 Task: Find connections with filter location Bingen am Rhein with filter topic #productivitywith filter profile language Spanish with filter current company Freecharge with filter school Deendayal Upadhyay Gorakhpur University with filter industry Repair and Maintenance with filter service category Corporate Law with filter keywords title Camera Operator
Action: Mouse moved to (671, 90)
Screenshot: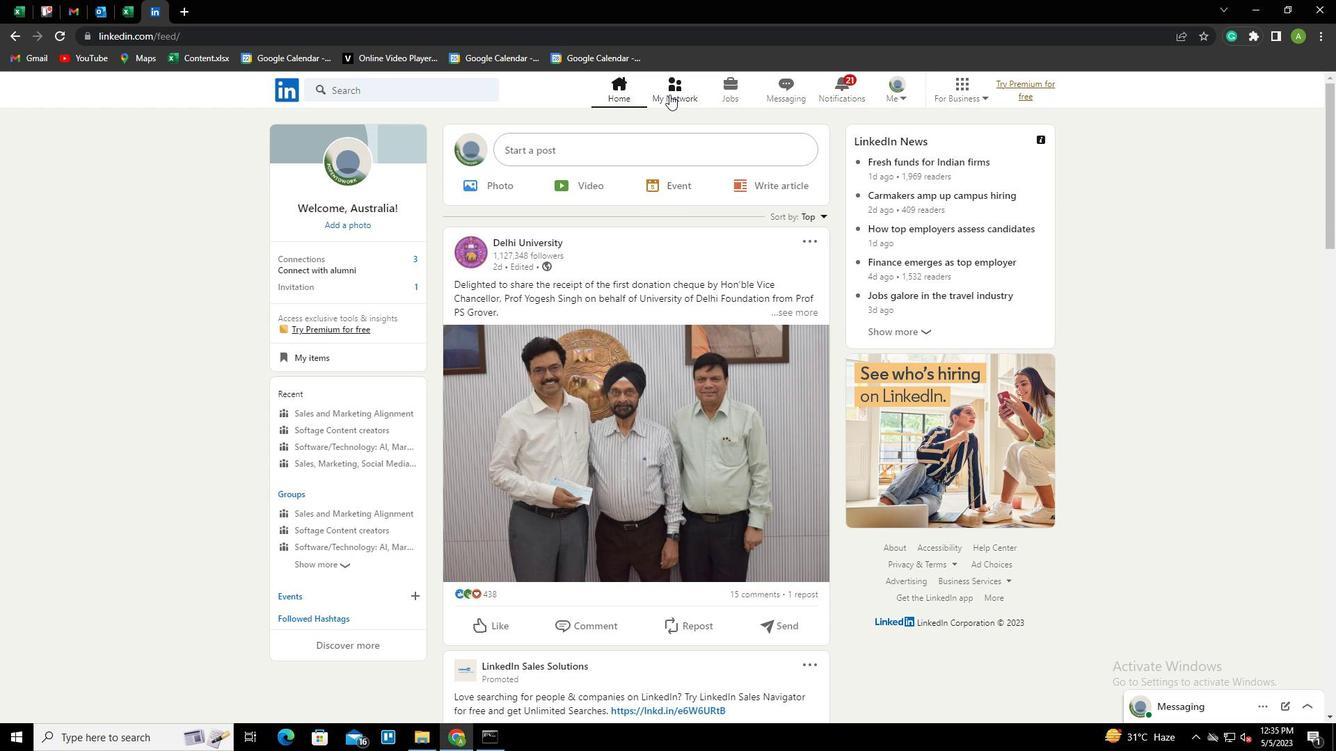 
Action: Mouse pressed left at (671, 90)
Screenshot: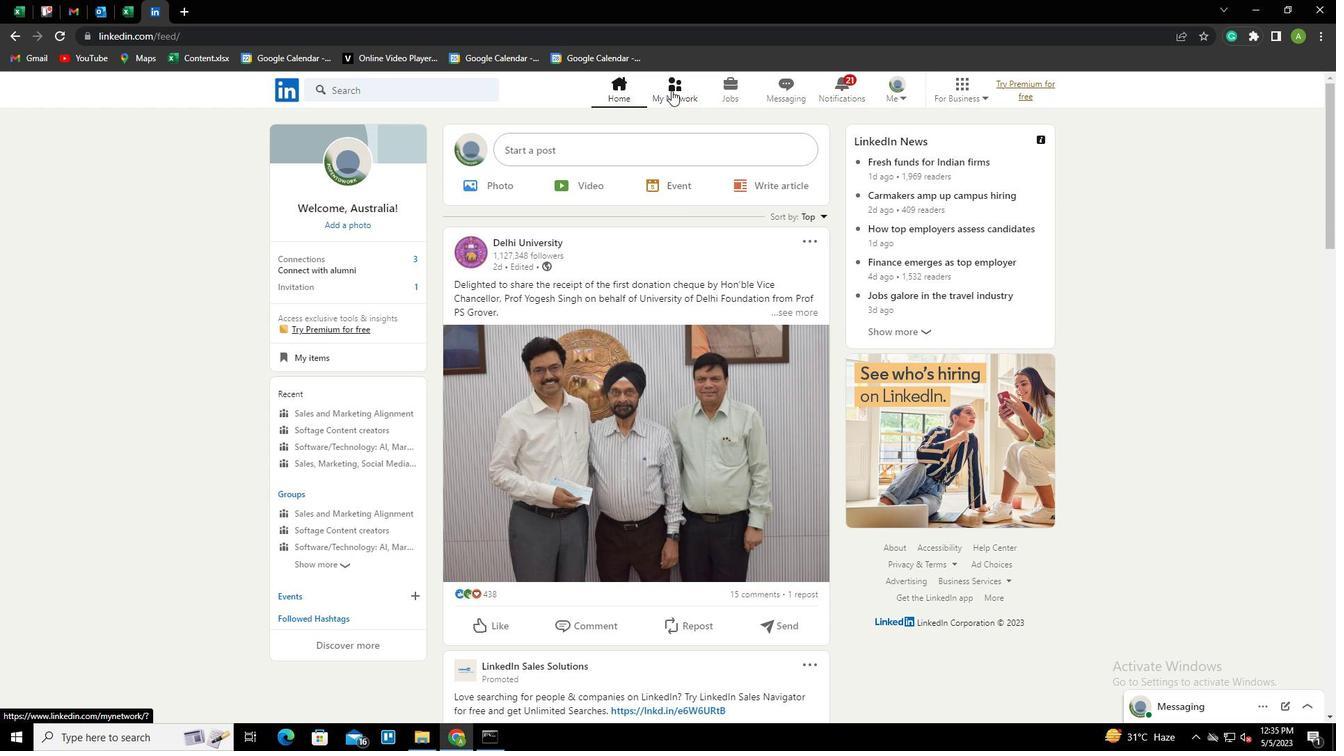 
Action: Mouse moved to (377, 160)
Screenshot: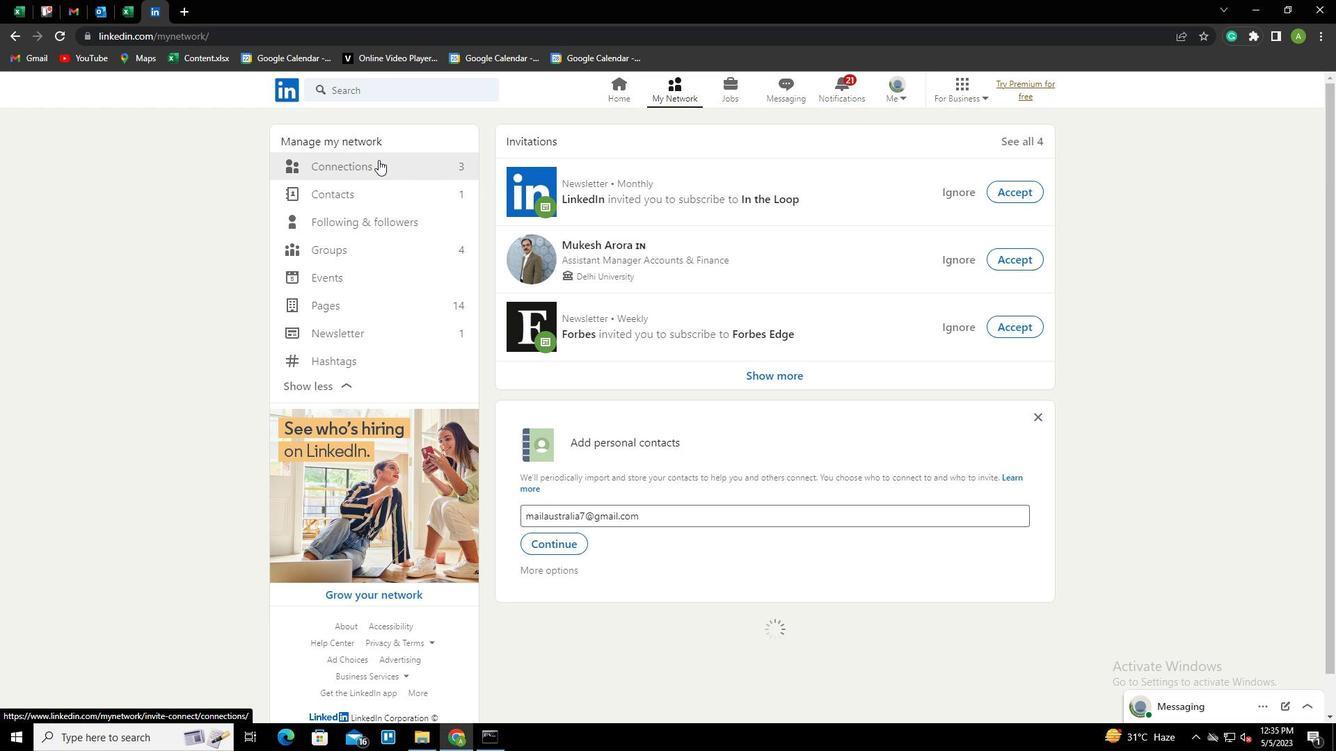 
Action: Mouse pressed left at (377, 160)
Screenshot: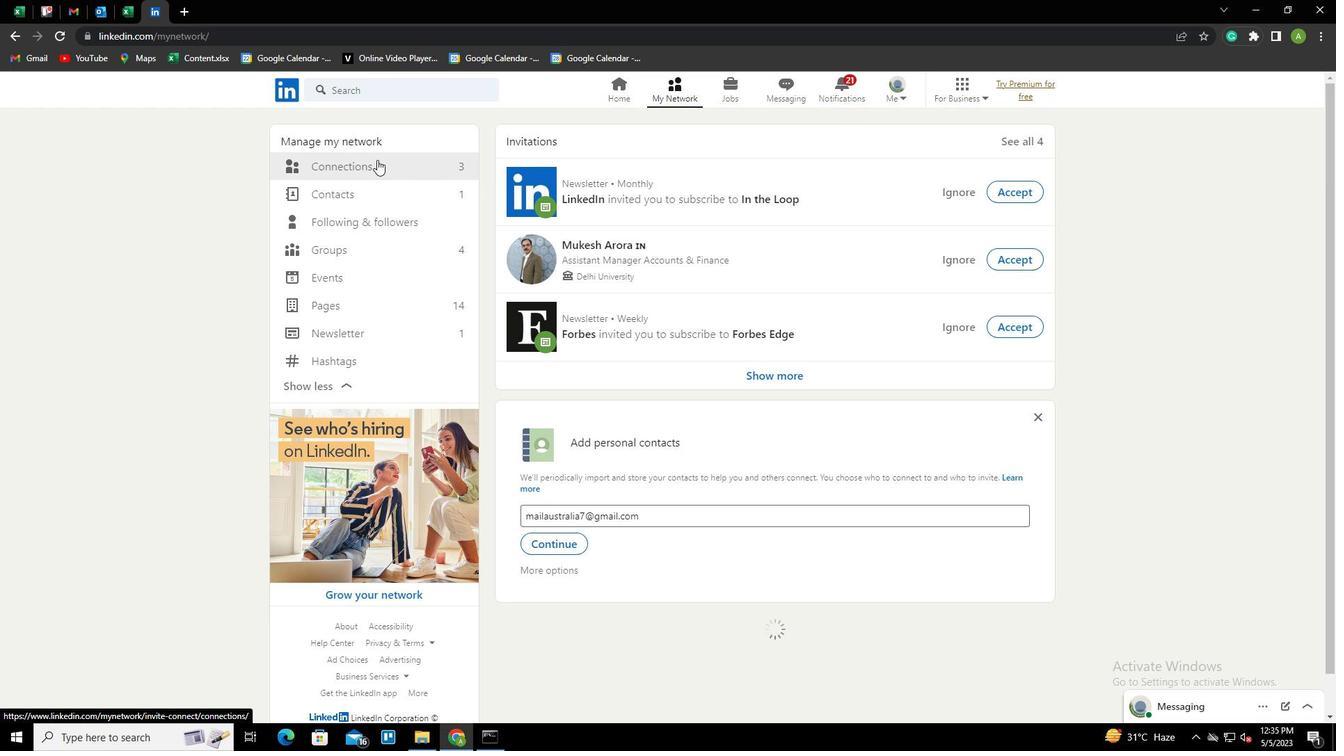 
Action: Mouse moved to (757, 164)
Screenshot: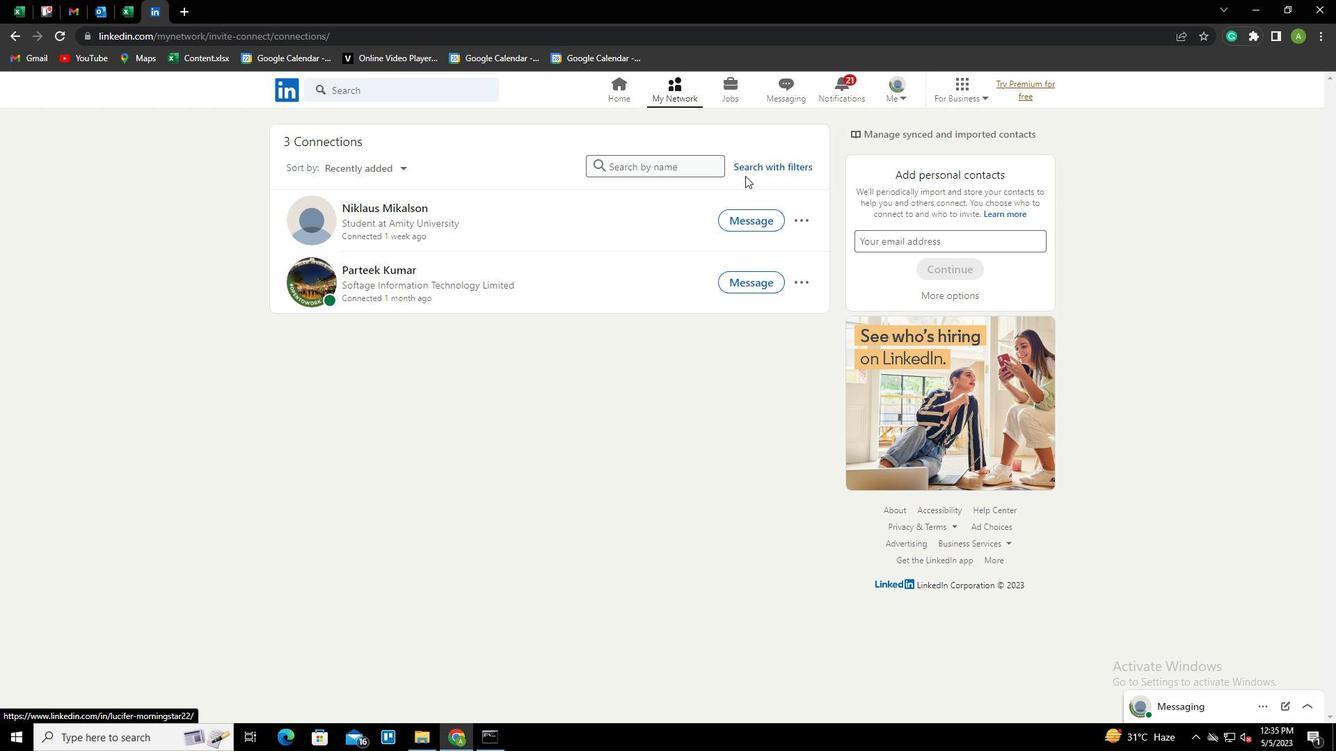 
Action: Mouse pressed left at (757, 164)
Screenshot: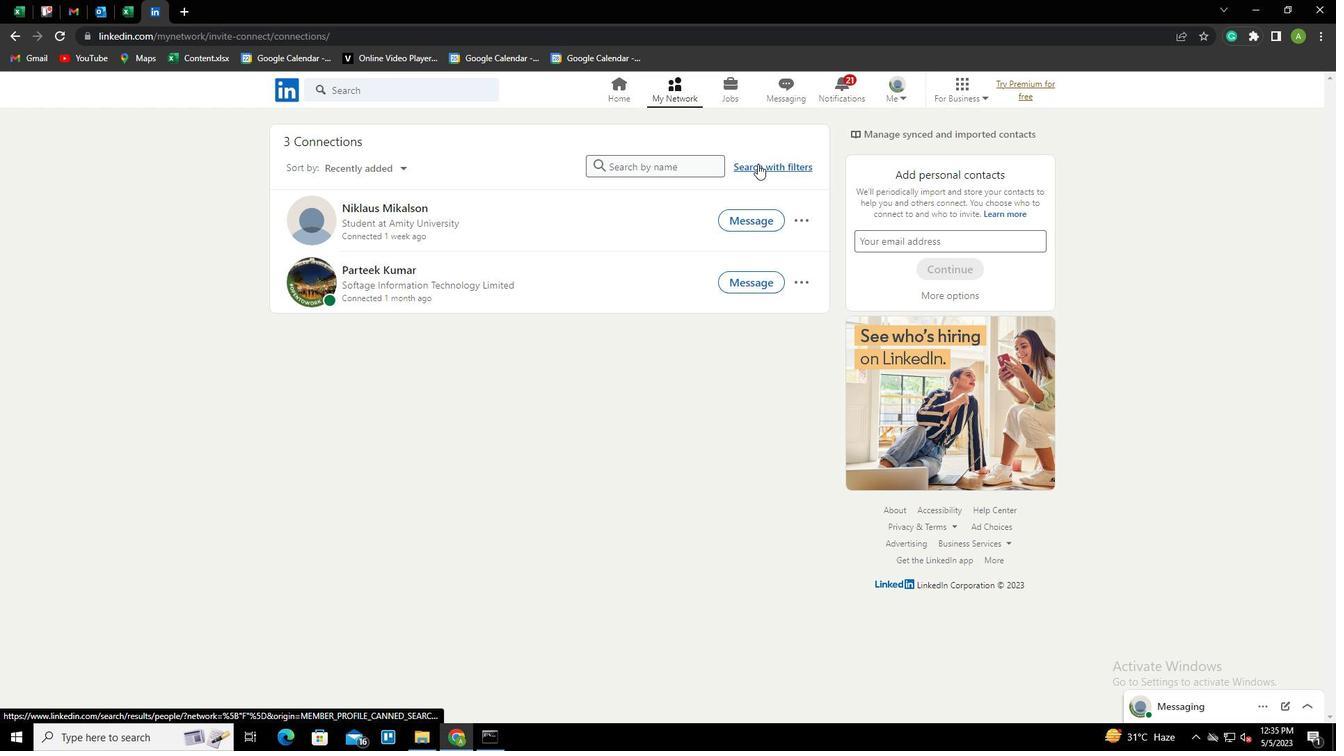 
Action: Mouse moved to (707, 128)
Screenshot: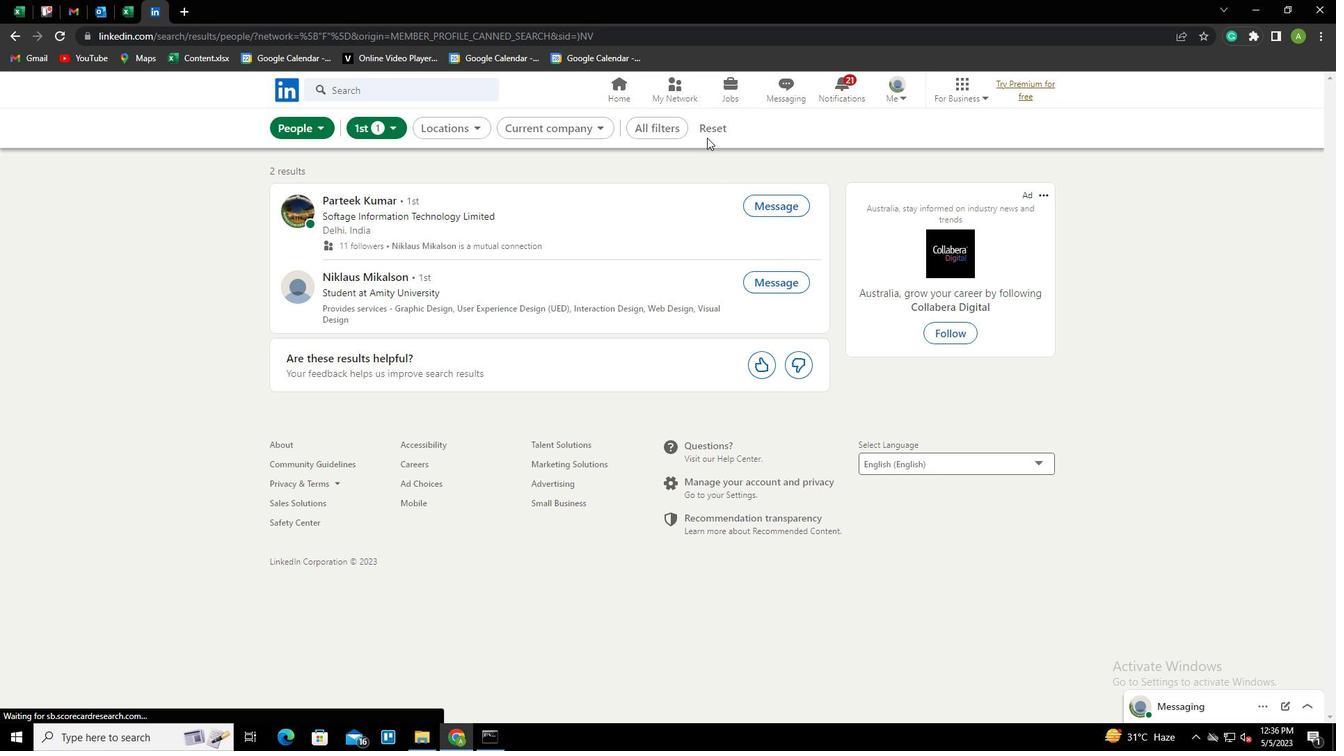 
Action: Mouse pressed left at (707, 128)
Screenshot: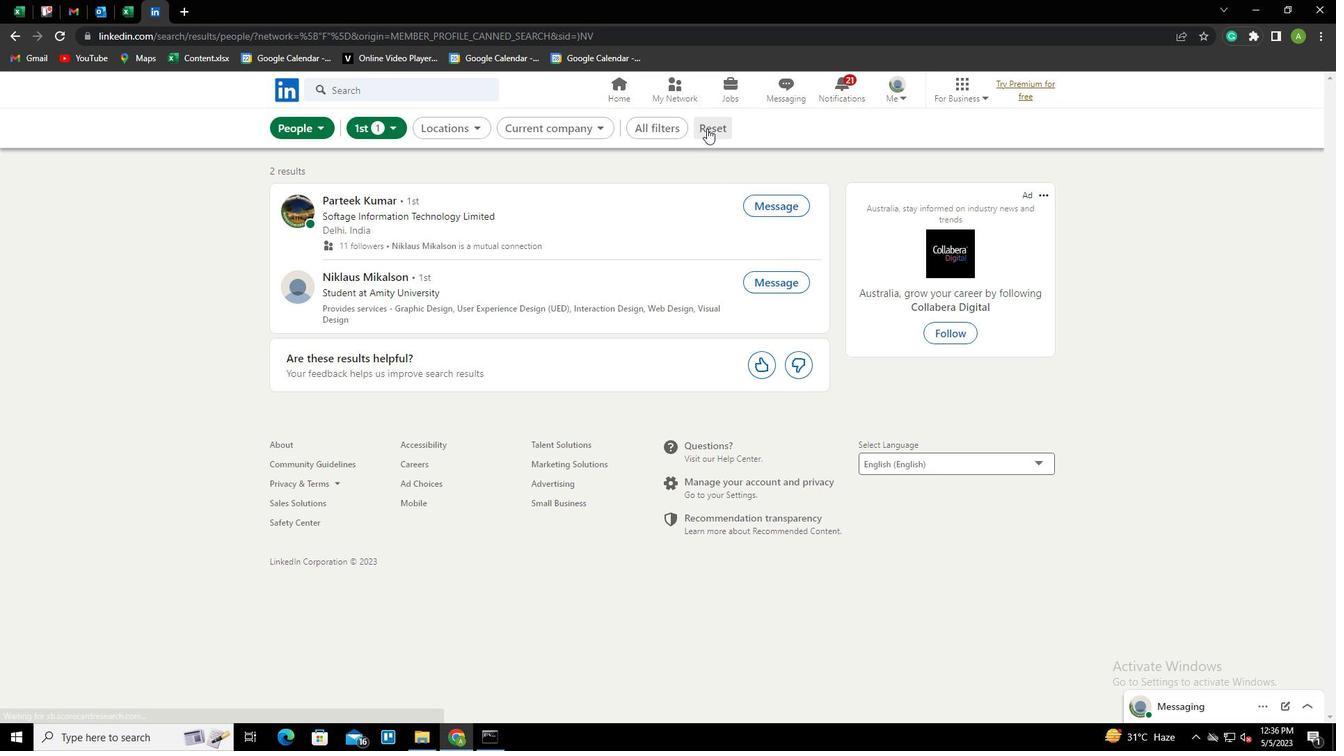 
Action: Mouse moved to (691, 129)
Screenshot: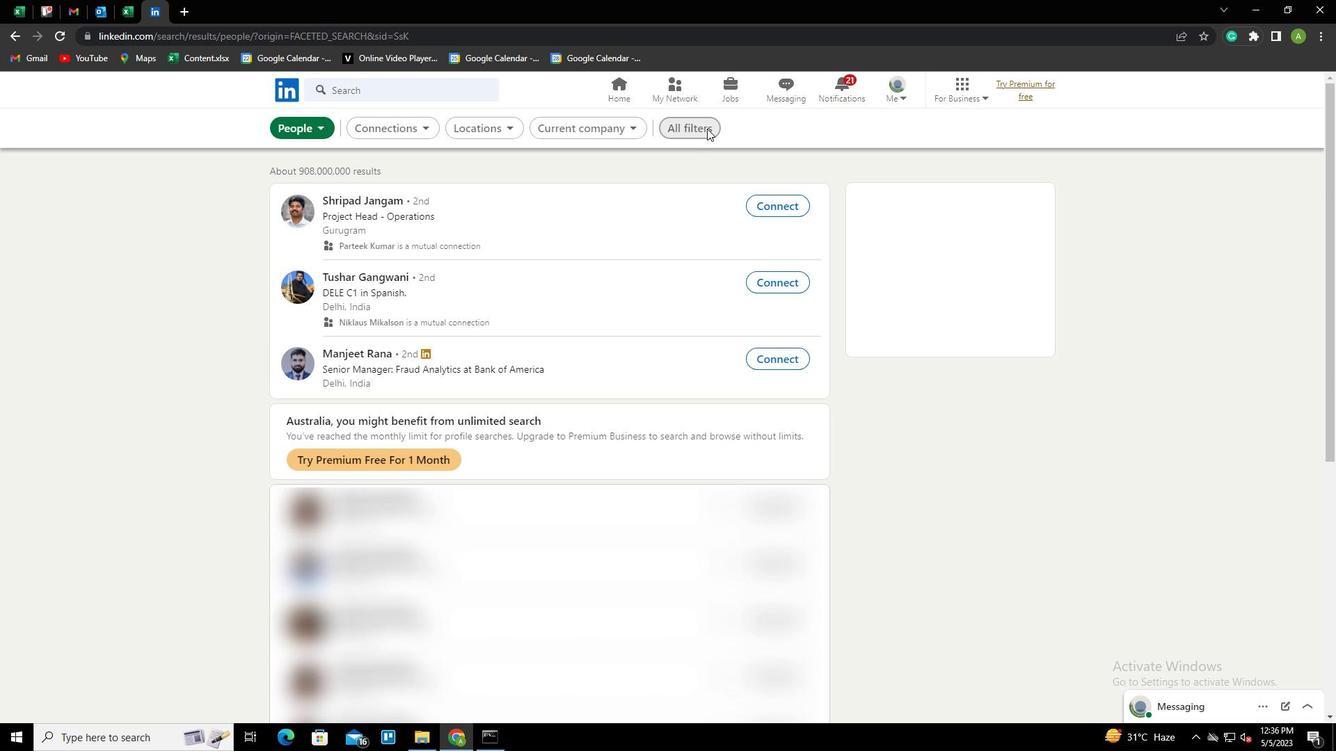 
Action: Mouse pressed left at (691, 129)
Screenshot: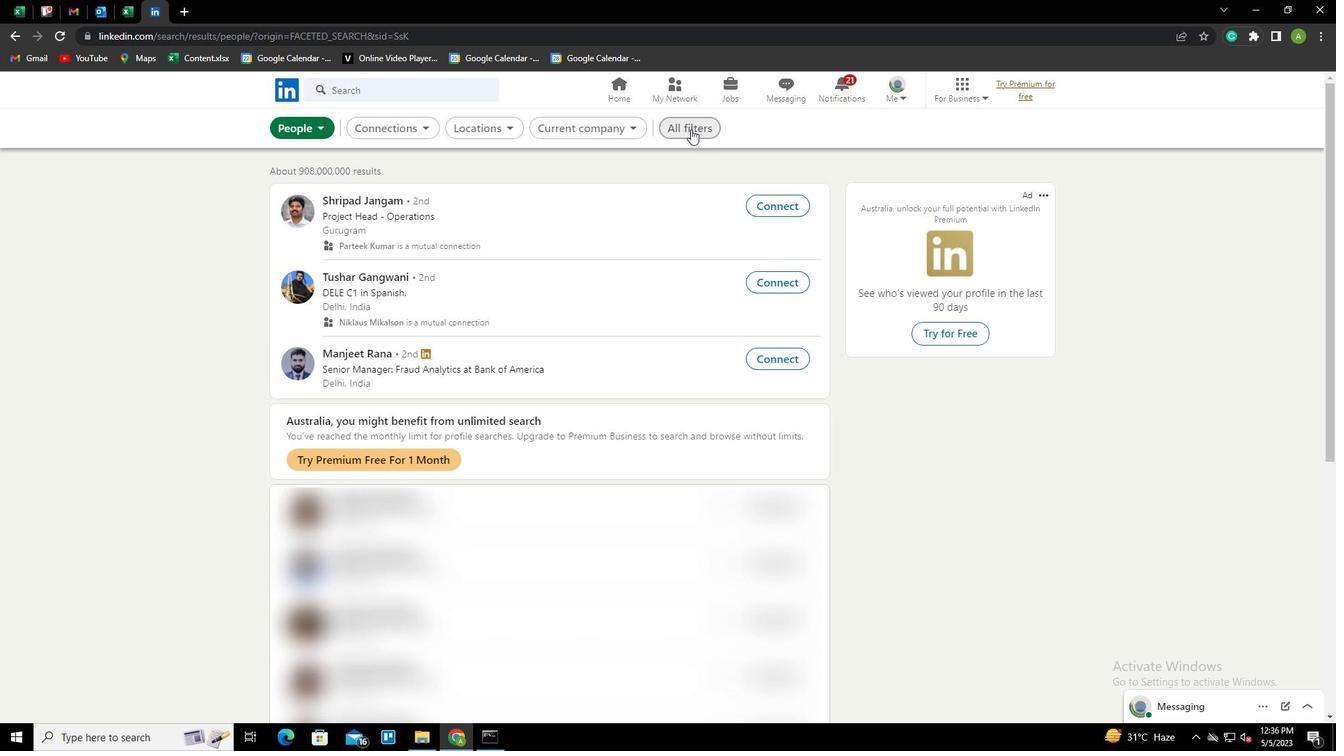 
Action: Mouse moved to (1140, 469)
Screenshot: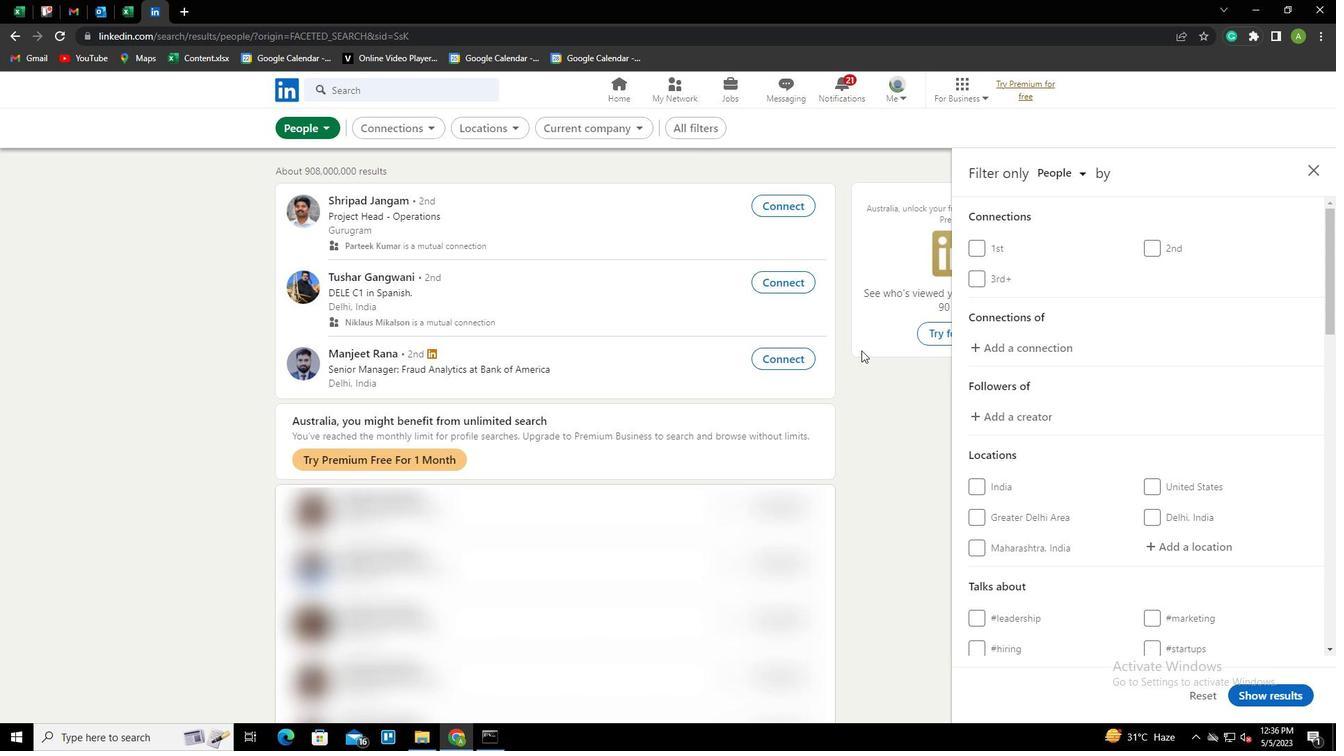
Action: Mouse scrolled (1140, 469) with delta (0, 0)
Screenshot: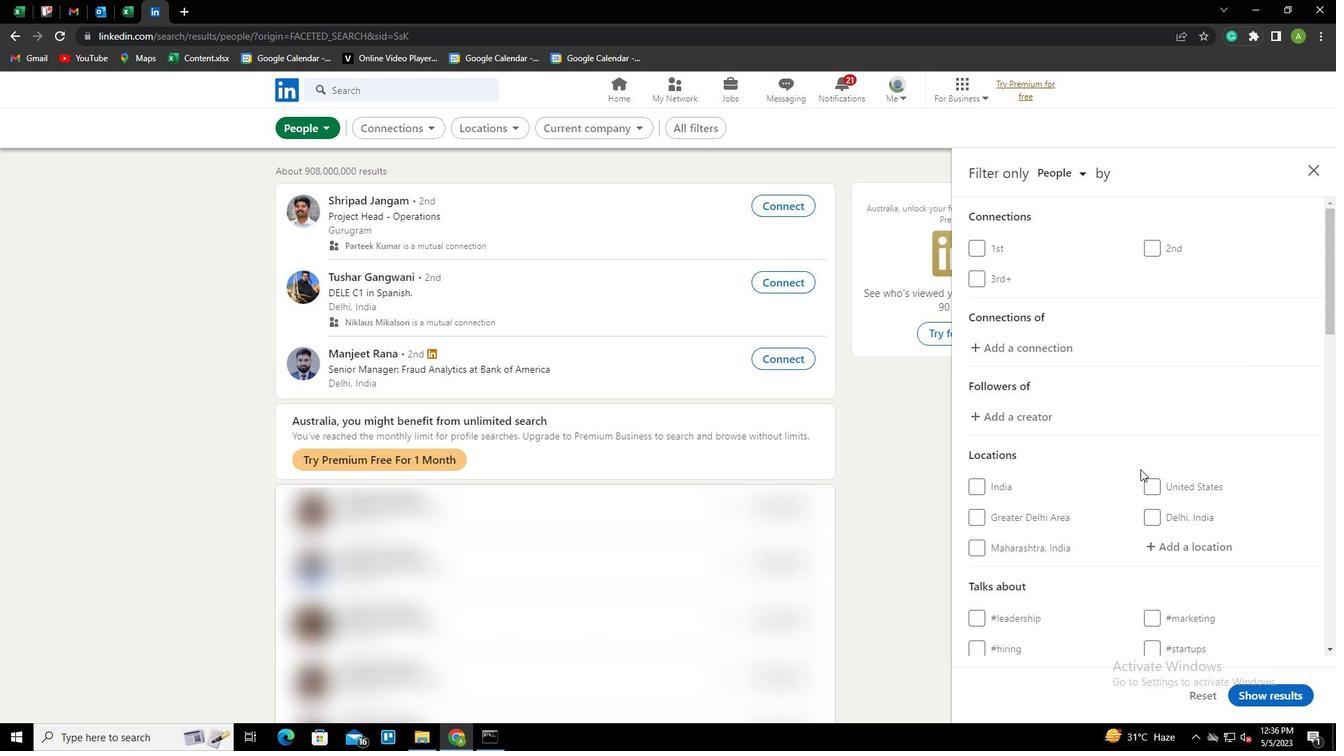 
Action: Mouse moved to (1158, 475)
Screenshot: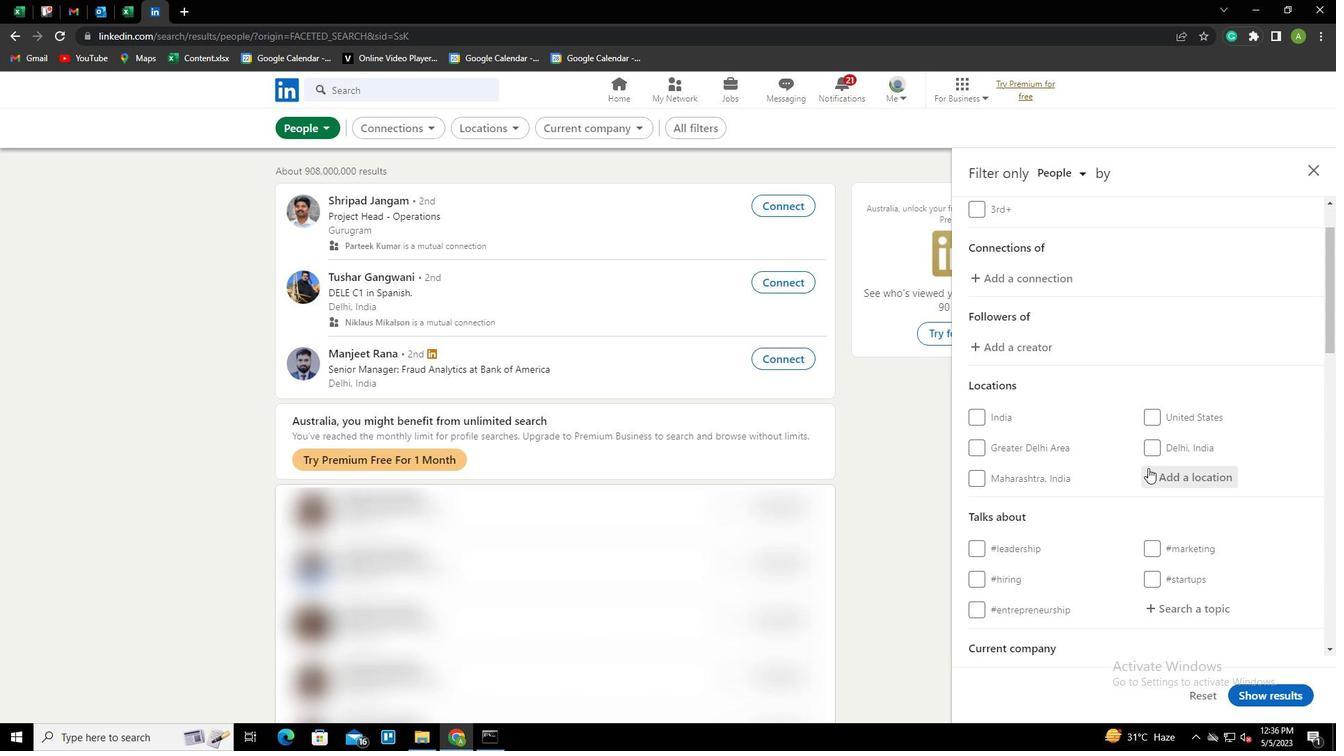 
Action: Mouse pressed left at (1158, 475)
Screenshot: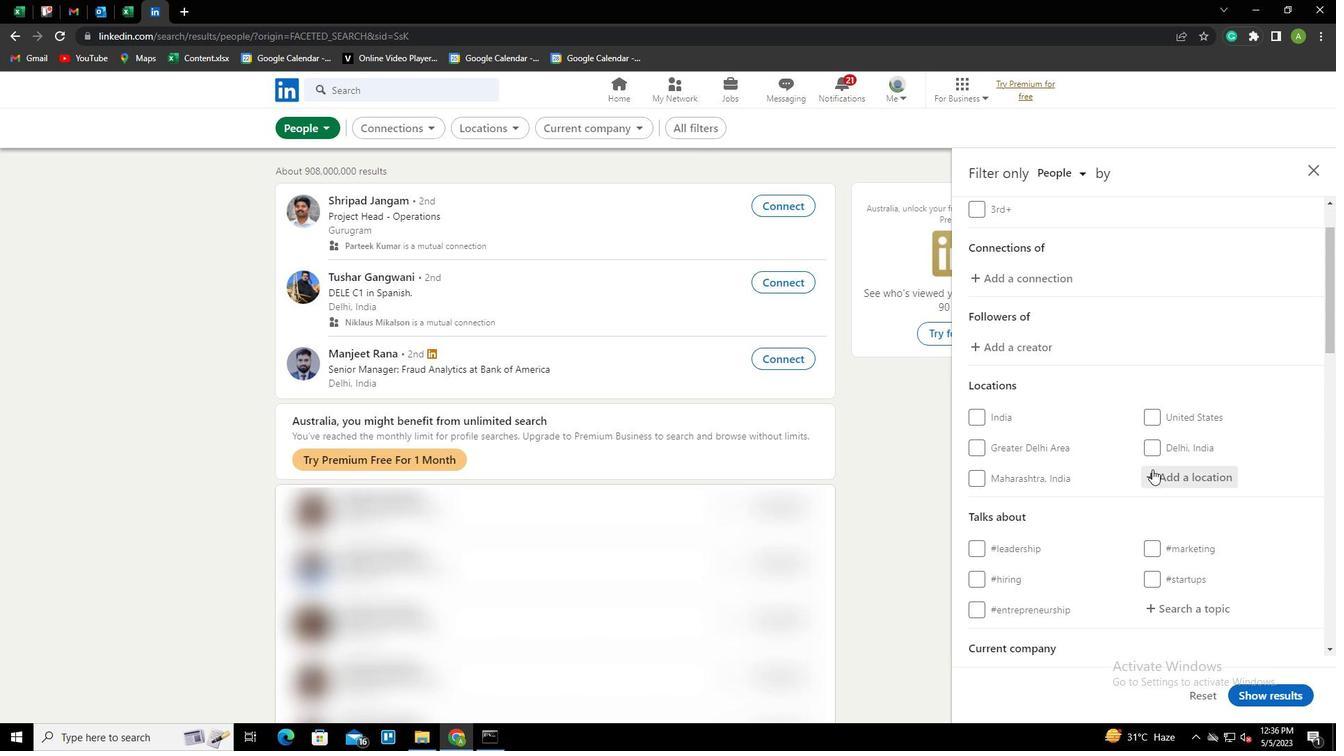 
Action: Key pressed <Key.shift>
Screenshot: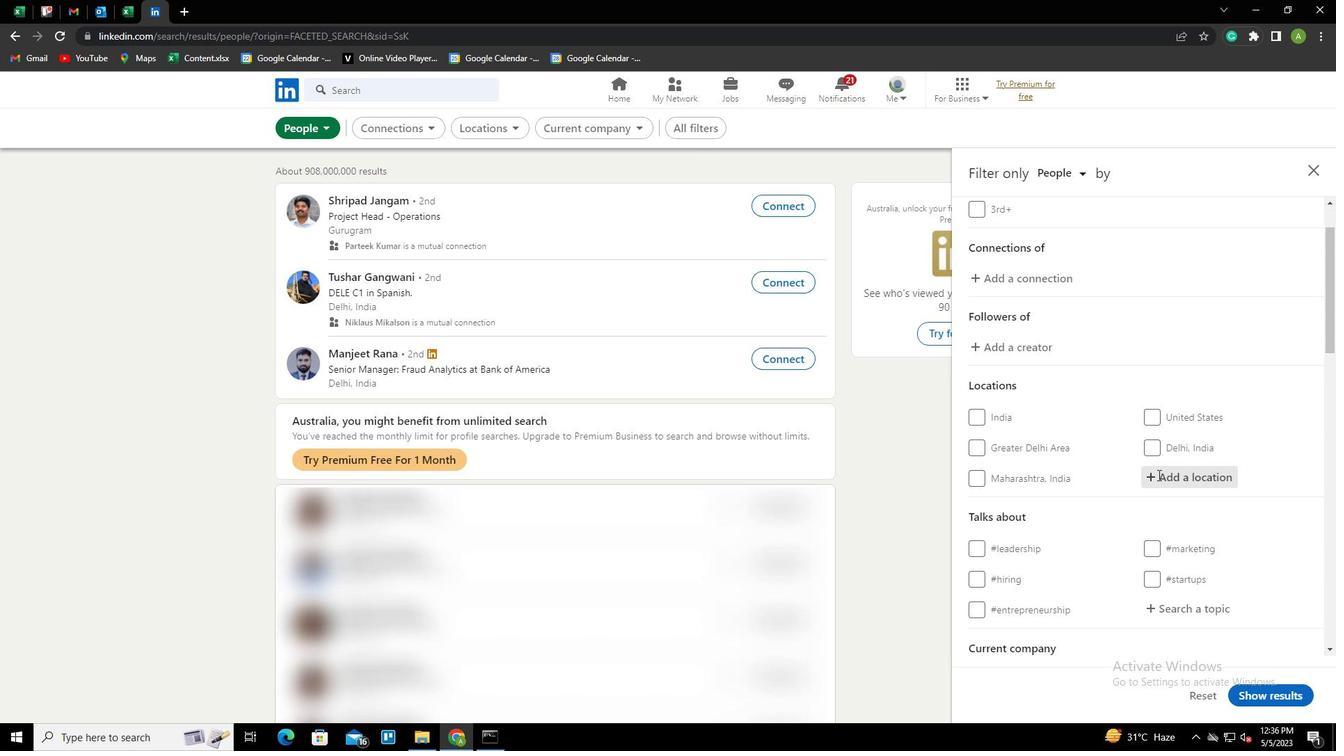 
Action: Mouse moved to (1158, 475)
Screenshot: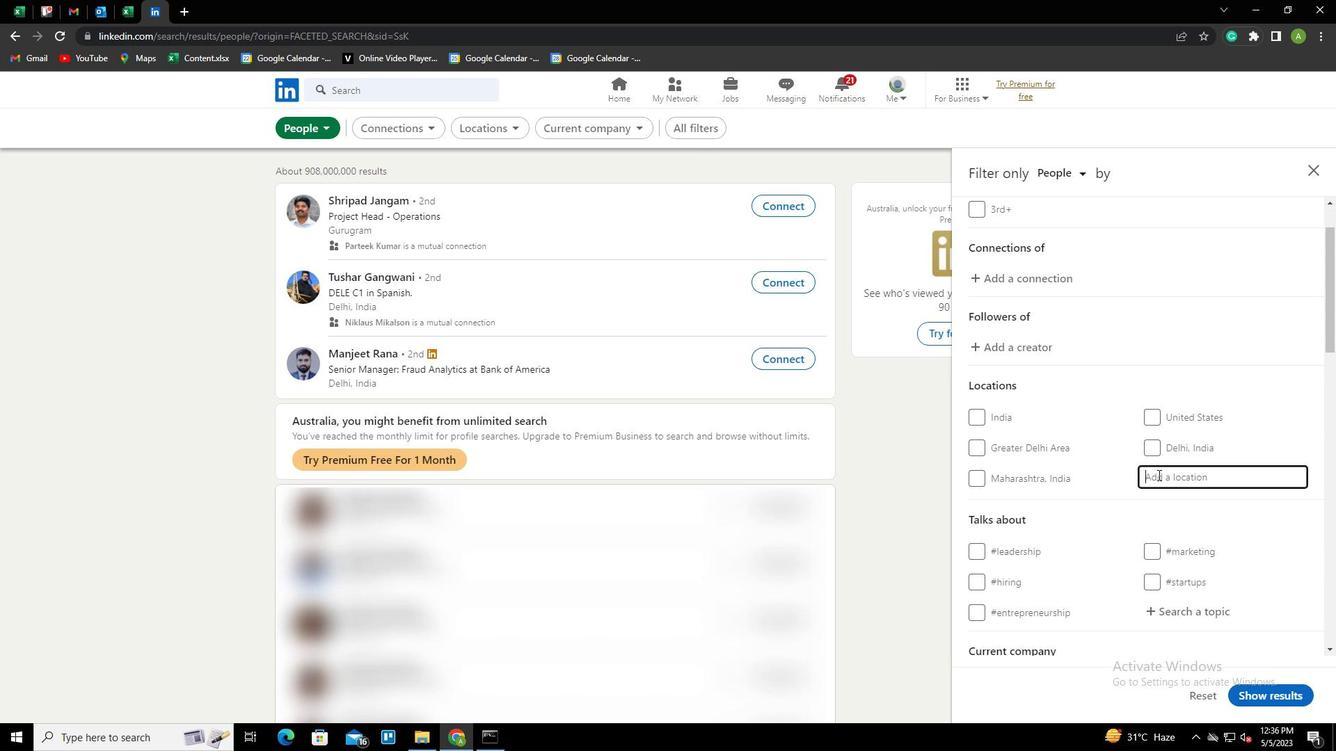 
Action: Key pressed B
Screenshot: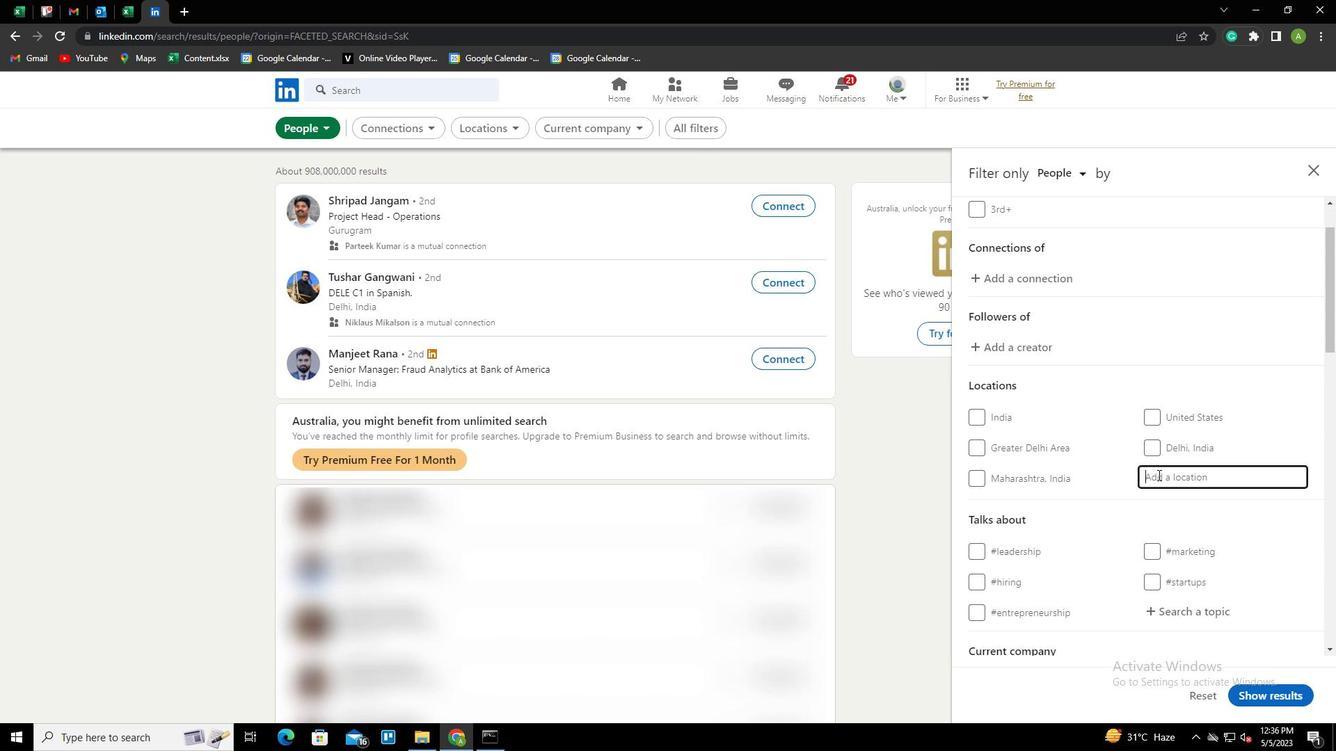 
Action: Mouse moved to (1094, 492)
Screenshot: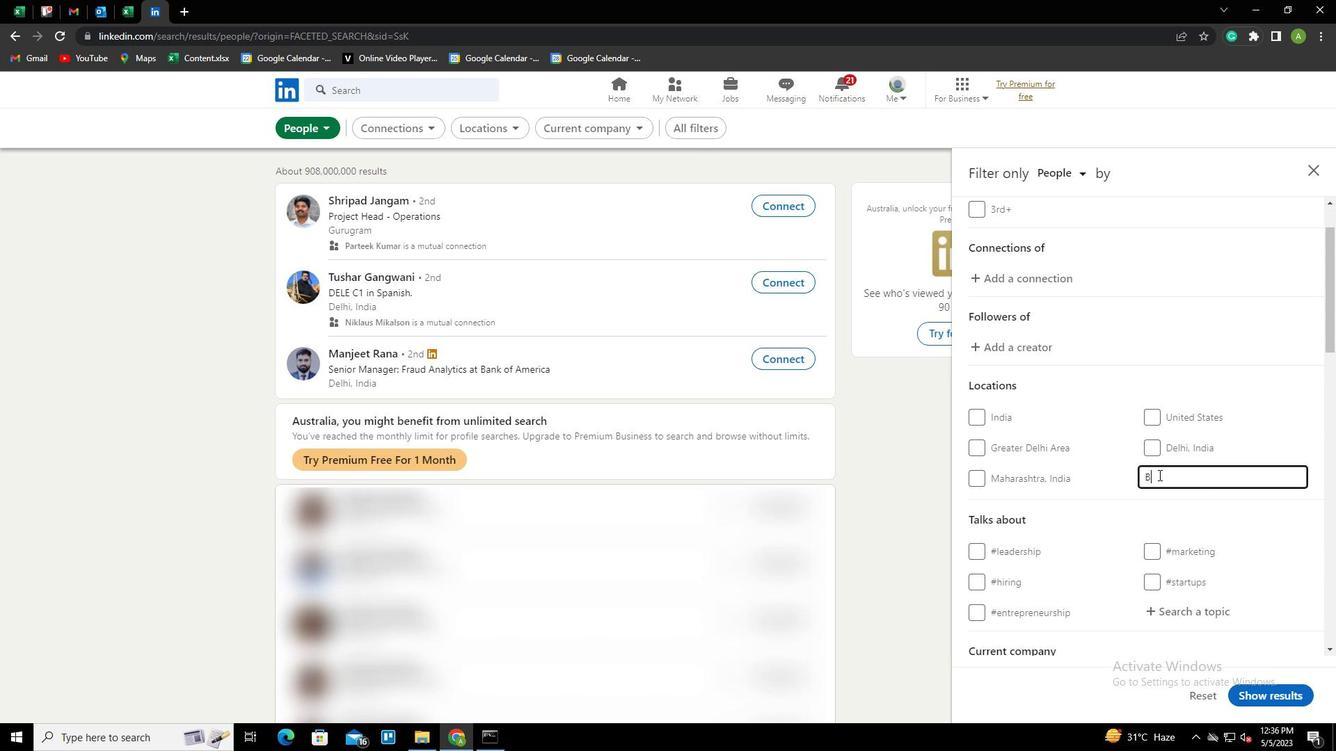
Action: Key pressed INGEN<Key.space>AM<Key.space><Key.shift><Key.shift><Key.shift><Key.shift><Key.shift><Key.shift><Key.shift><Key.shift><Key.shift><Key.shift><Key.shift><Key.shift><Key.shift><Key.shift><Key.shift><Key.shift><Key.shift><Key.shift><Key.shift><Key.shift><Key.shift><Key.shift><Key.shift><Key.shift><Key.shift><Key.shift><Key.shift><Key.shift><Key.shift><Key.shift><Key.shift><Key.shift><Key.shift><Key.shift><Key.shift><Key.shift><Key.shift><Key.shift><Key.shift><Key.shift><Key.shift><Key.shift><Key.shift><Key.shift><Key.shift><Key.shift><Key.shift><Key.shift><Key.shift><Key.shift><Key.shift><Key.shift><Key.shift><Key.shift><Key.shift><Key.shift><Key.shift><Key.shift>RHEIN<Key.down><Key.enter>
Screenshot: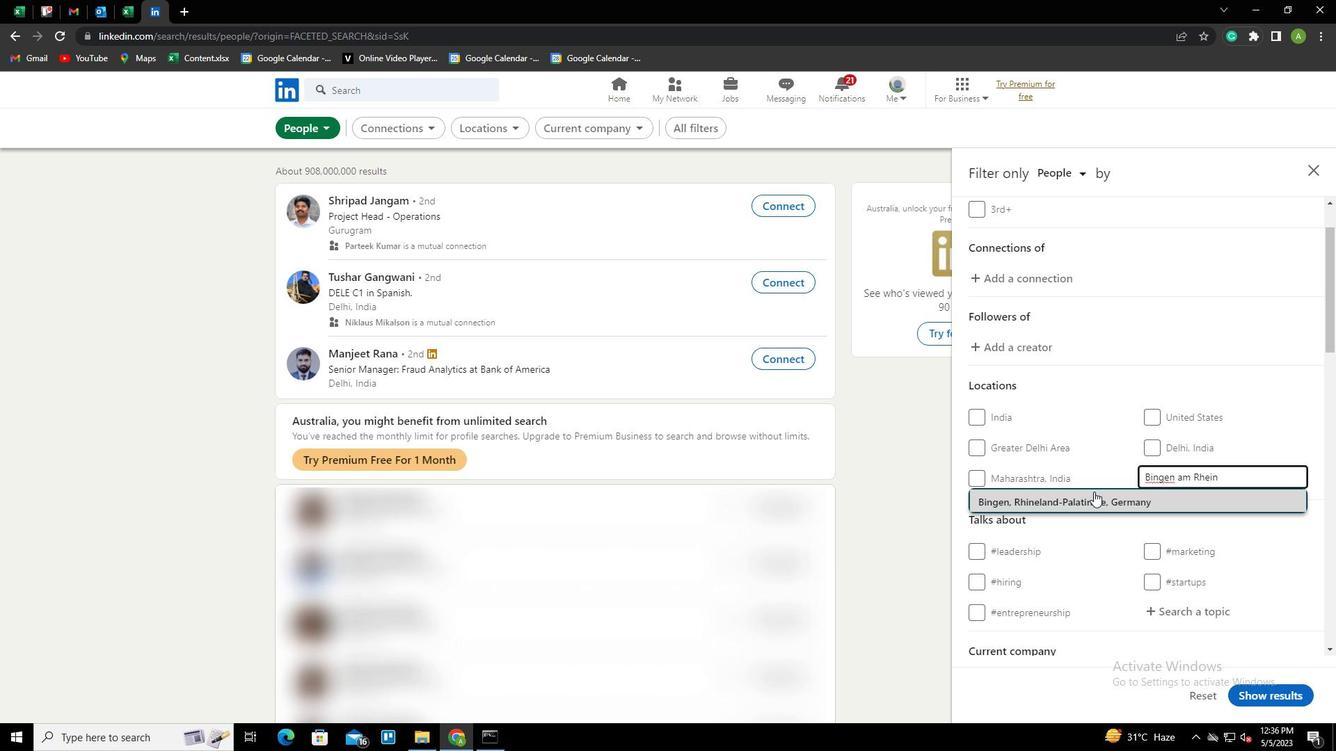 
Action: Mouse scrolled (1094, 491) with delta (0, 0)
Screenshot: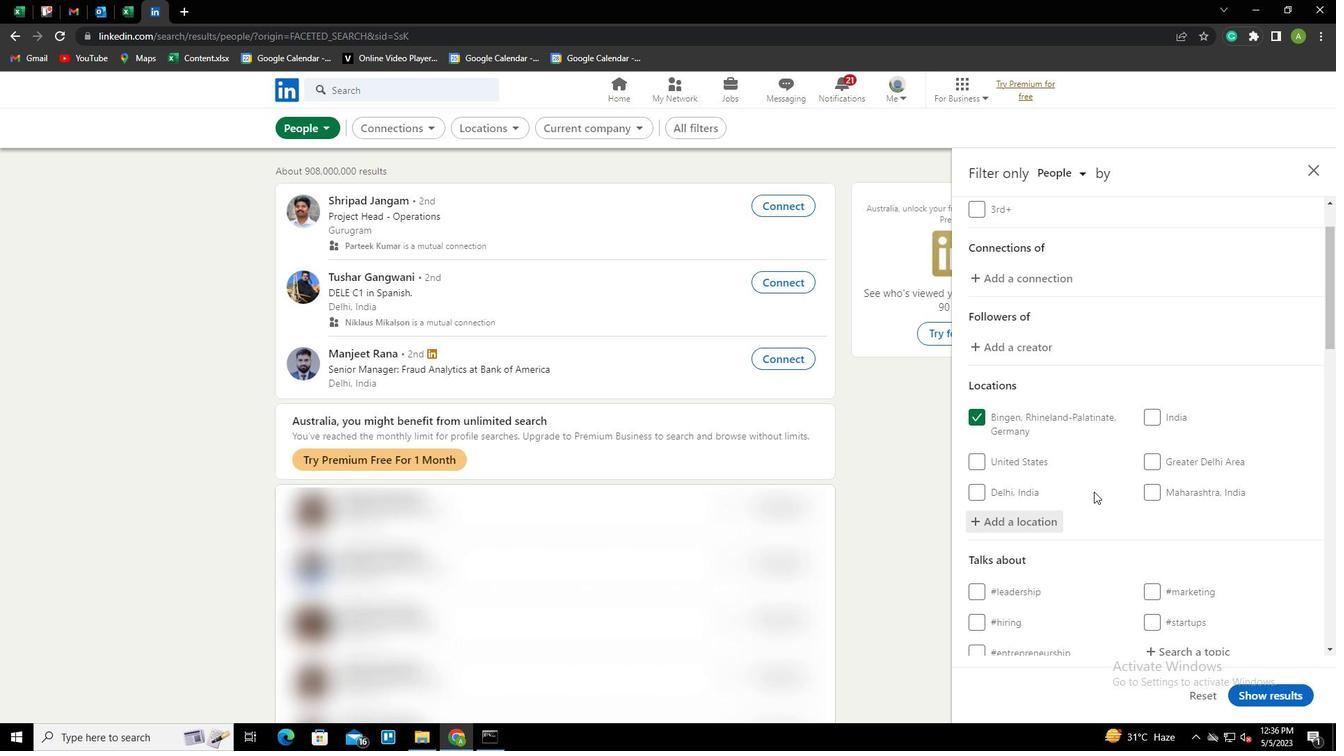 
Action: Mouse scrolled (1094, 491) with delta (0, 0)
Screenshot: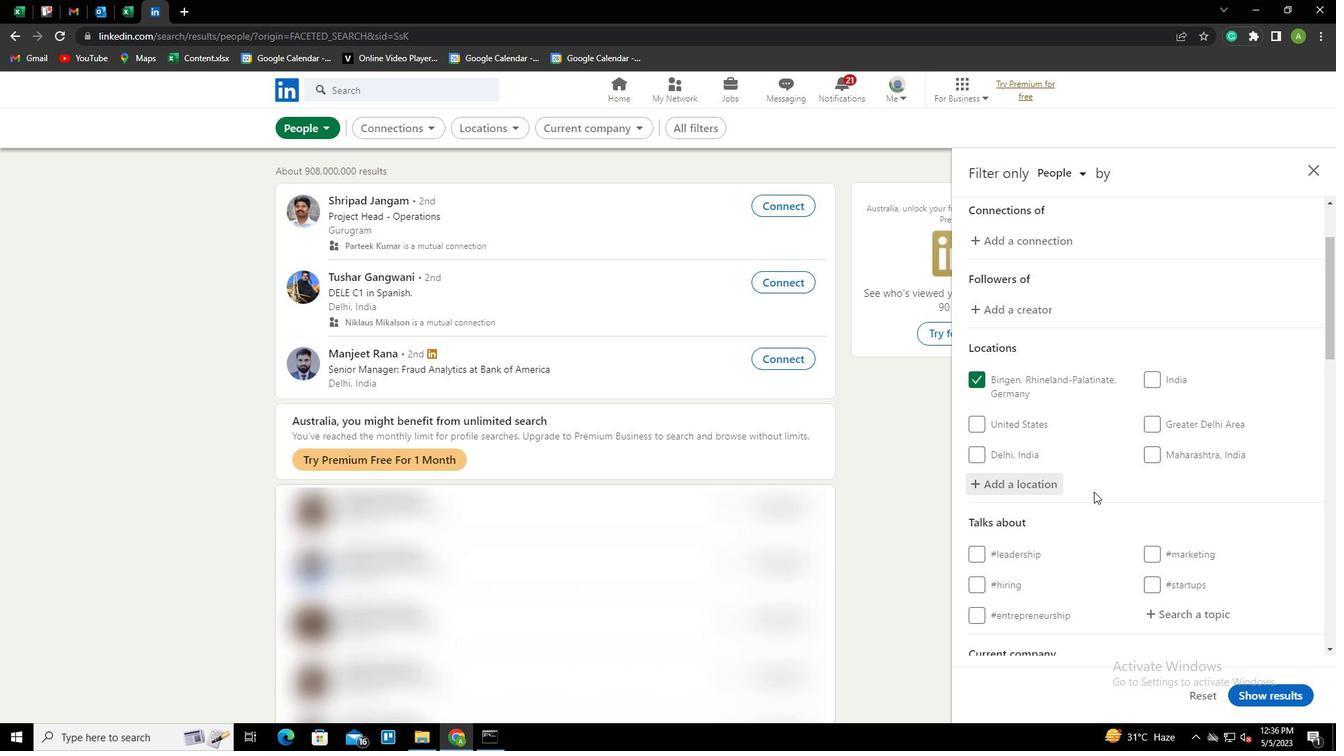 
Action: Mouse scrolled (1094, 491) with delta (0, 0)
Screenshot: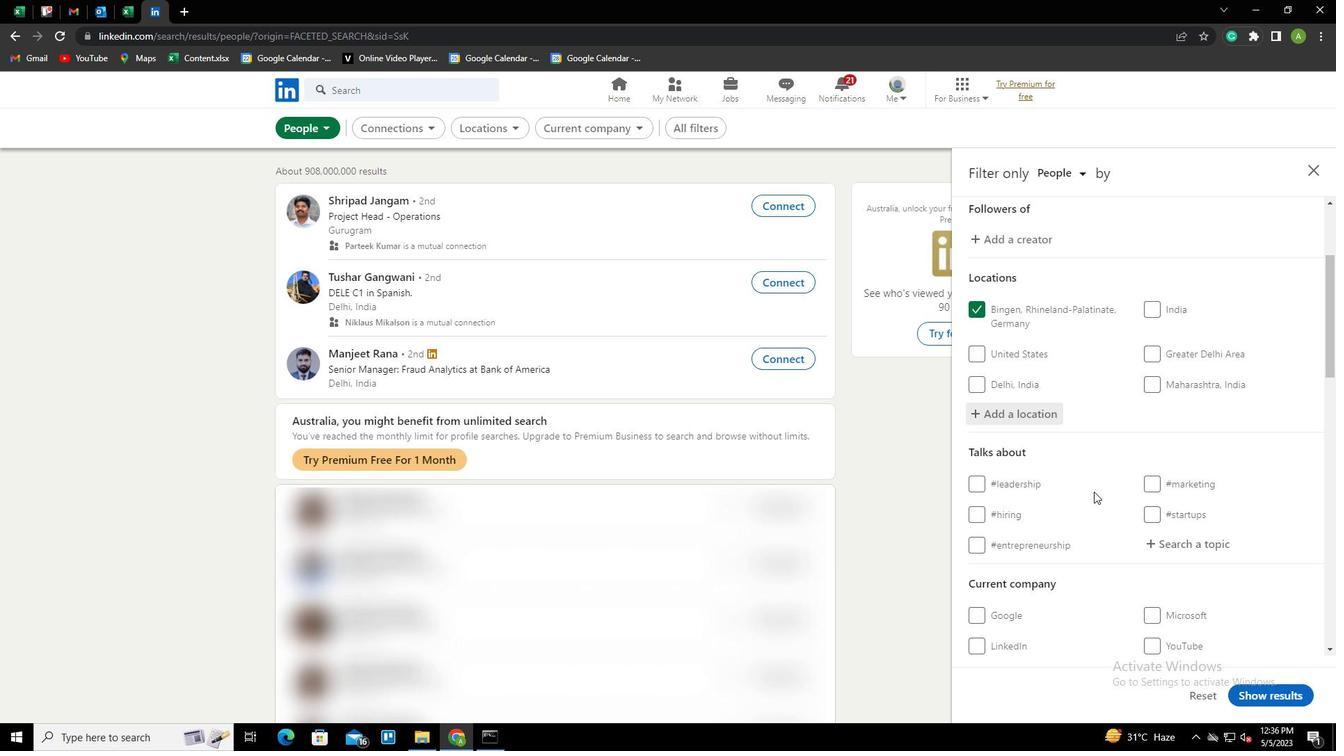 
Action: Mouse moved to (1180, 446)
Screenshot: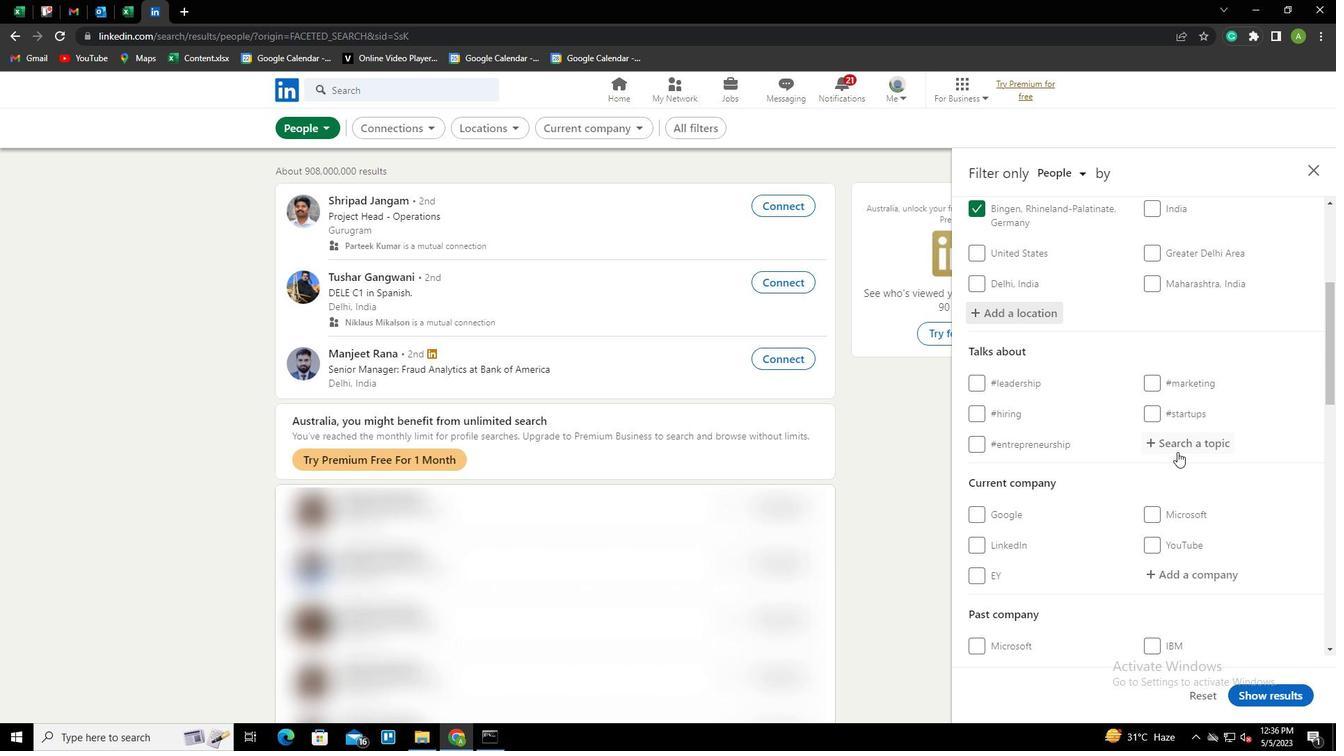
Action: Mouse pressed left at (1180, 446)
Screenshot: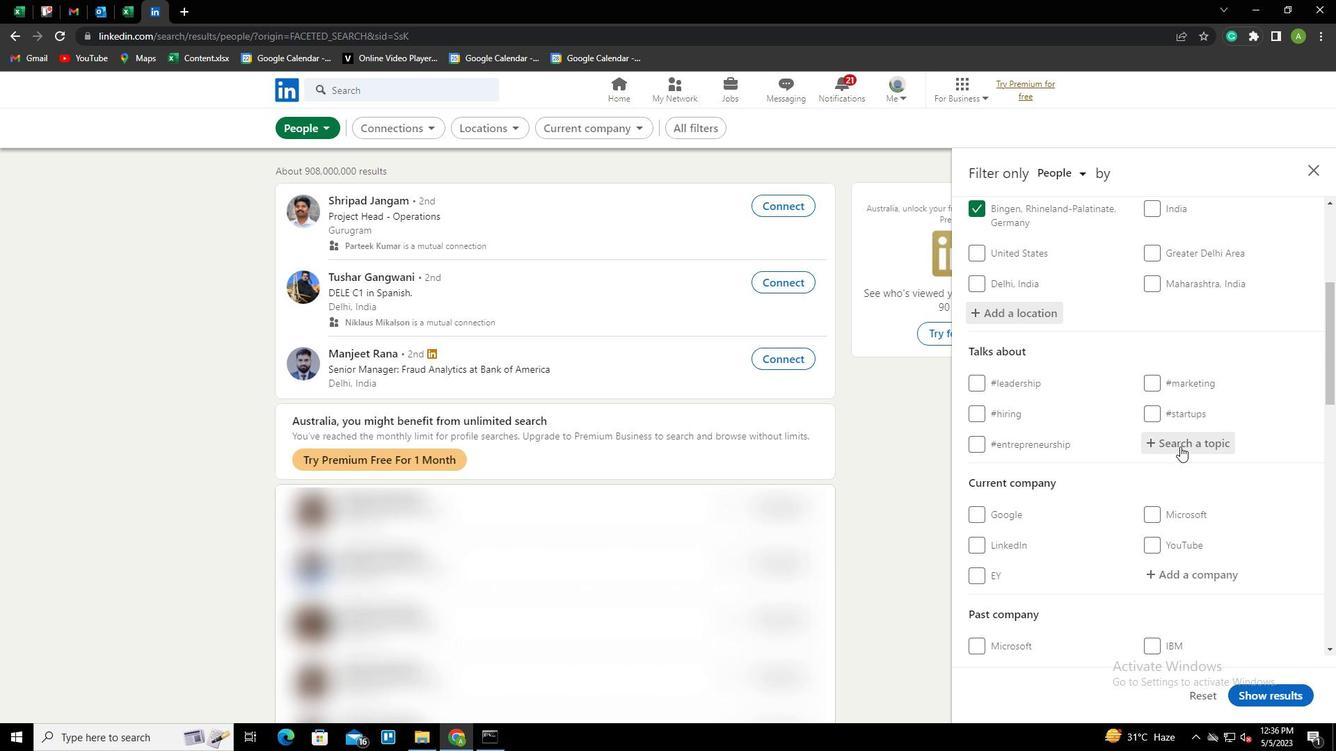 
Action: Mouse moved to (1128, 410)
Screenshot: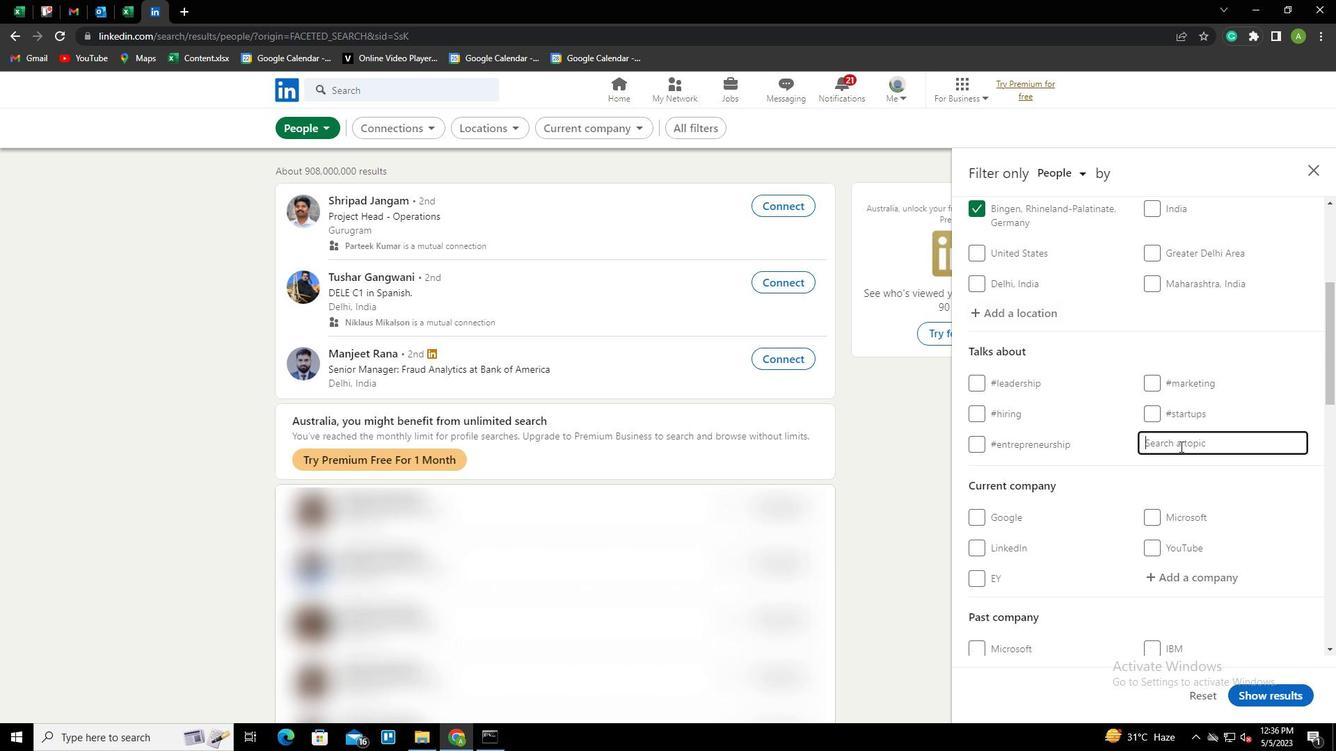 
Action: Key pressed PRODUCTIVITY<Key.down><Key.enter>
Screenshot: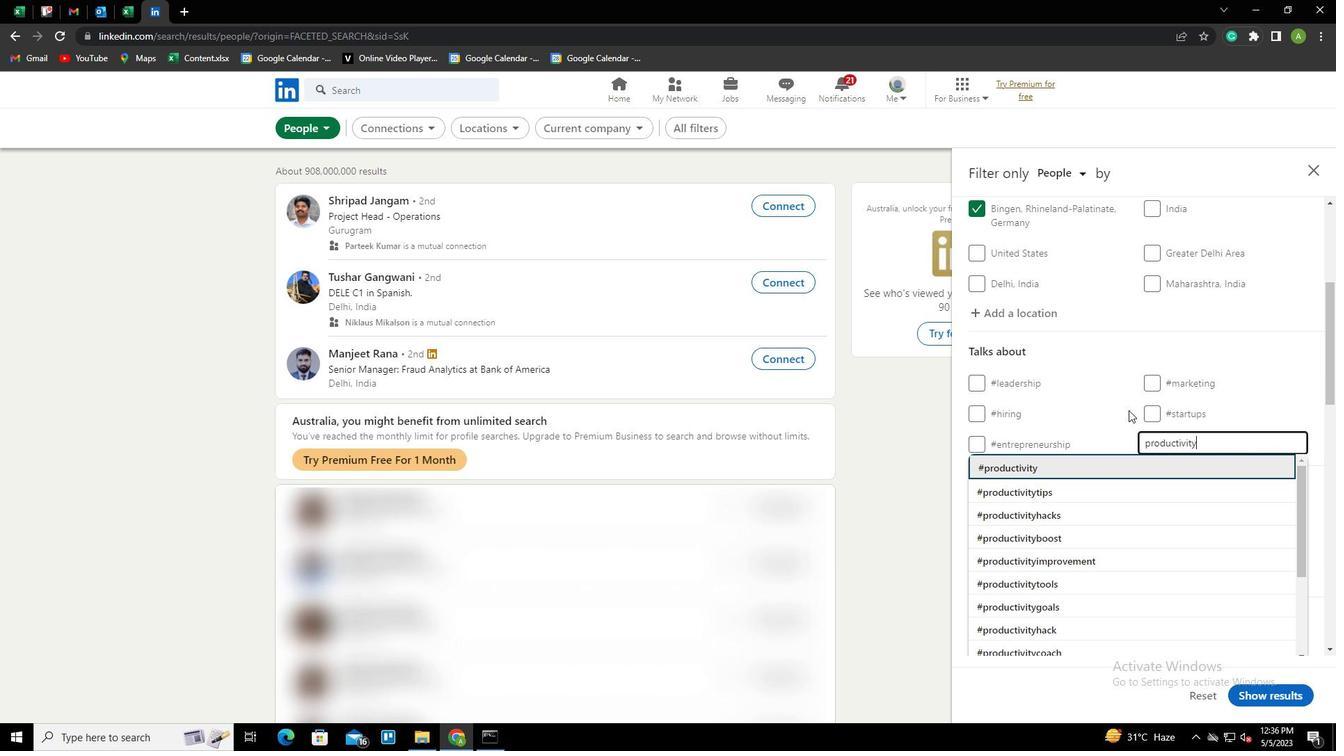 
Action: Mouse scrolled (1128, 409) with delta (0, 0)
Screenshot: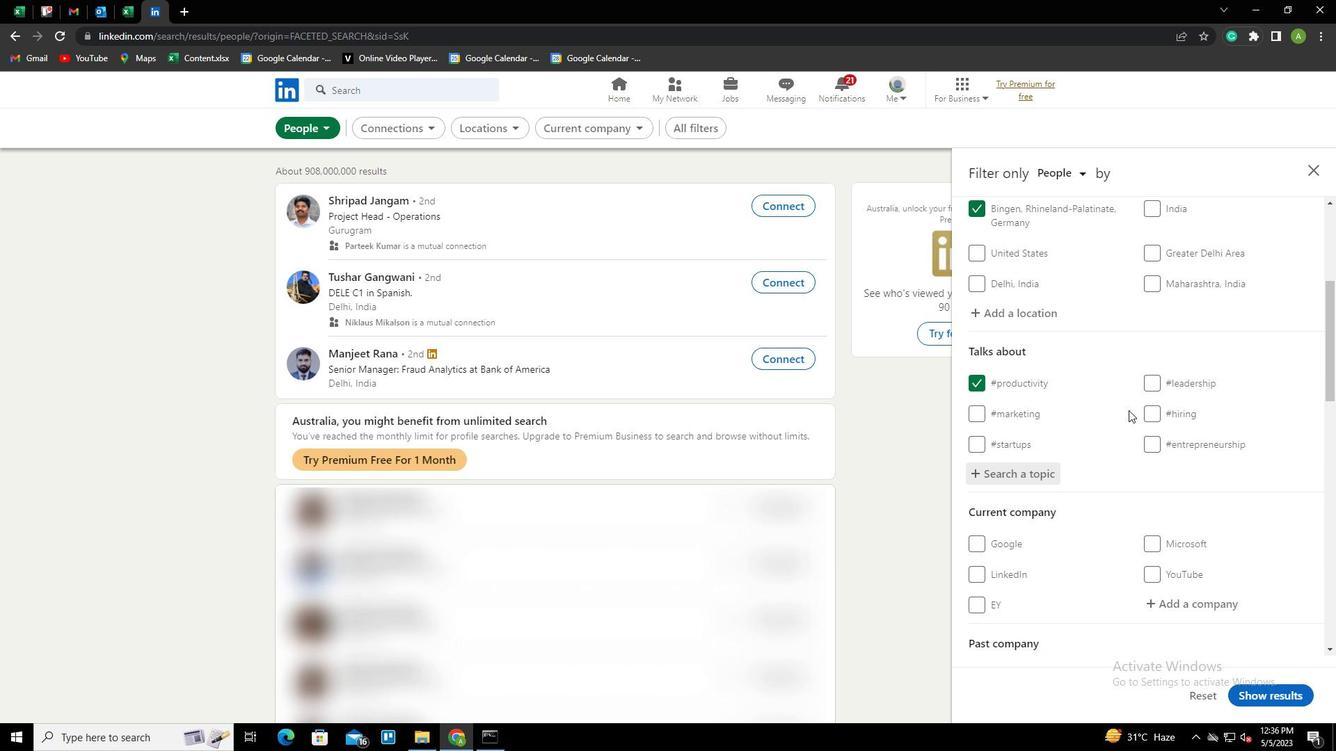 
Action: Mouse scrolled (1128, 409) with delta (0, 0)
Screenshot: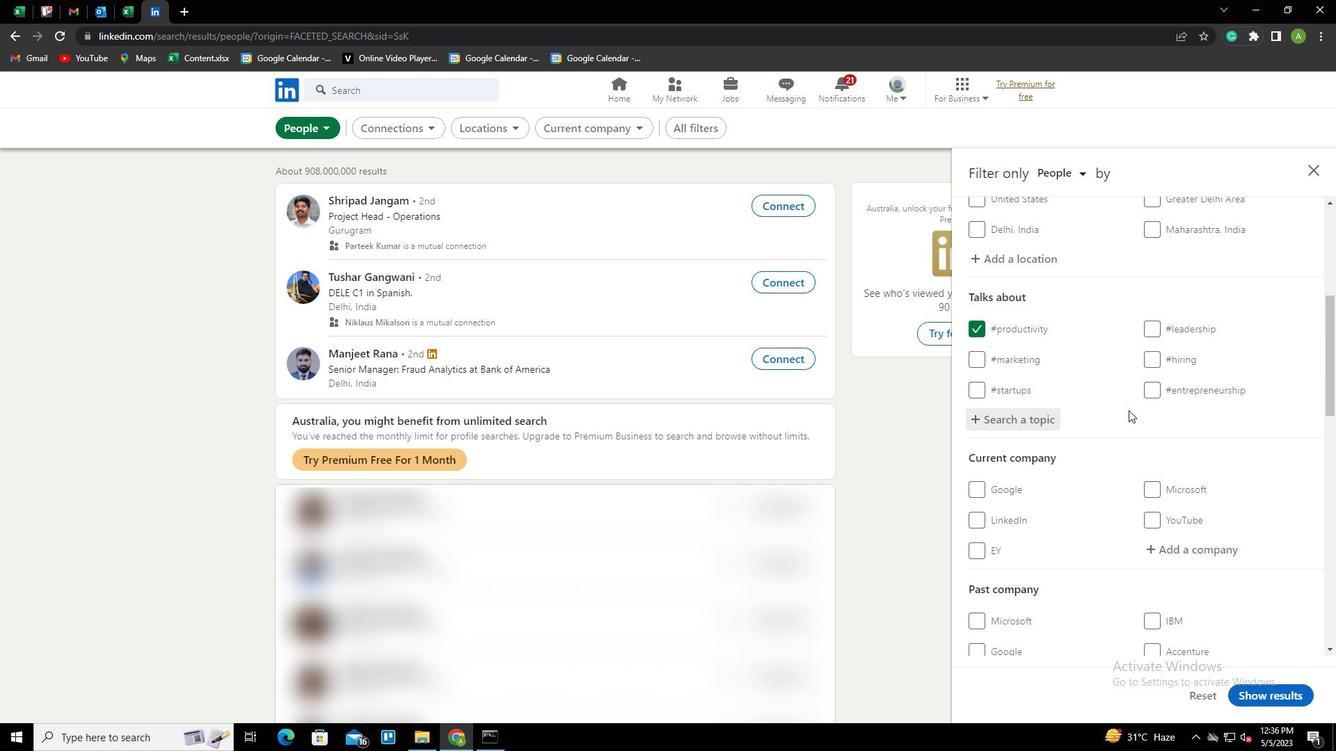 
Action: Mouse scrolled (1128, 409) with delta (0, 0)
Screenshot: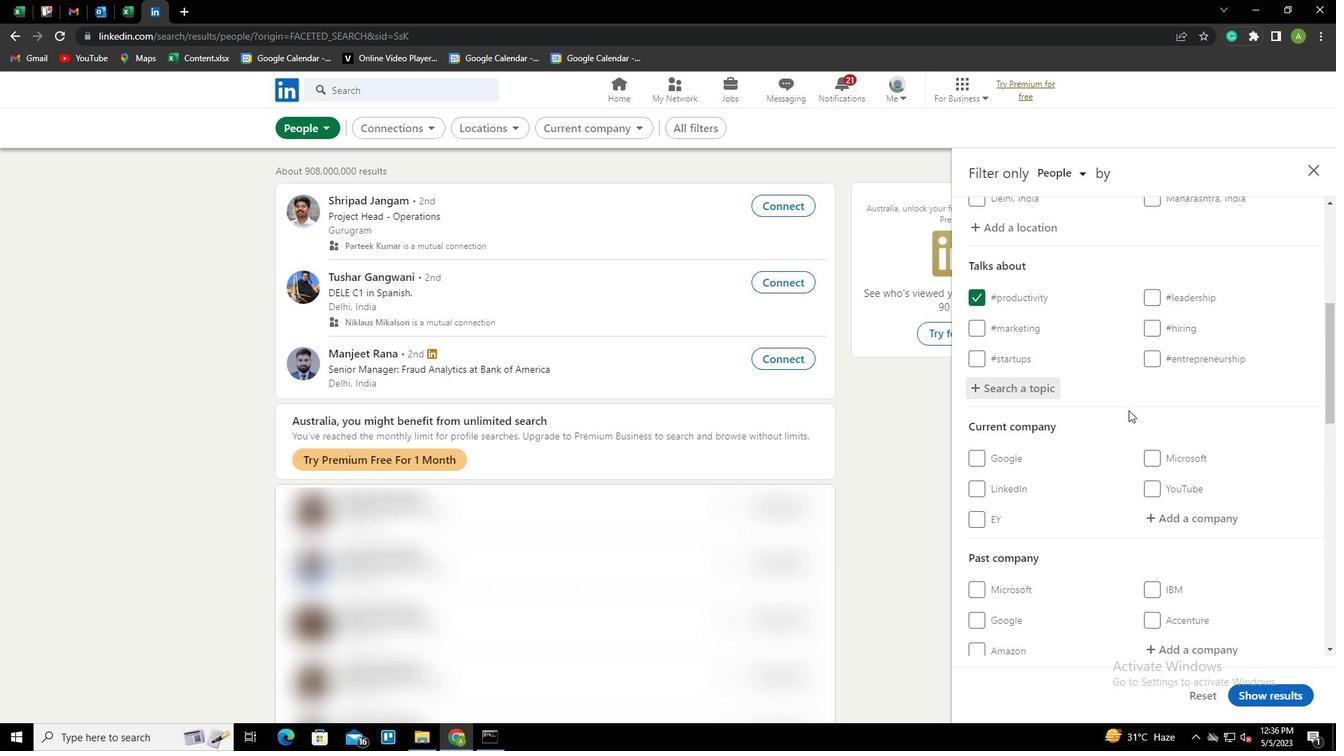 
Action: Mouse scrolled (1128, 409) with delta (0, 0)
Screenshot: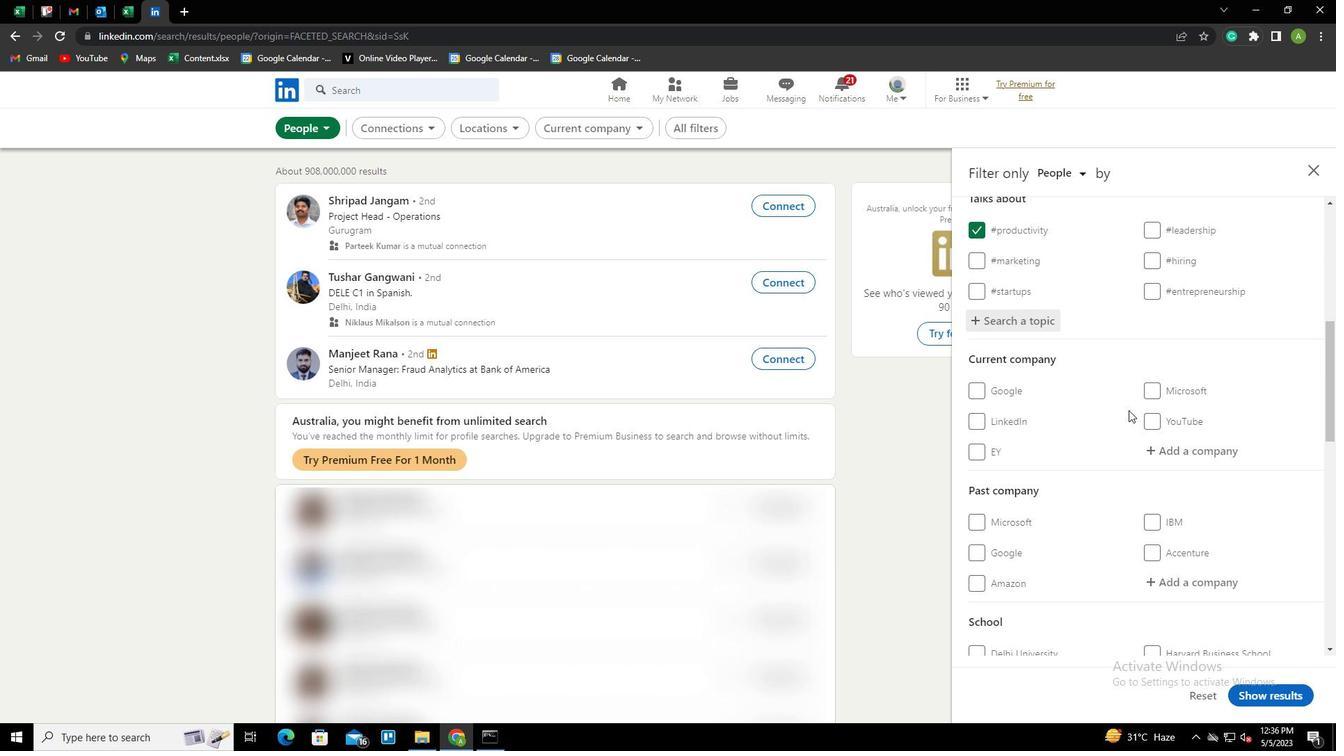 
Action: Mouse scrolled (1128, 409) with delta (0, 0)
Screenshot: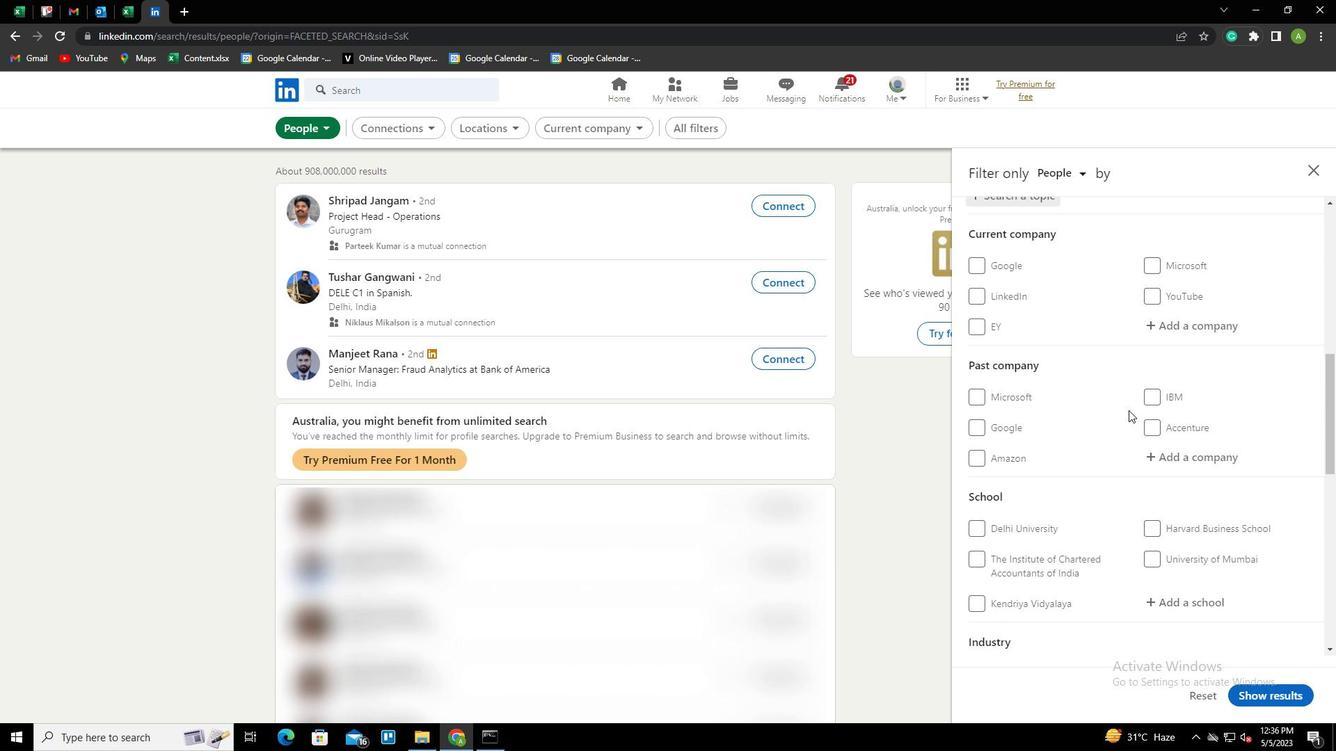 
Action: Mouse scrolled (1128, 409) with delta (0, 0)
Screenshot: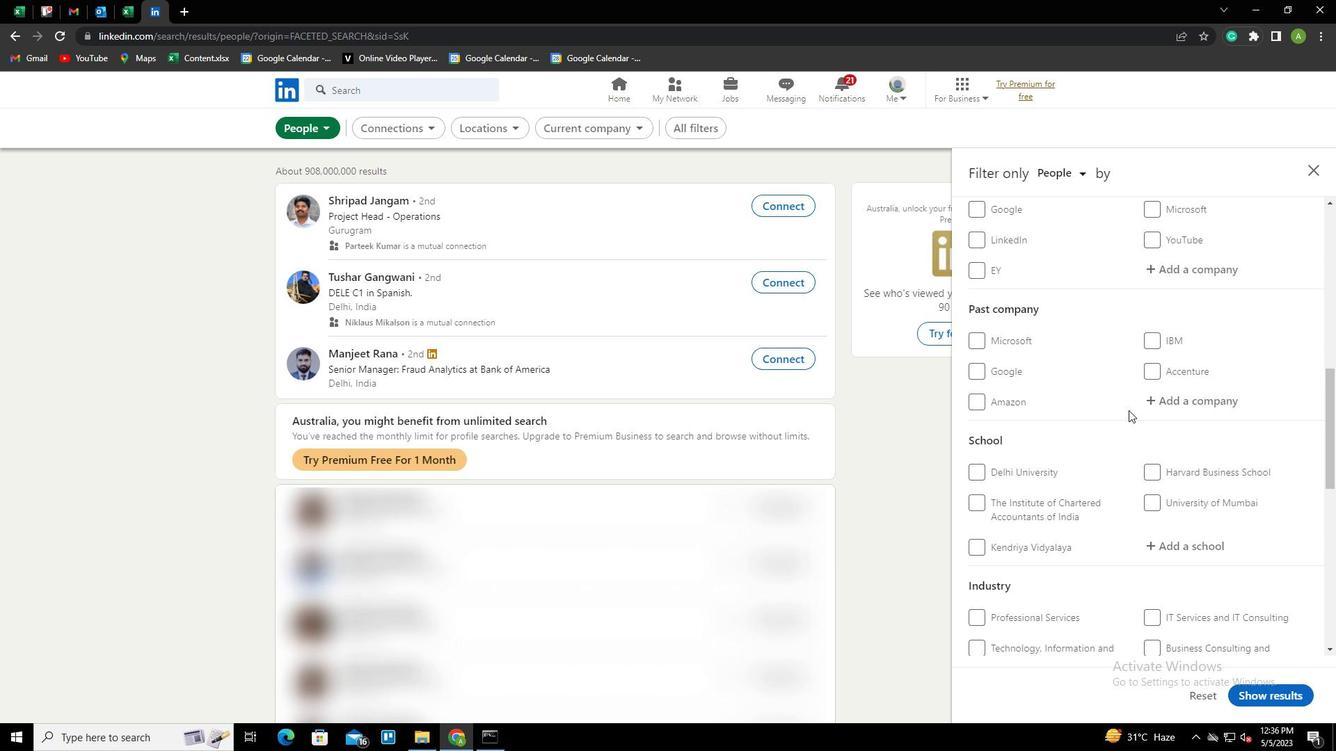 
Action: Mouse scrolled (1128, 409) with delta (0, 0)
Screenshot: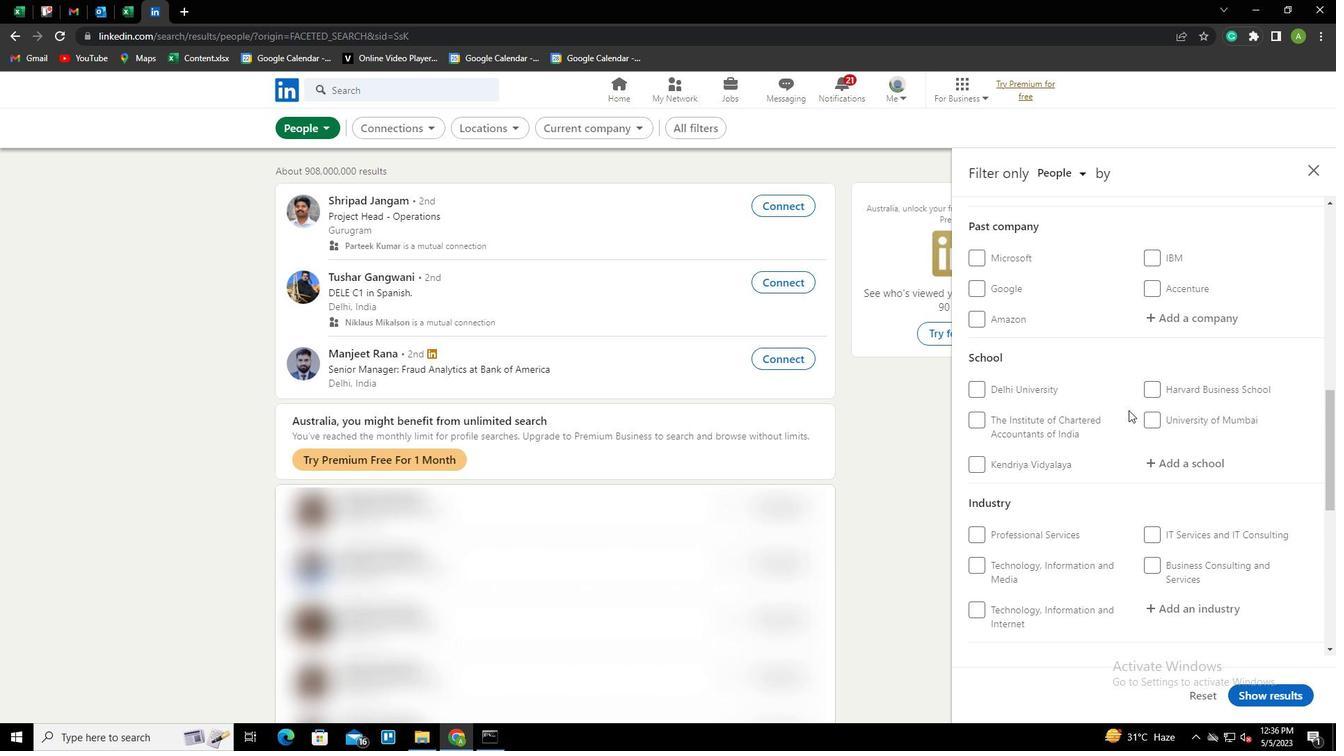 
Action: Mouse scrolled (1128, 409) with delta (0, 0)
Screenshot: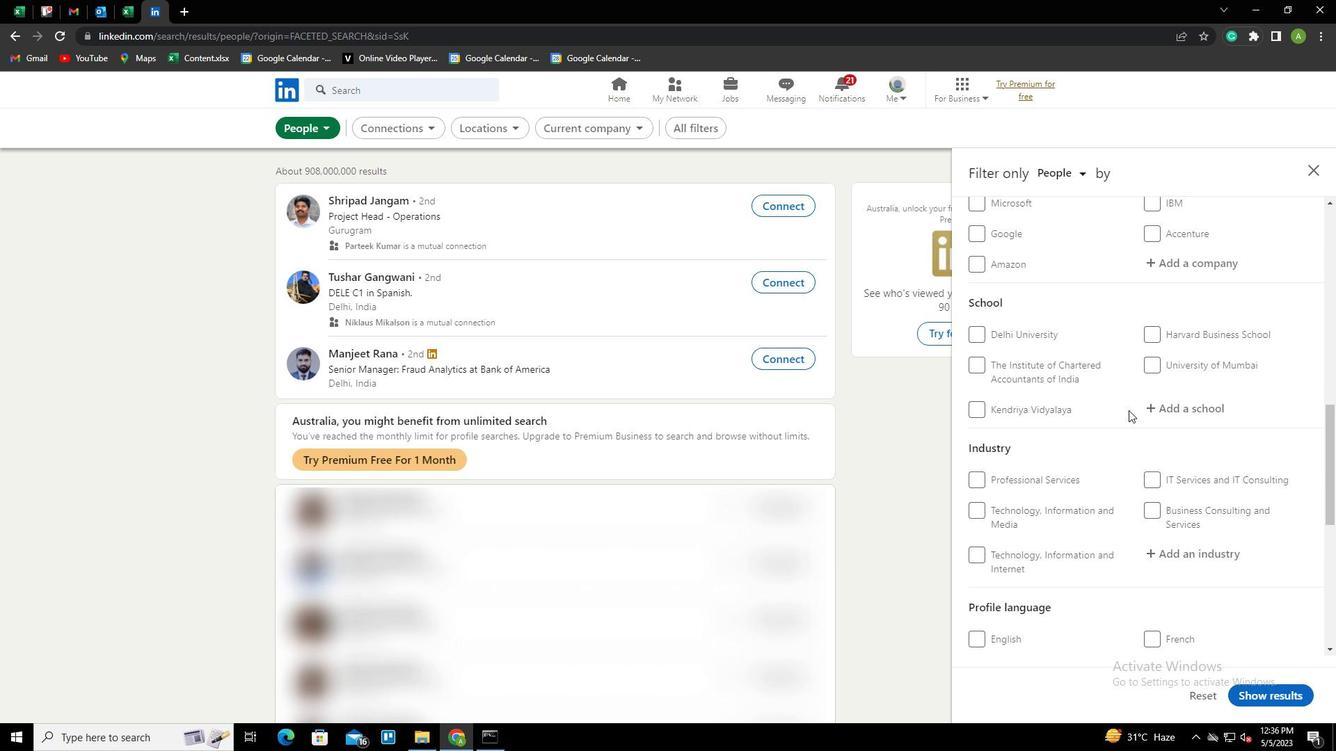 
Action: Mouse scrolled (1128, 409) with delta (0, 0)
Screenshot: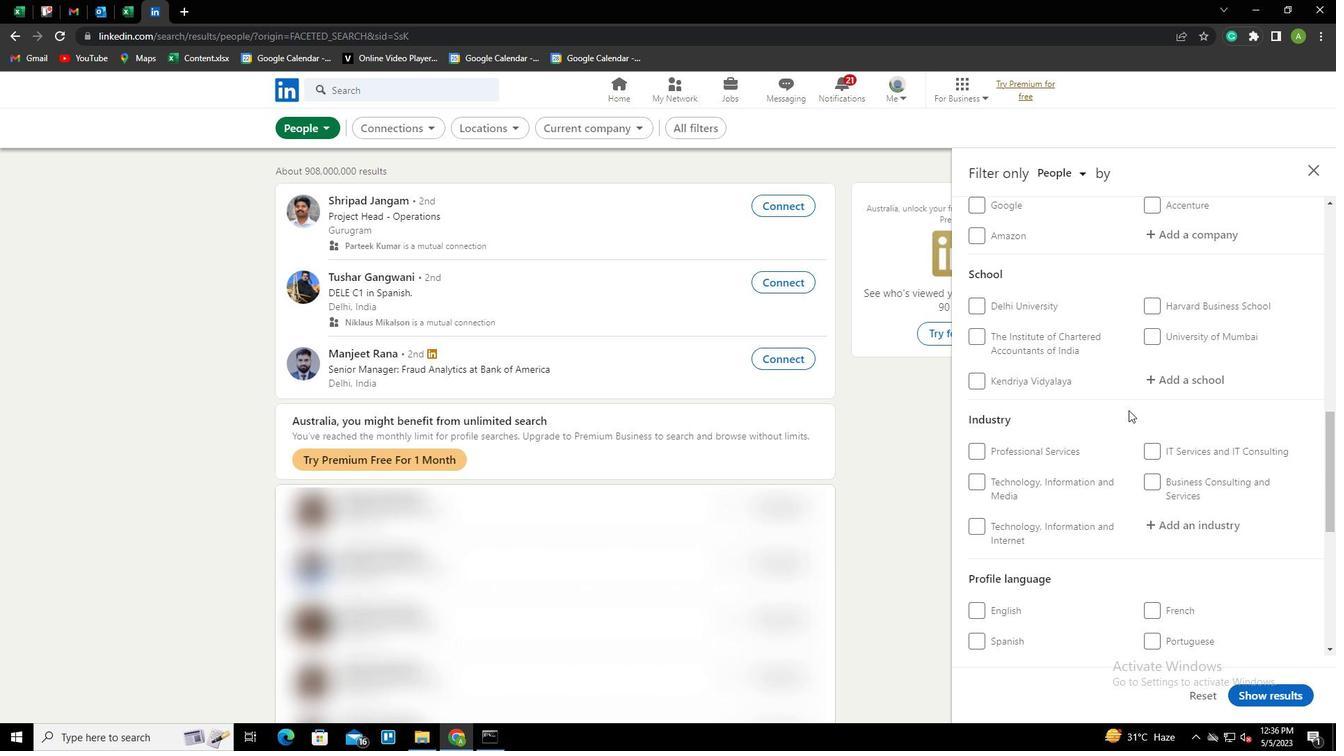 
Action: Mouse scrolled (1128, 409) with delta (0, 0)
Screenshot: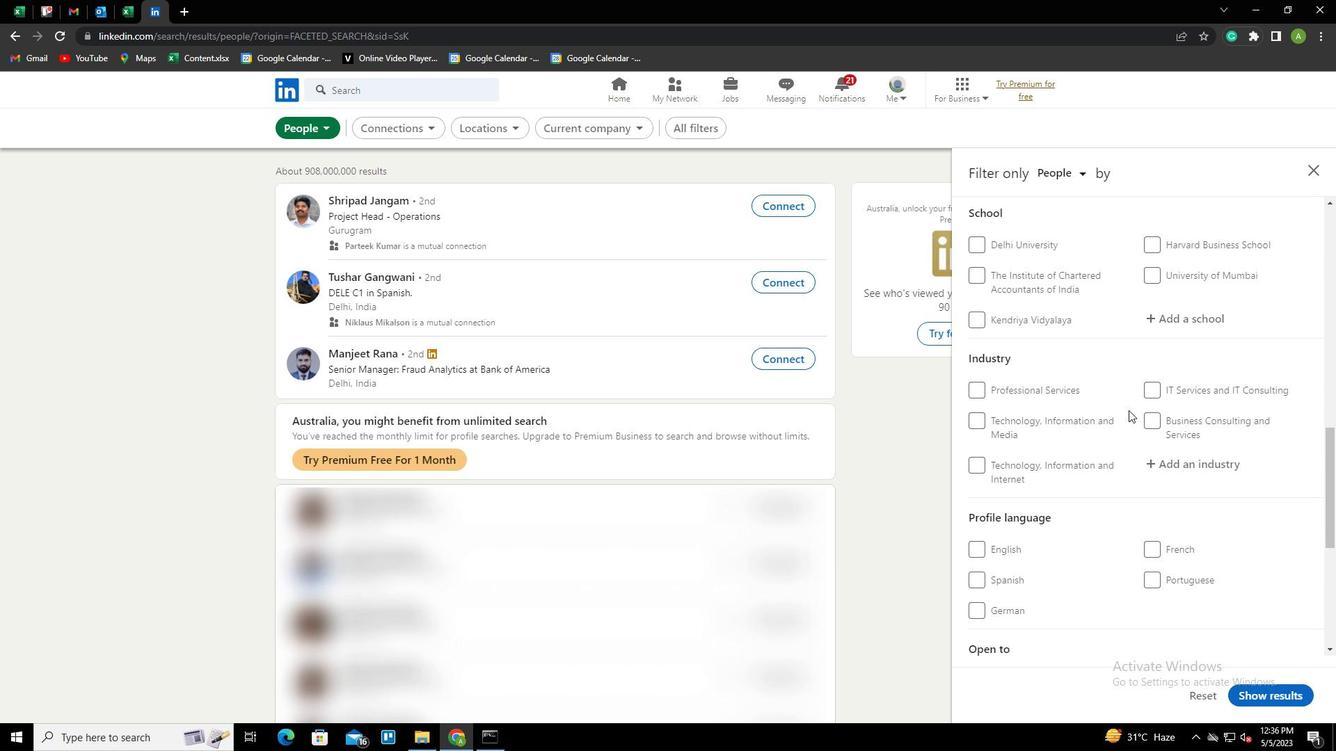 
Action: Mouse moved to (982, 442)
Screenshot: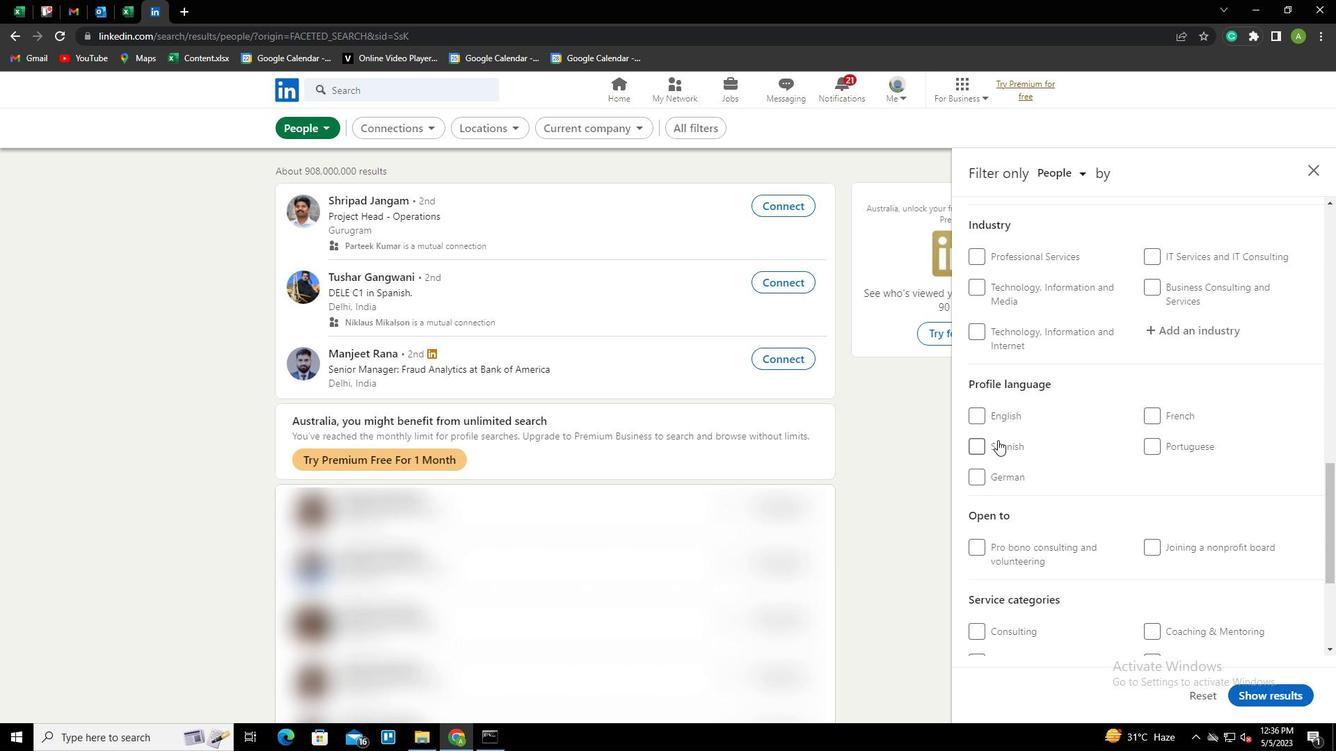 
Action: Mouse pressed left at (982, 442)
Screenshot: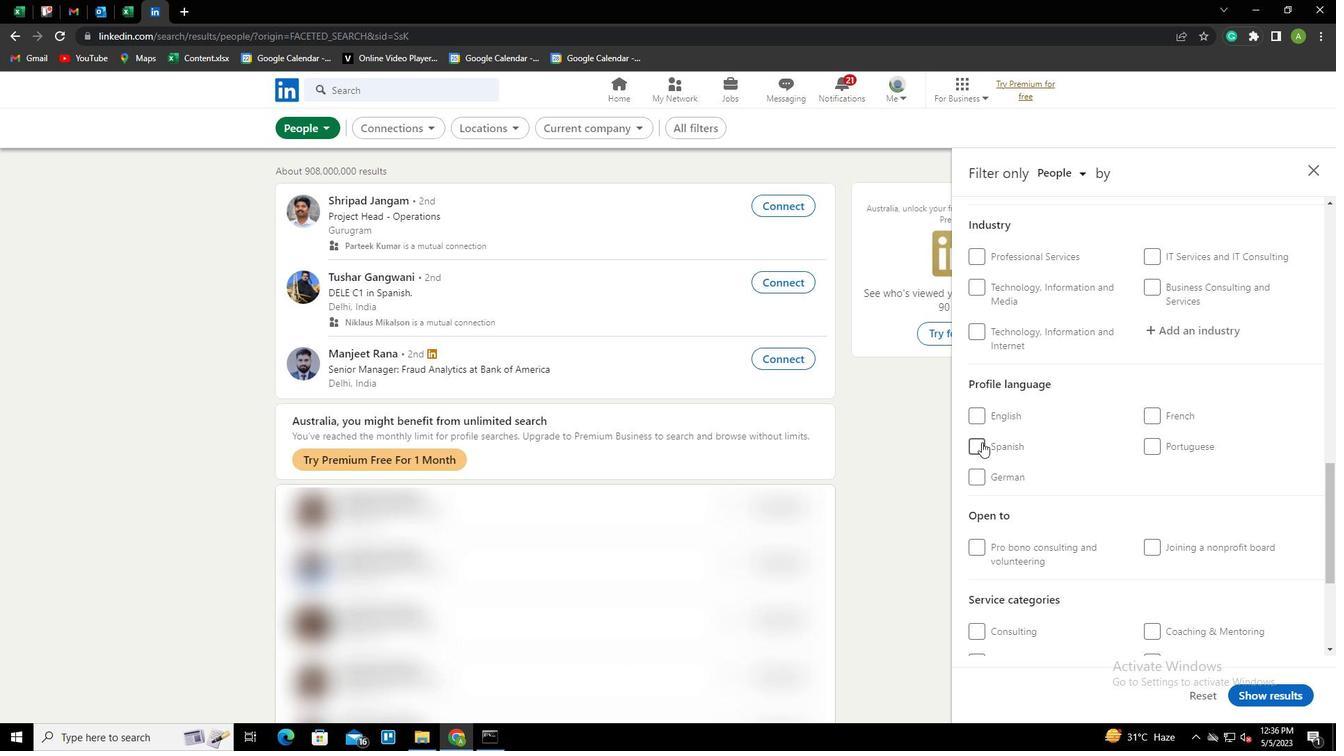 
Action: Mouse moved to (1146, 439)
Screenshot: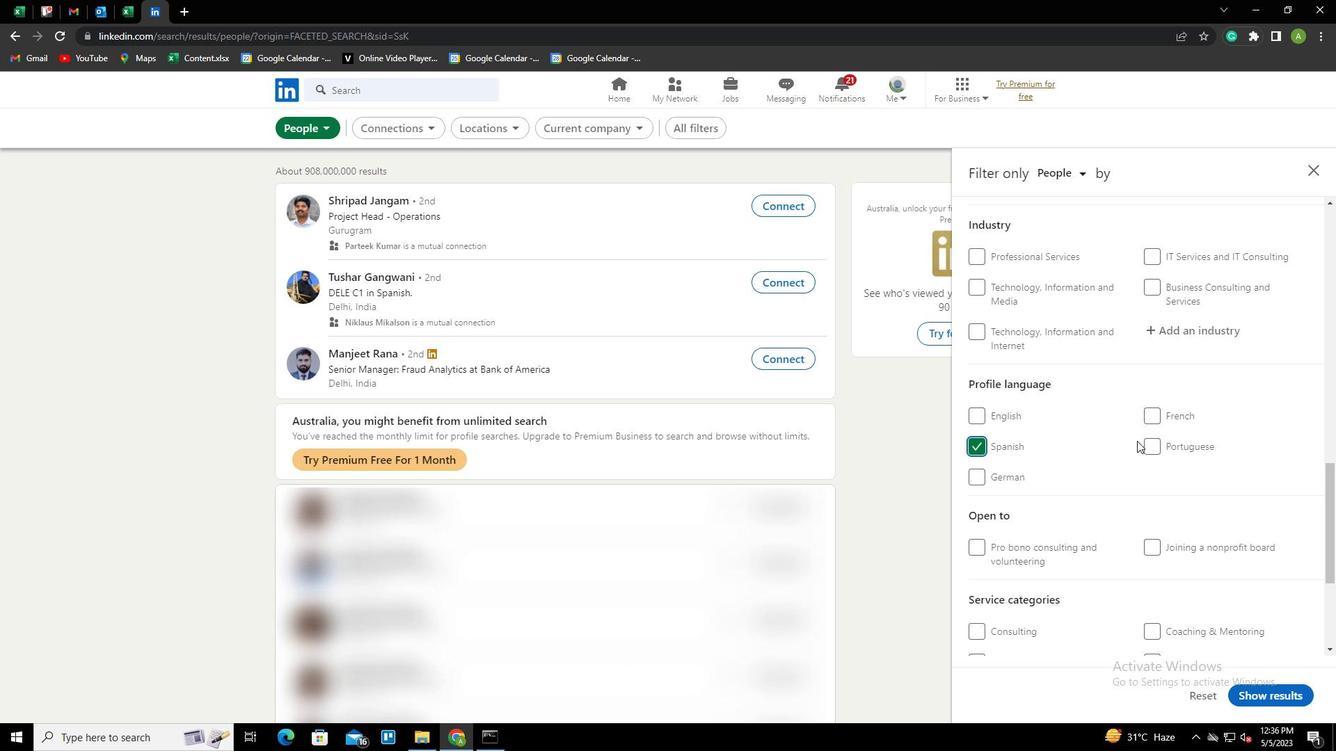 
Action: Mouse scrolled (1146, 440) with delta (0, 0)
Screenshot: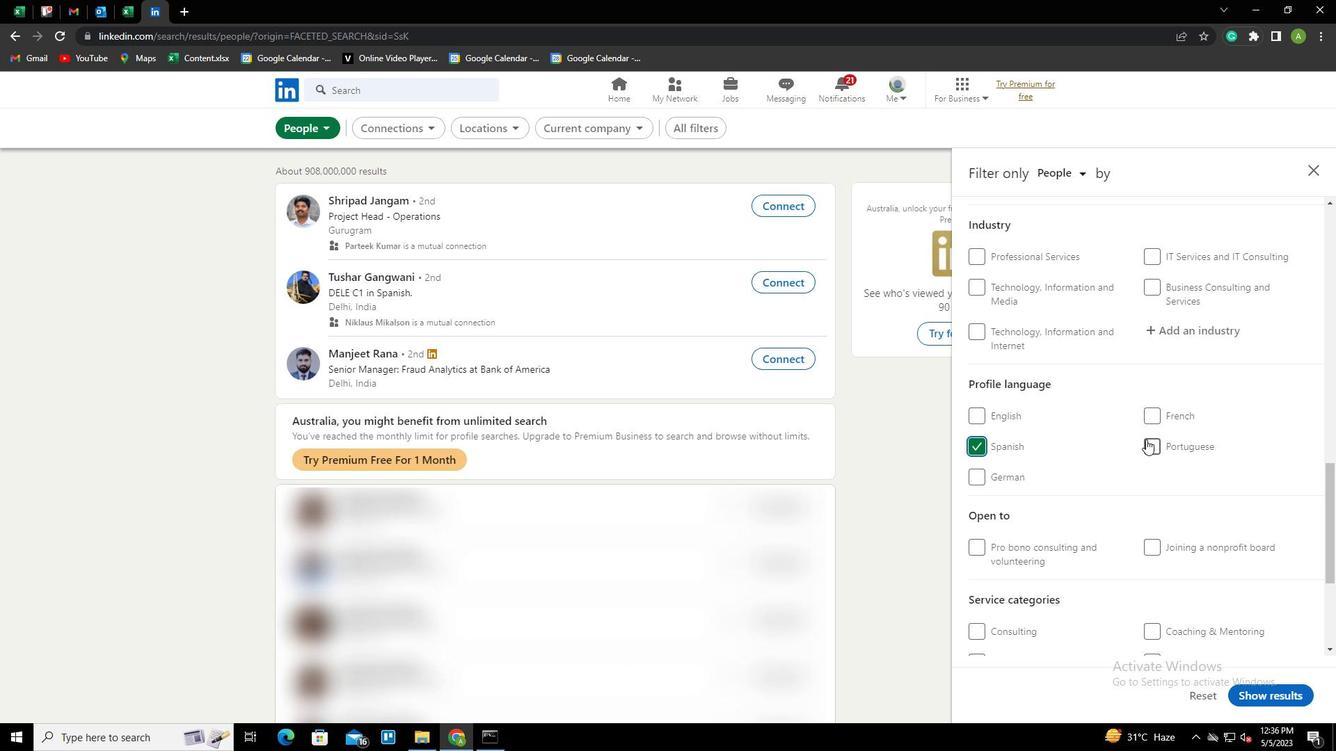 
Action: Mouse scrolled (1146, 440) with delta (0, 0)
Screenshot: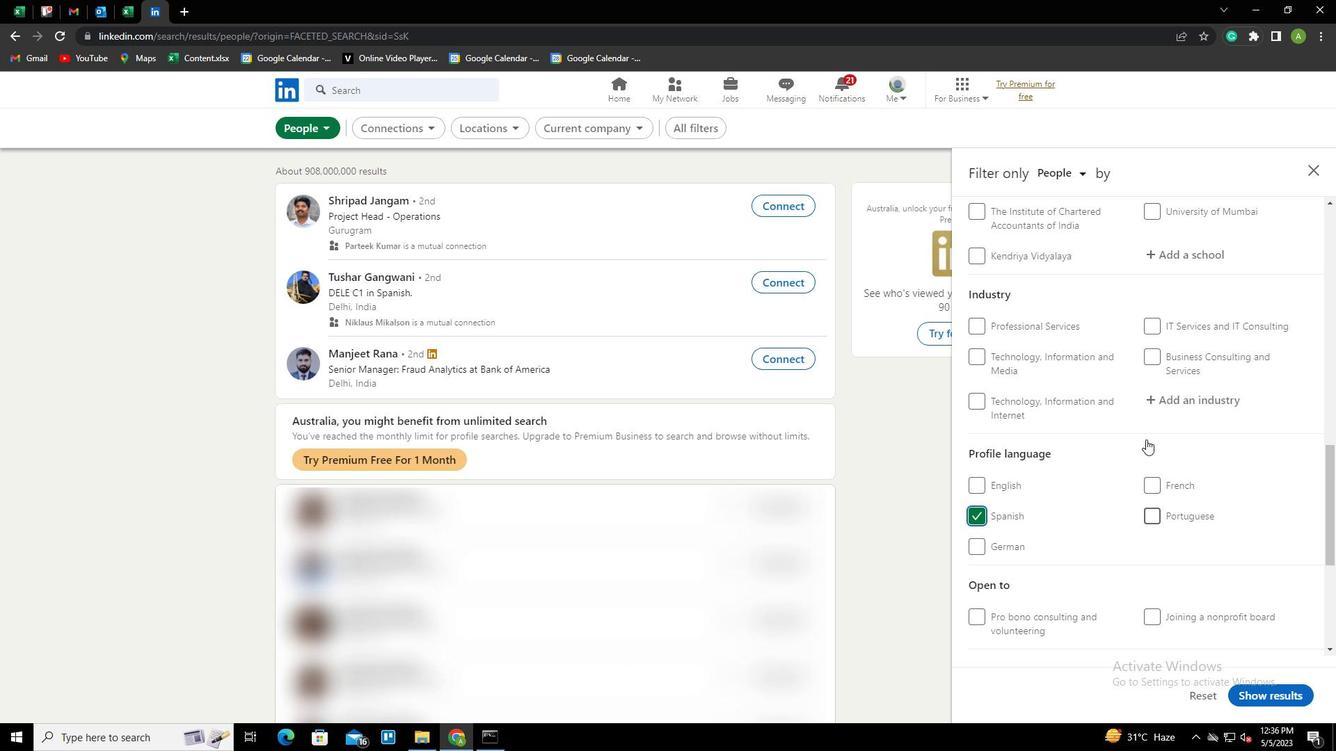 
Action: Mouse scrolled (1146, 440) with delta (0, 0)
Screenshot: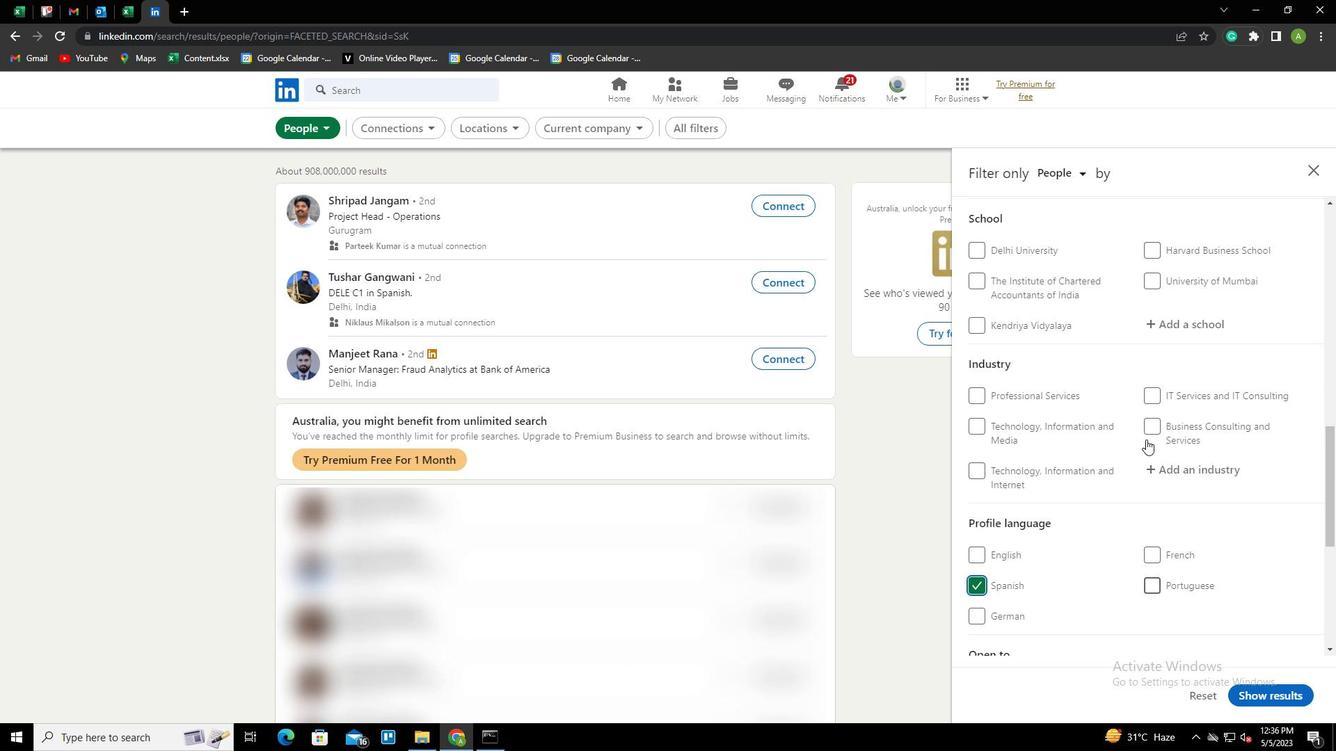 
Action: Mouse scrolled (1146, 440) with delta (0, 0)
Screenshot: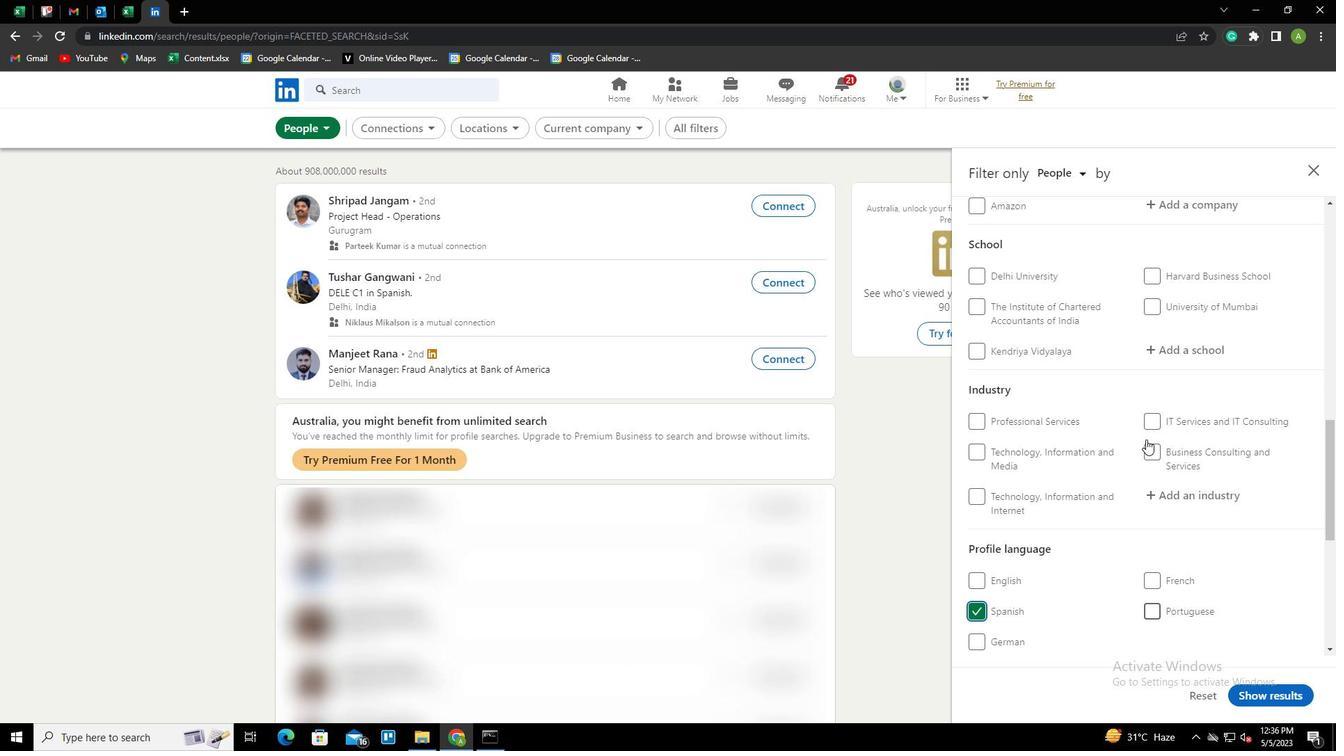 
Action: Mouse scrolled (1146, 440) with delta (0, 0)
Screenshot: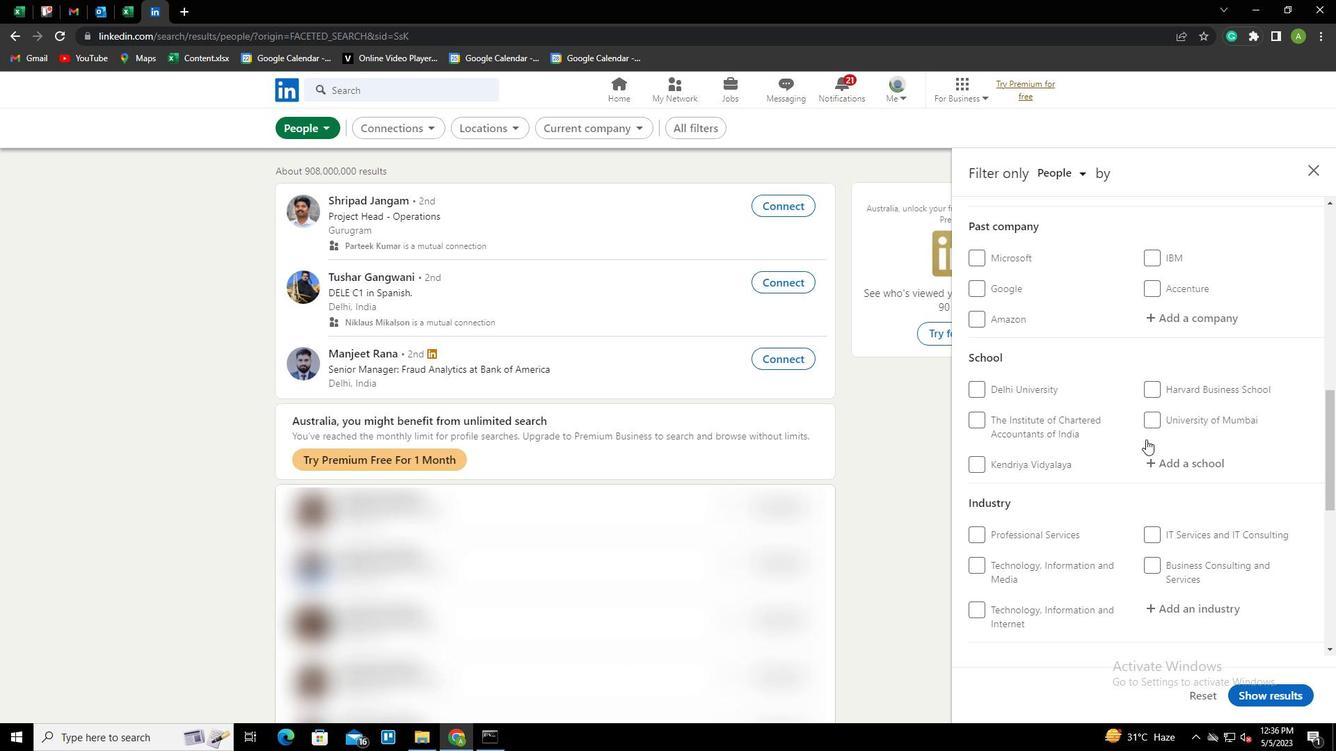 
Action: Mouse scrolled (1146, 440) with delta (0, 0)
Screenshot: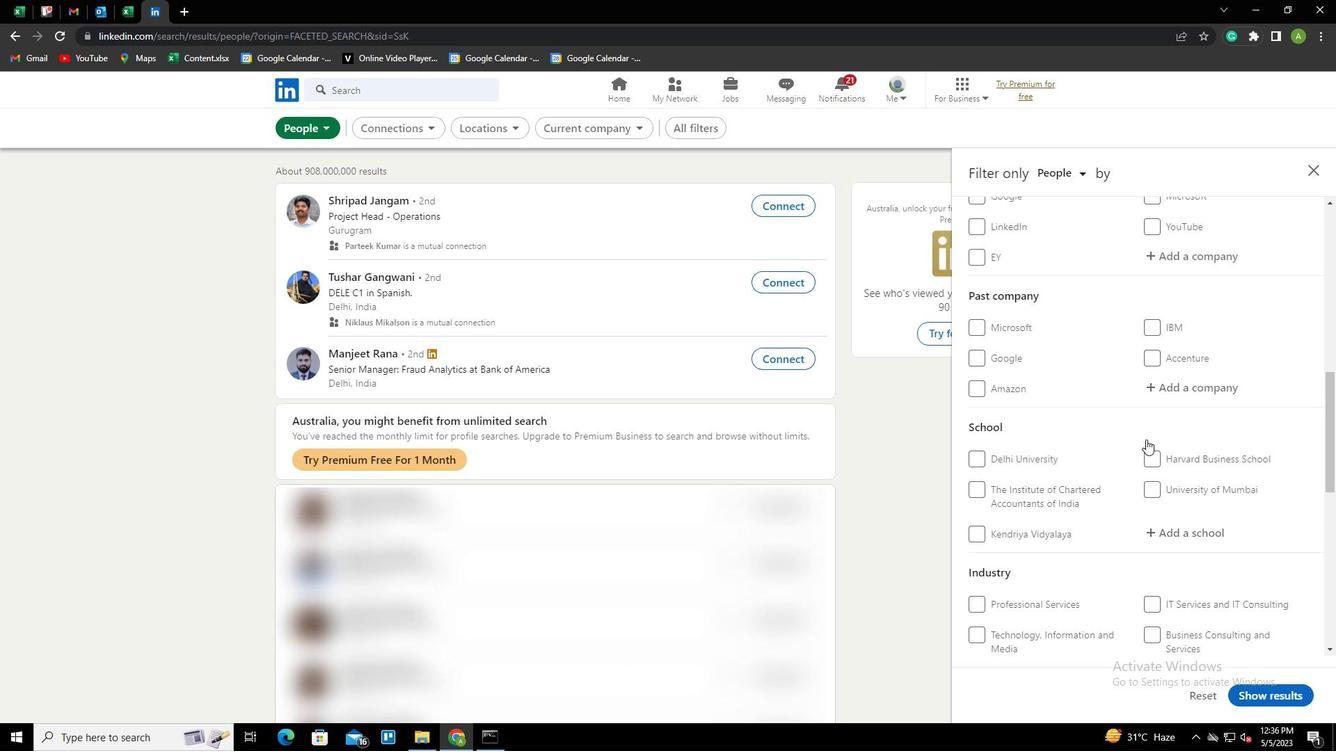 
Action: Mouse moved to (1175, 325)
Screenshot: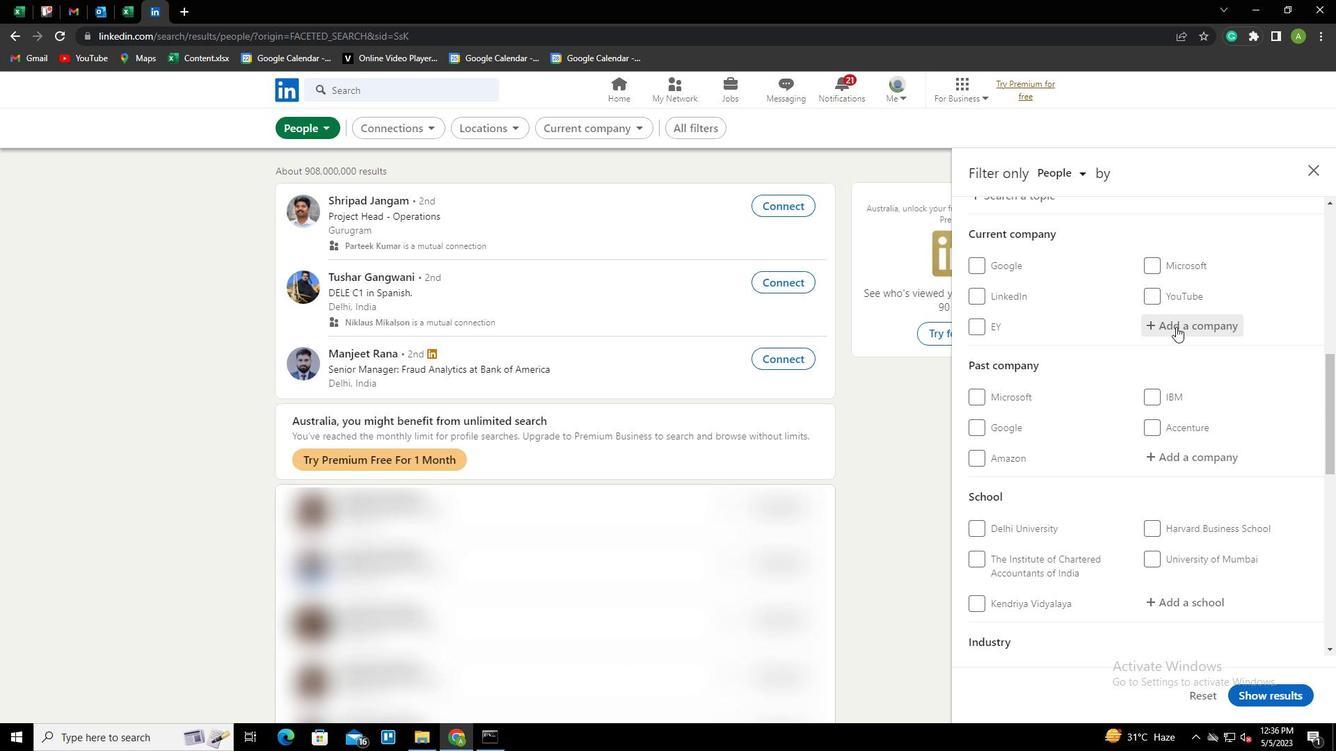 
Action: Mouse pressed left at (1175, 325)
Screenshot: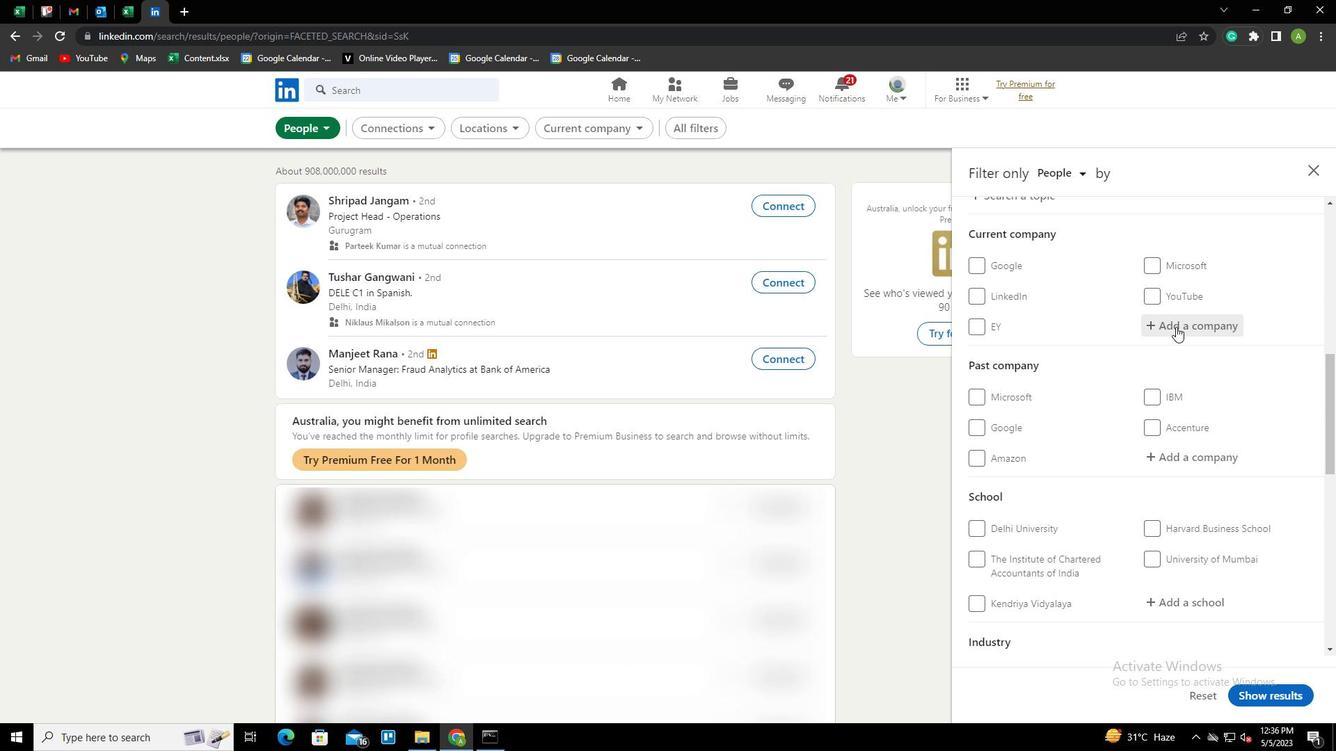
Action: Mouse moved to (1152, 334)
Screenshot: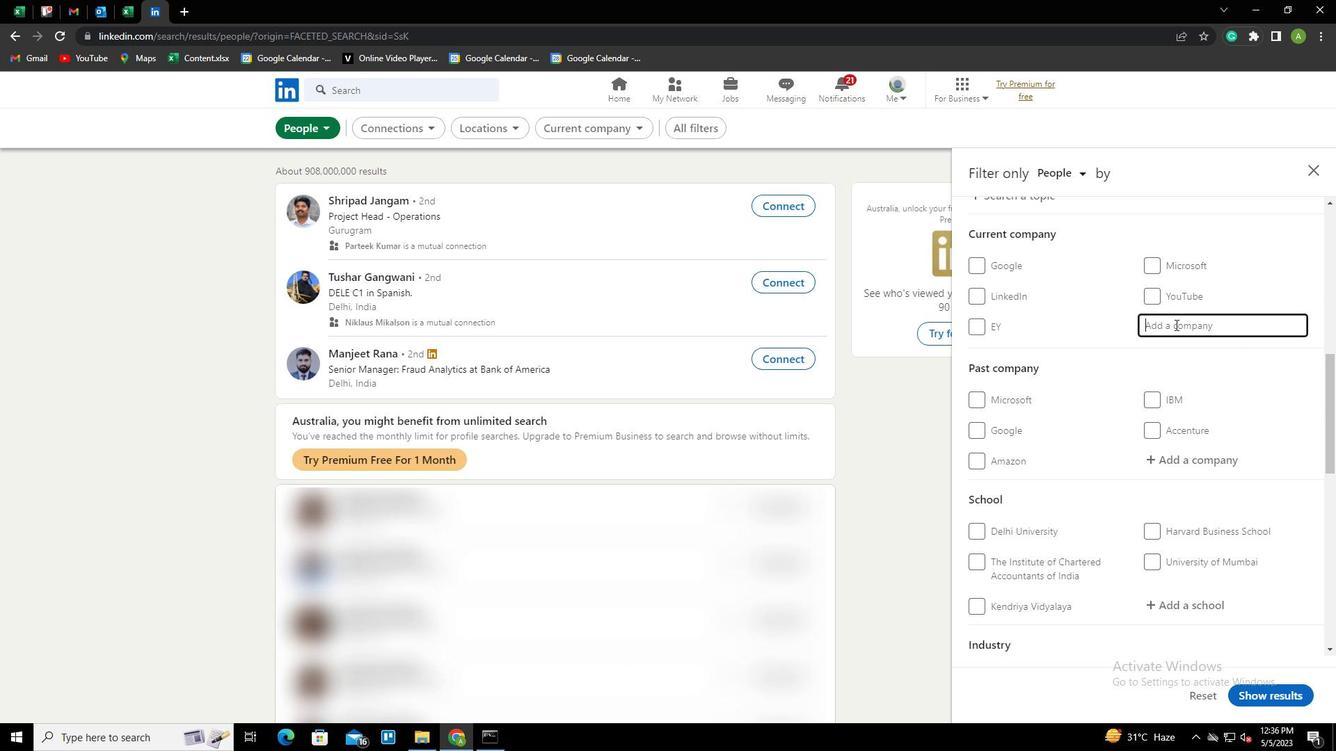 
Action: Key pressed <Key.shift>FREECHARGE<Key.down><Key.enter>
Screenshot: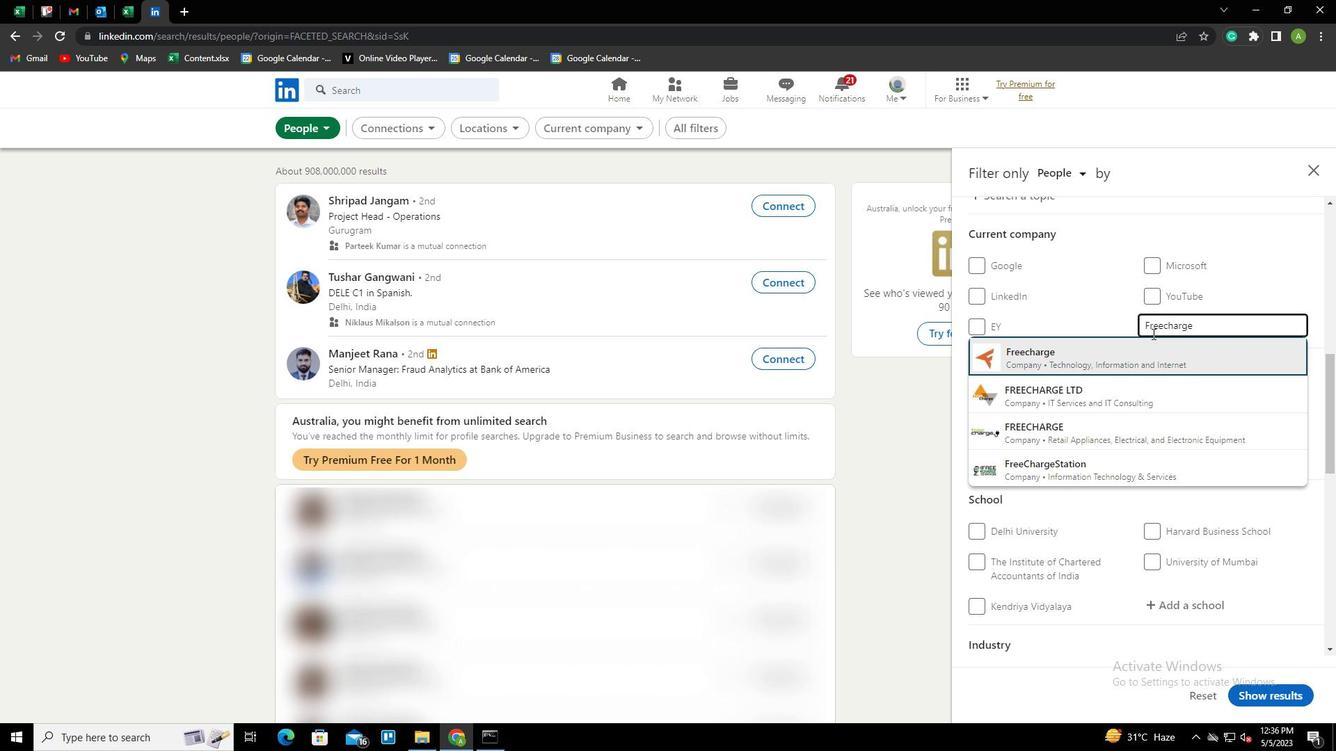 
Action: Mouse moved to (1064, 387)
Screenshot: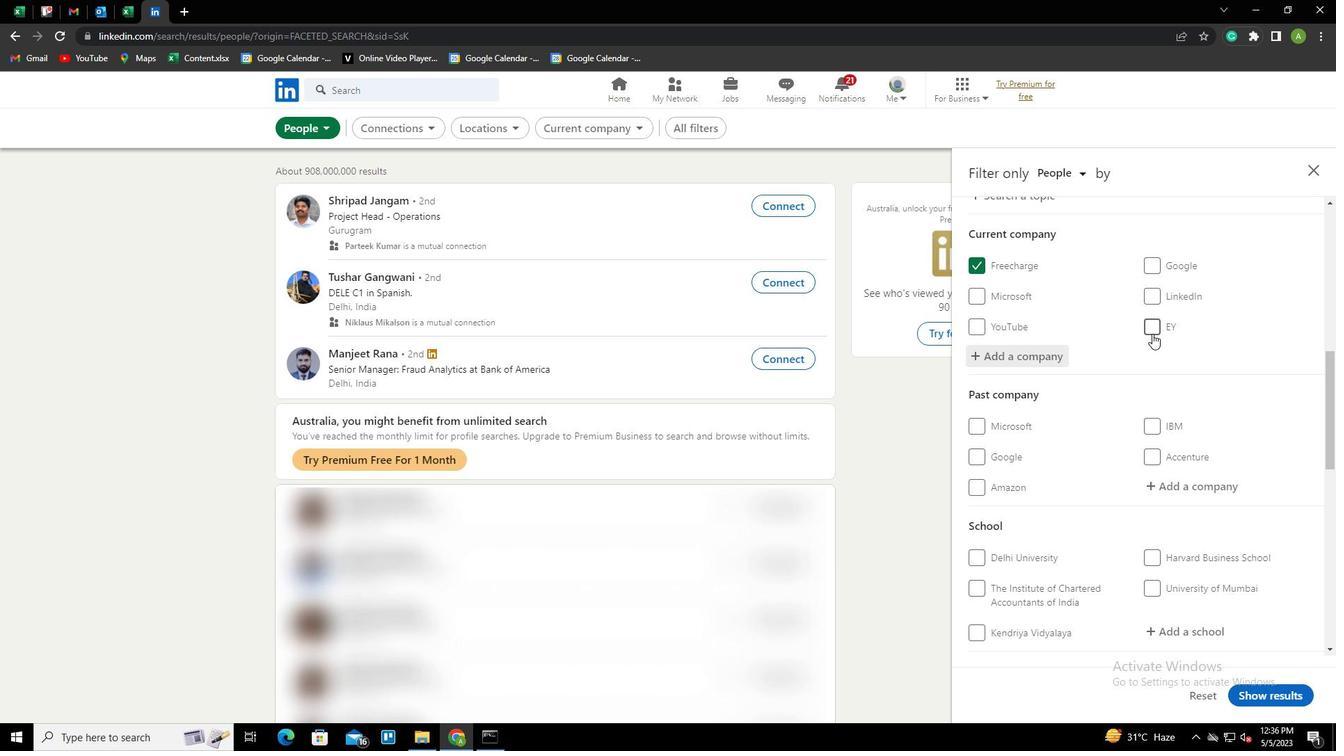 
Action: Mouse scrolled (1064, 386) with delta (0, 0)
Screenshot: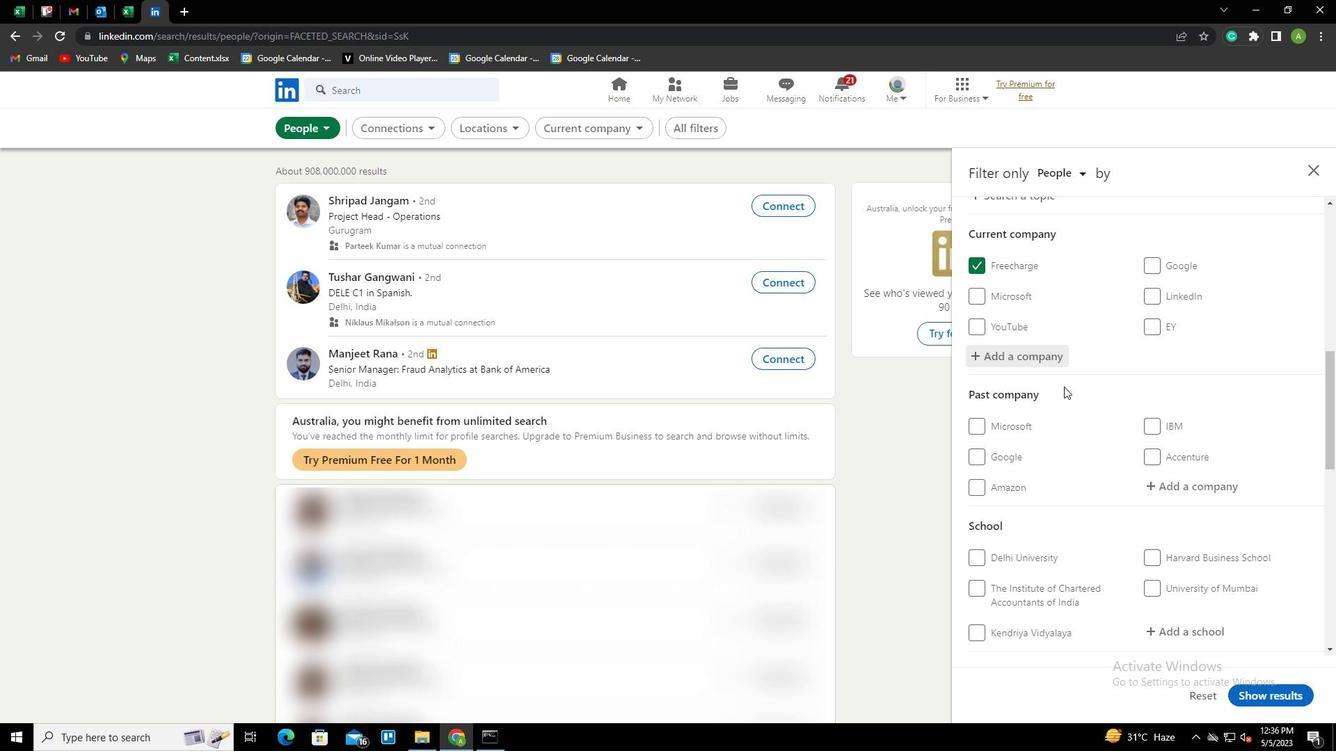 
Action: Mouse scrolled (1064, 386) with delta (0, 0)
Screenshot: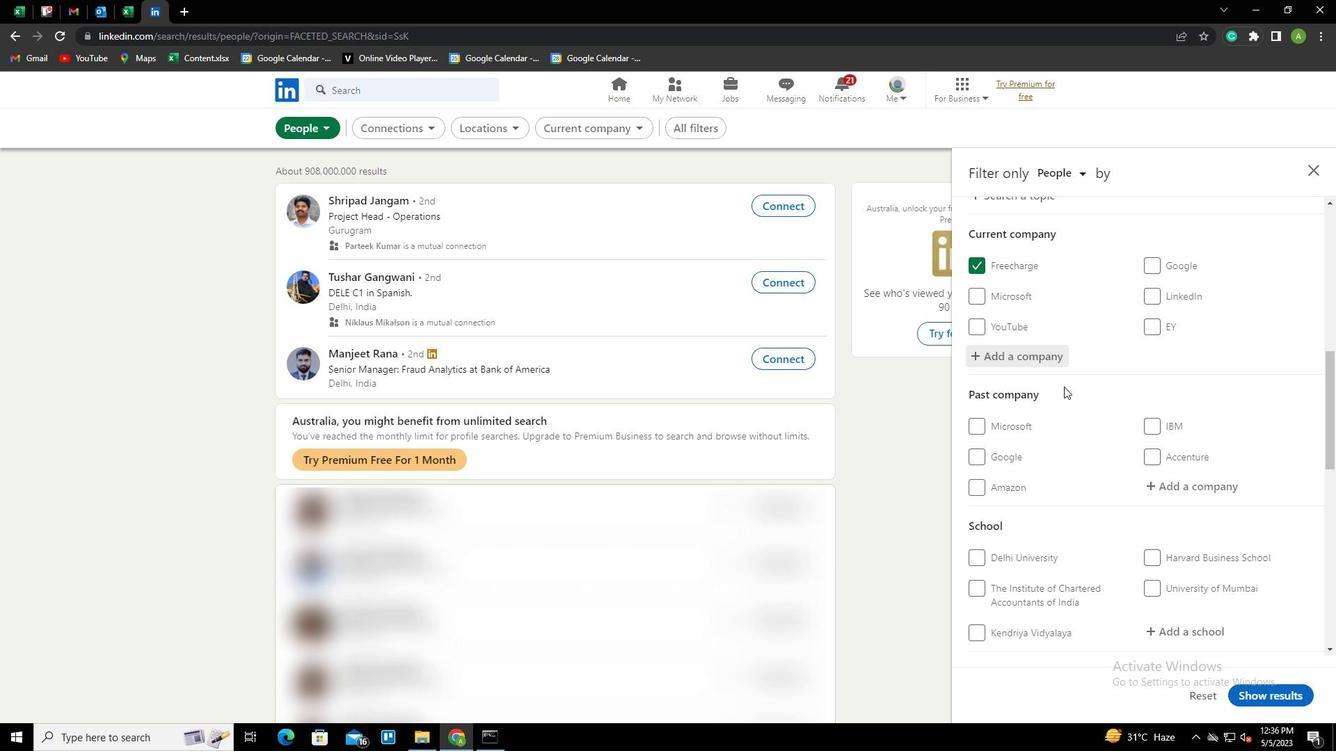 
Action: Mouse scrolled (1064, 386) with delta (0, 0)
Screenshot: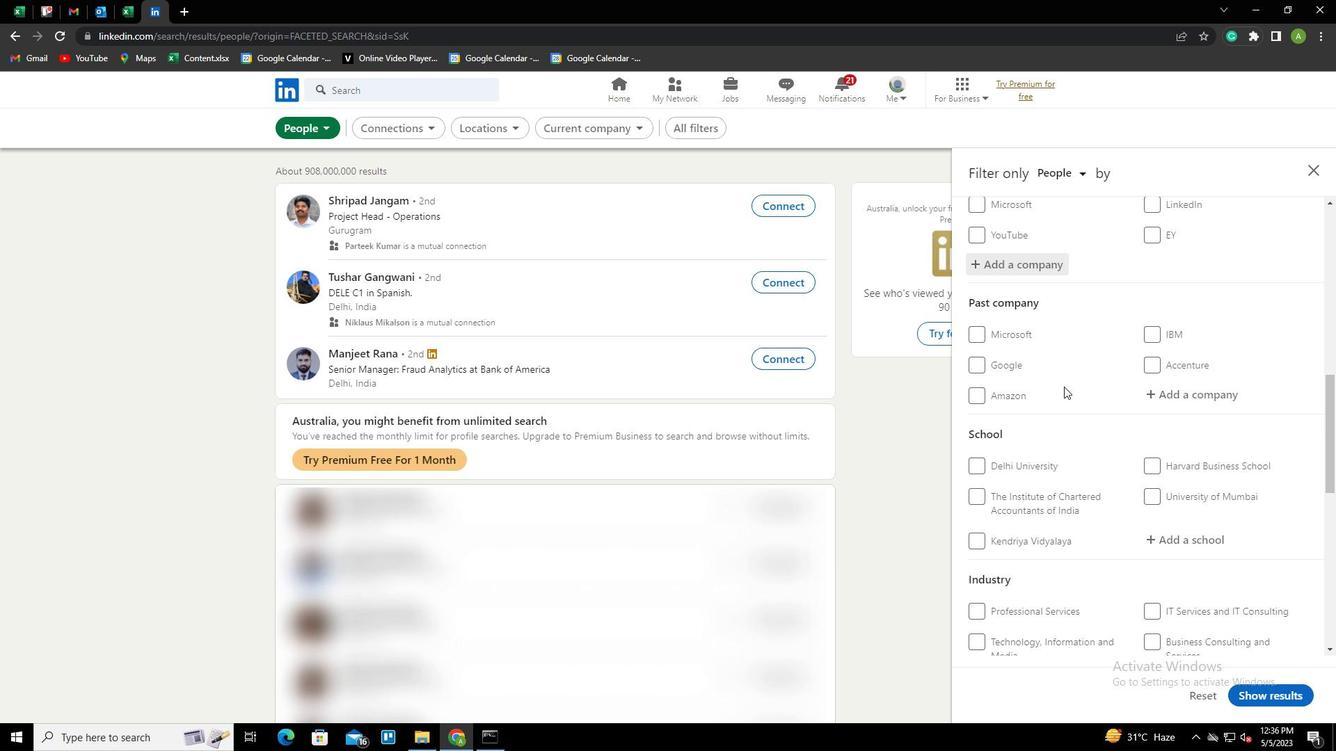
Action: Mouse moved to (1157, 423)
Screenshot: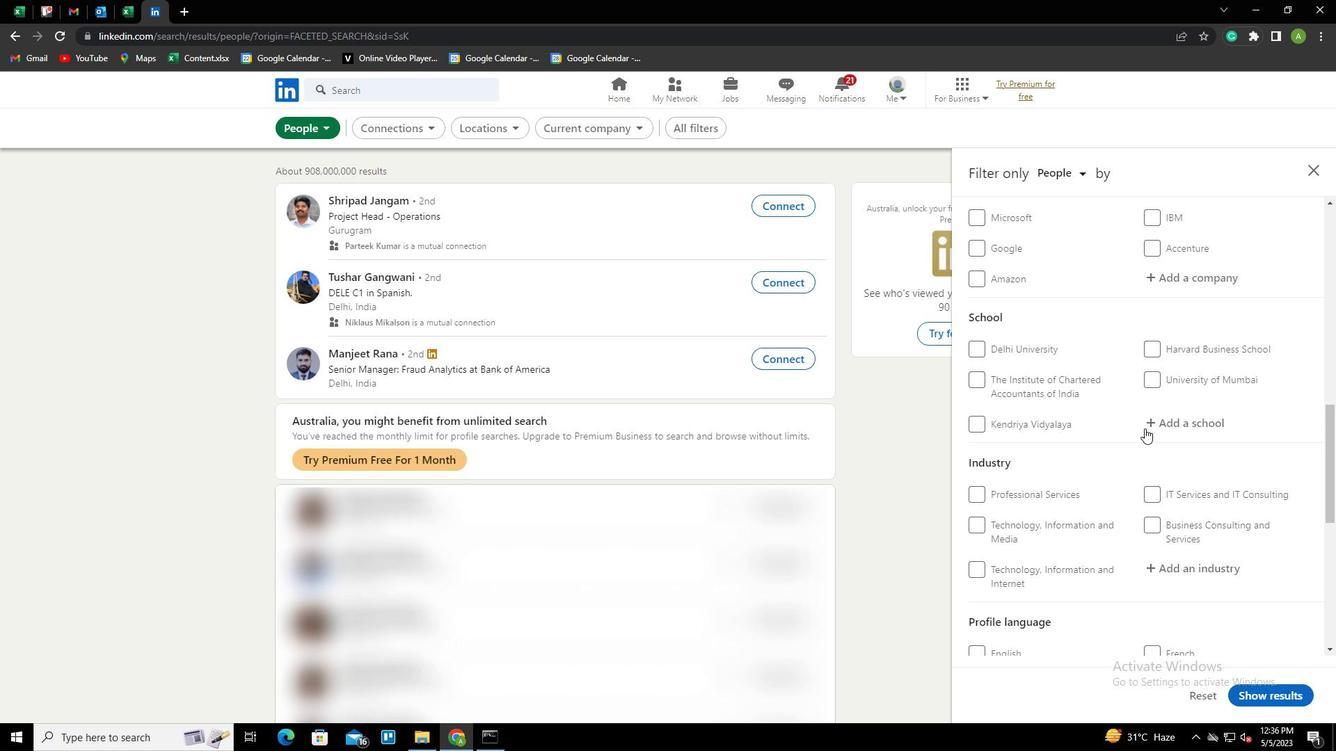 
Action: Mouse pressed left at (1157, 423)
Screenshot: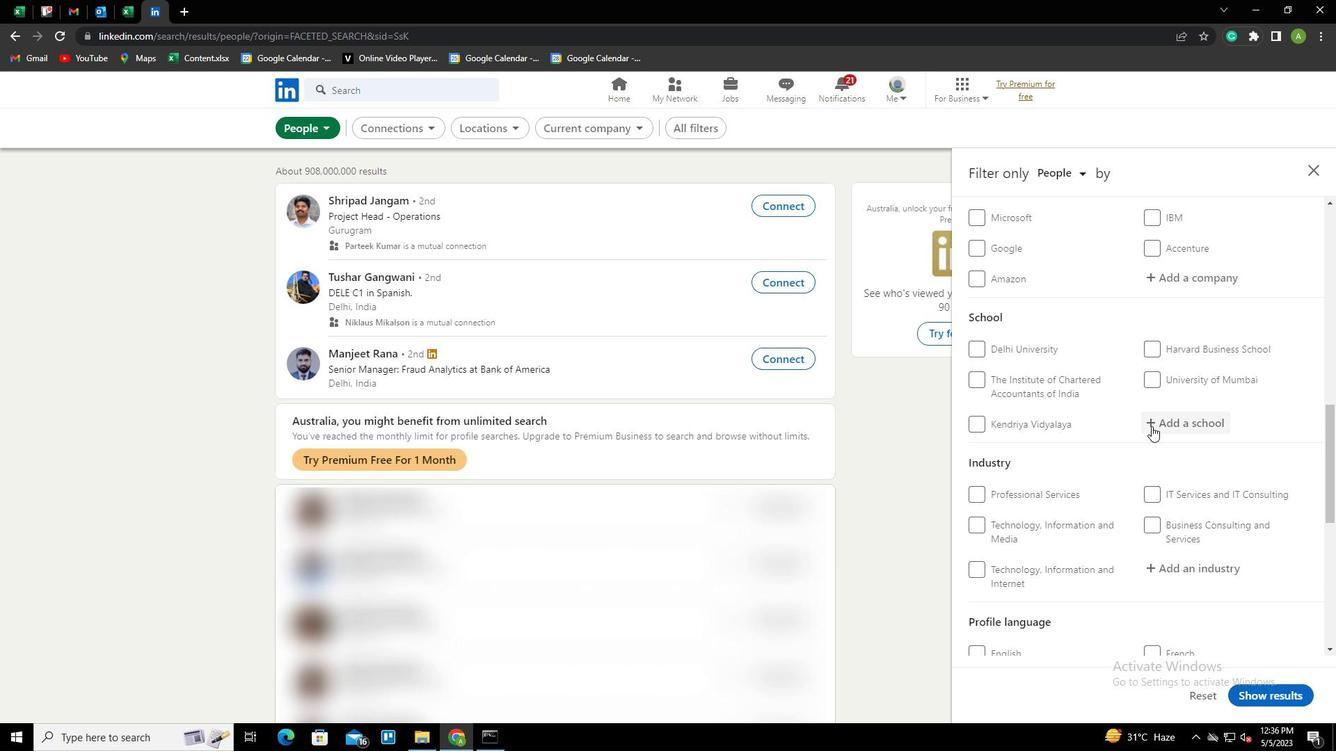 
Action: Mouse moved to (1148, 428)
Screenshot: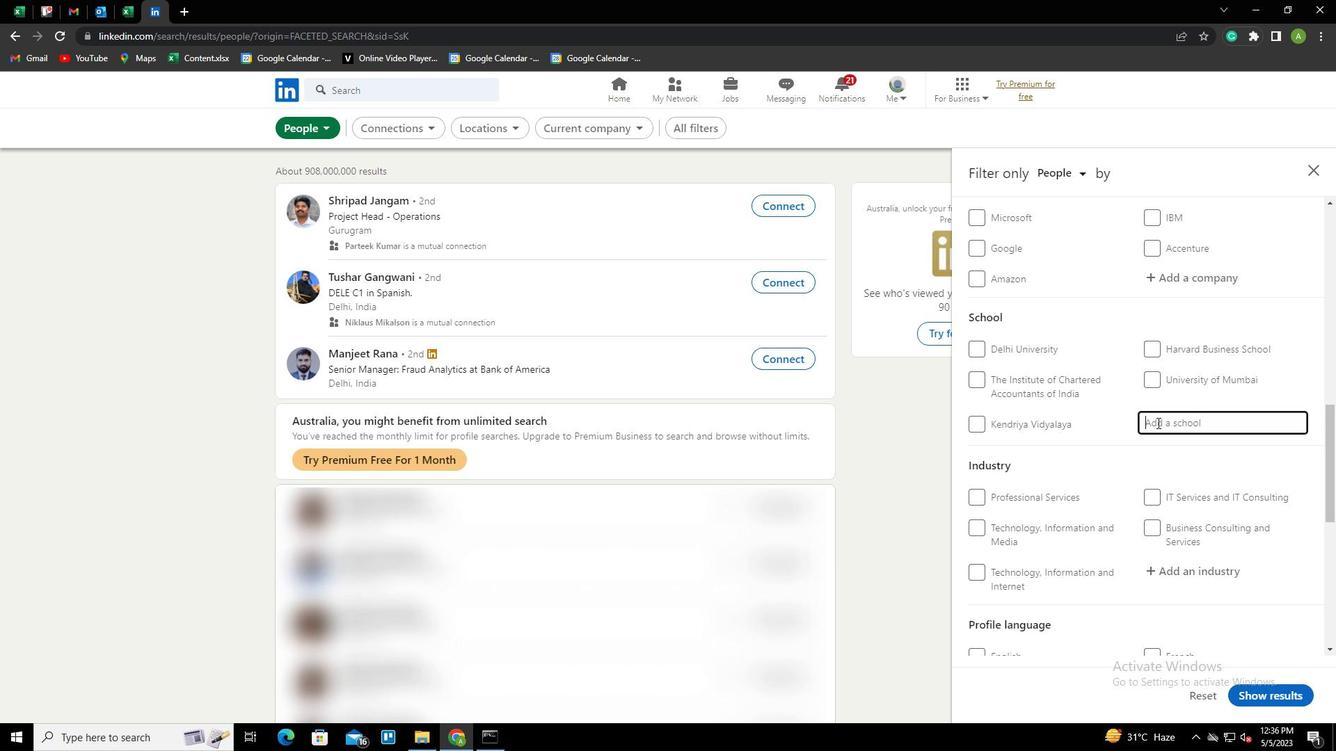 
Action: Key pressed <Key.shift>DEENDAYAL<Key.down><Key.enter>
Screenshot: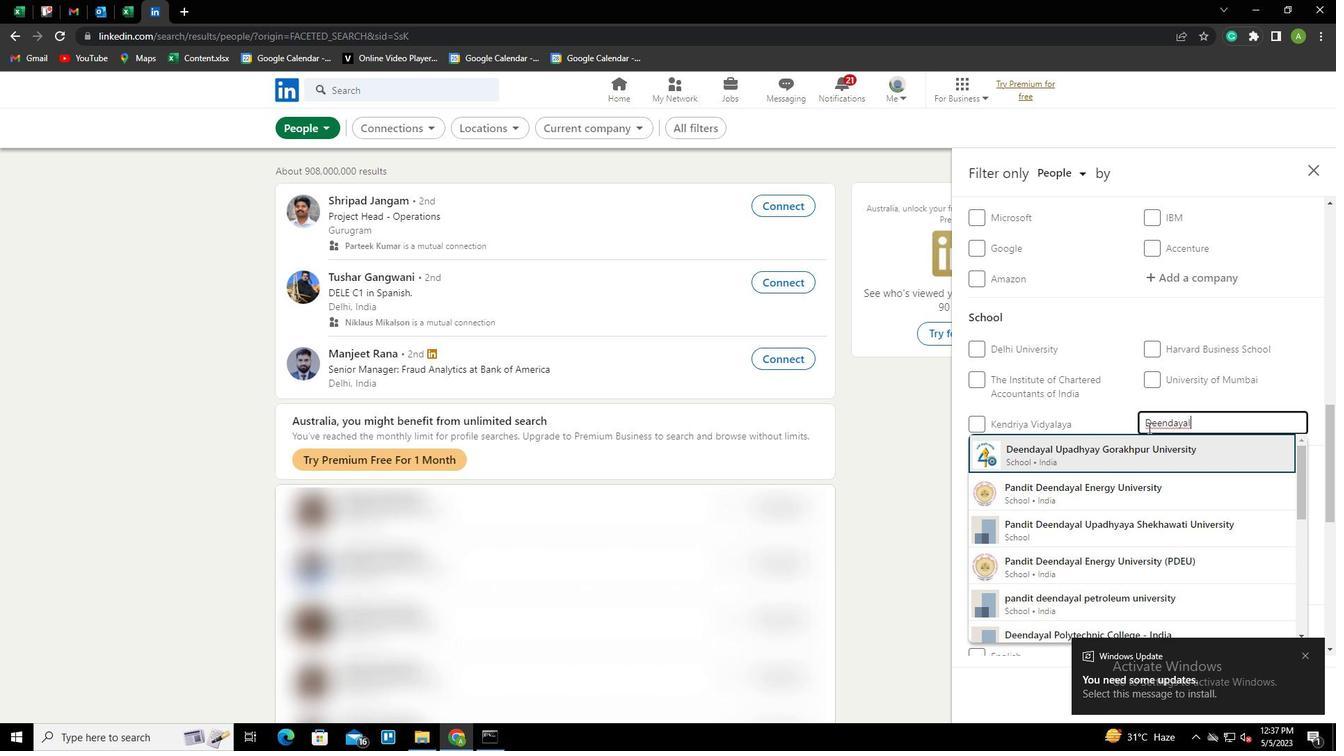 
Action: Mouse moved to (1300, 652)
Screenshot: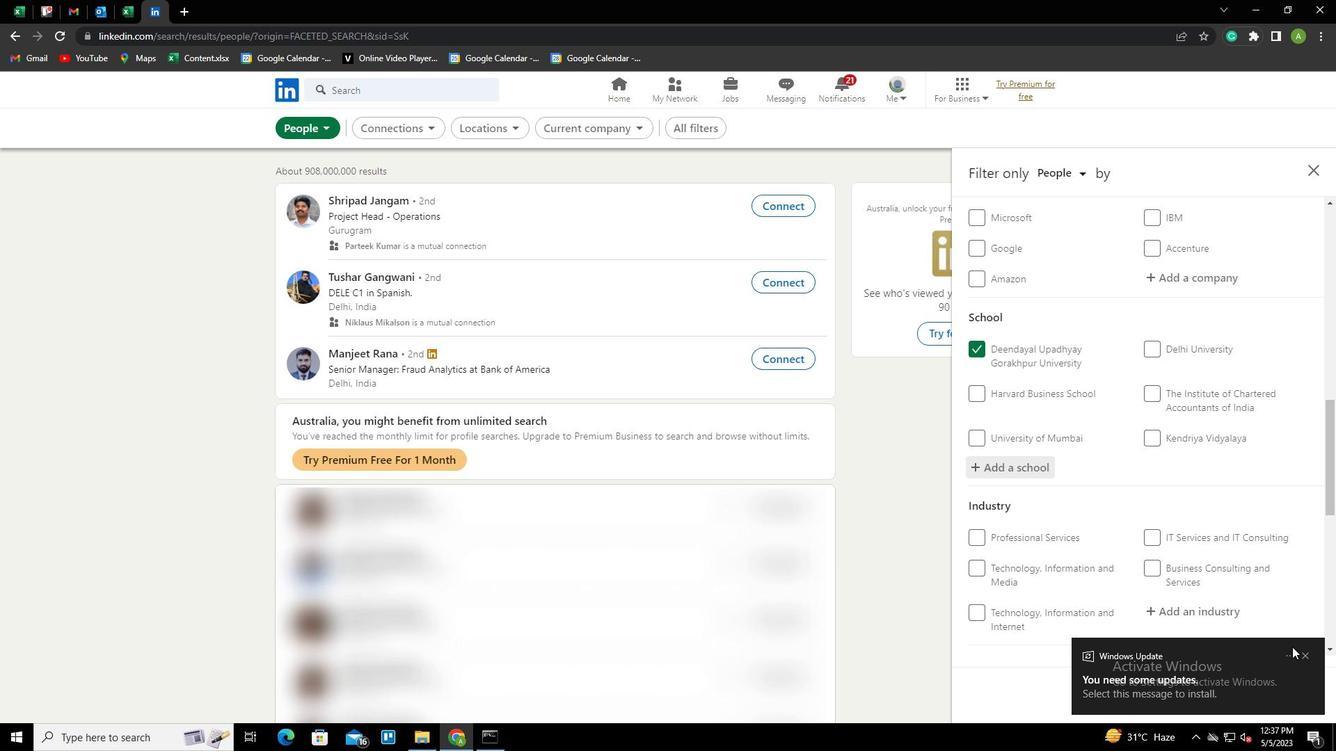 
Action: Mouse pressed left at (1300, 652)
Screenshot: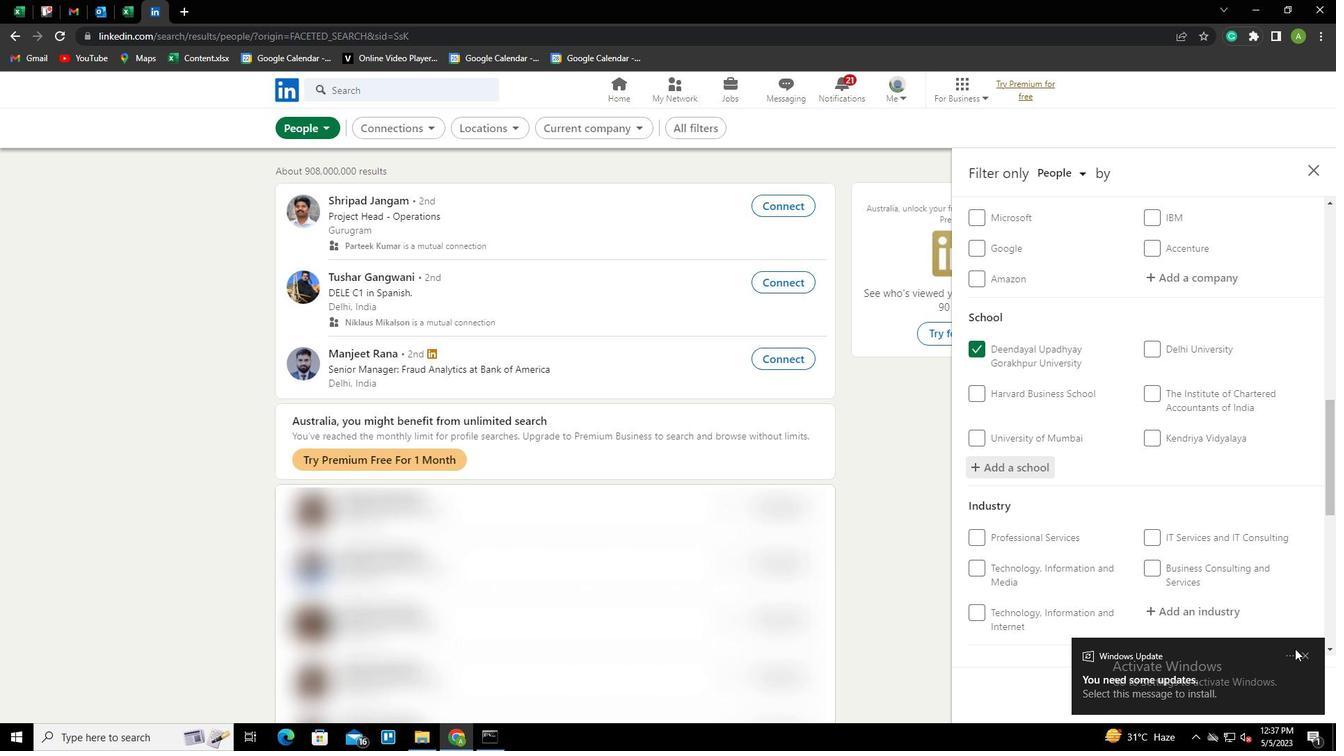 
Action: Mouse moved to (1202, 618)
Screenshot: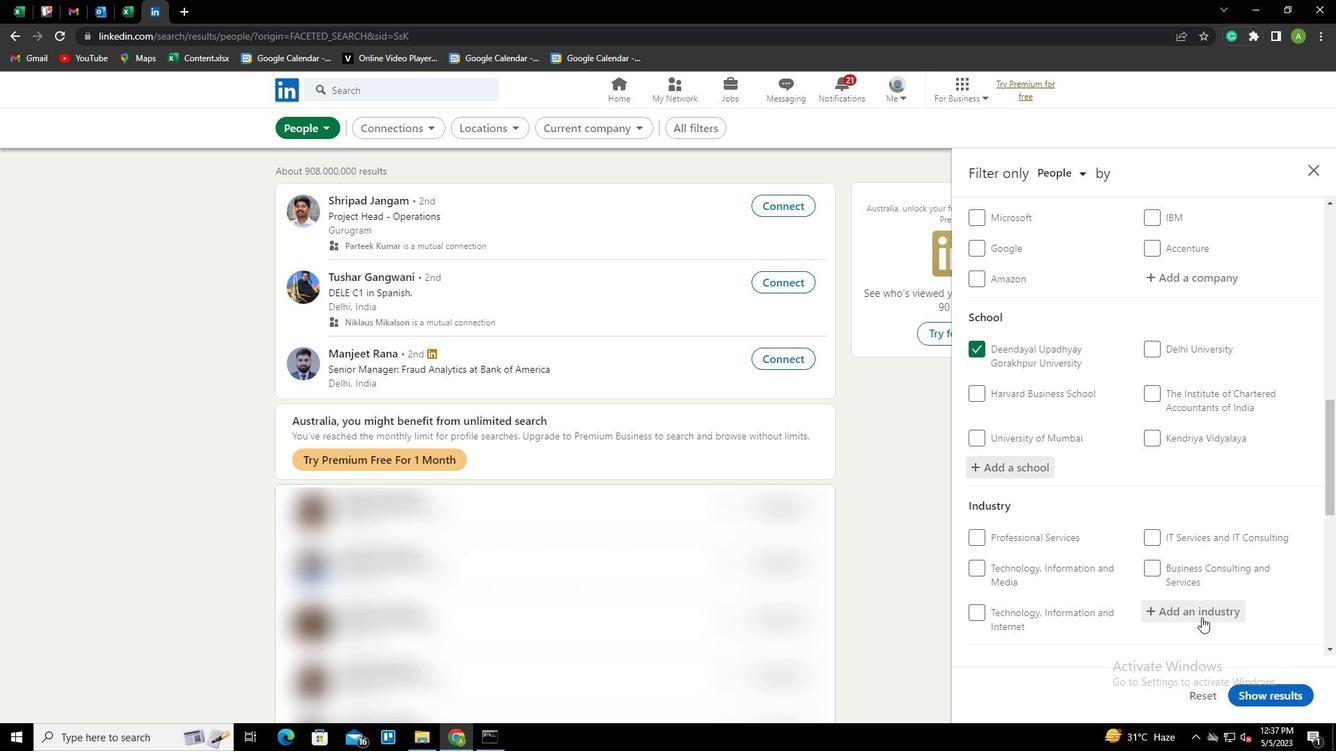 
Action: Mouse pressed left at (1202, 618)
Screenshot: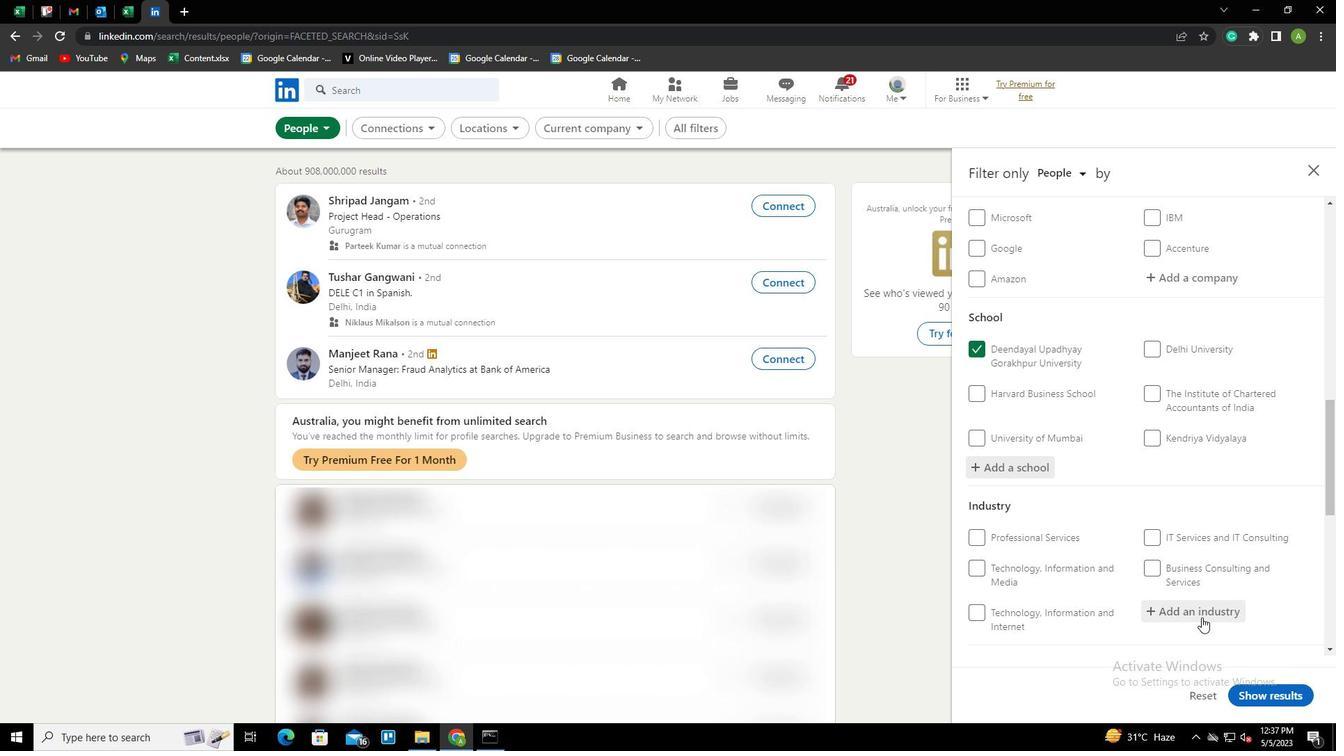 
Action: Mouse moved to (1167, 593)
Screenshot: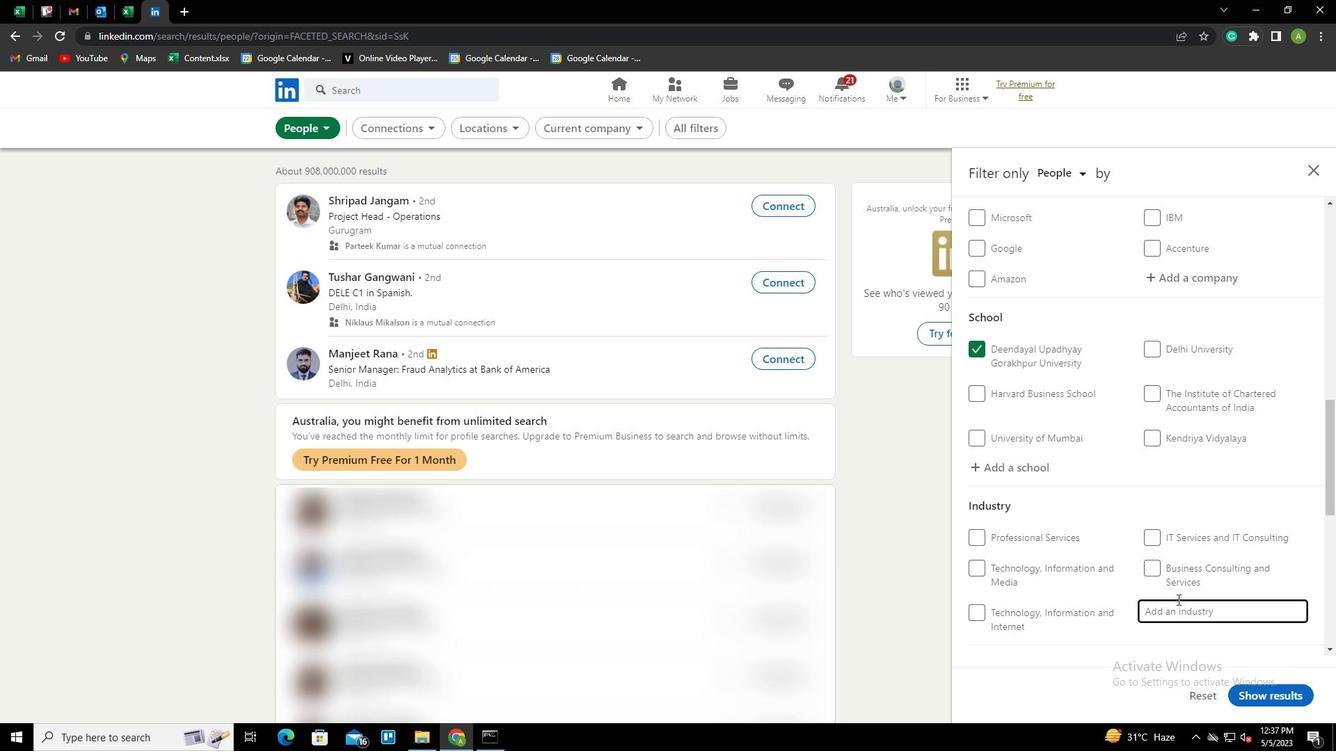 
Action: Mouse scrolled (1167, 592) with delta (0, 0)
Screenshot: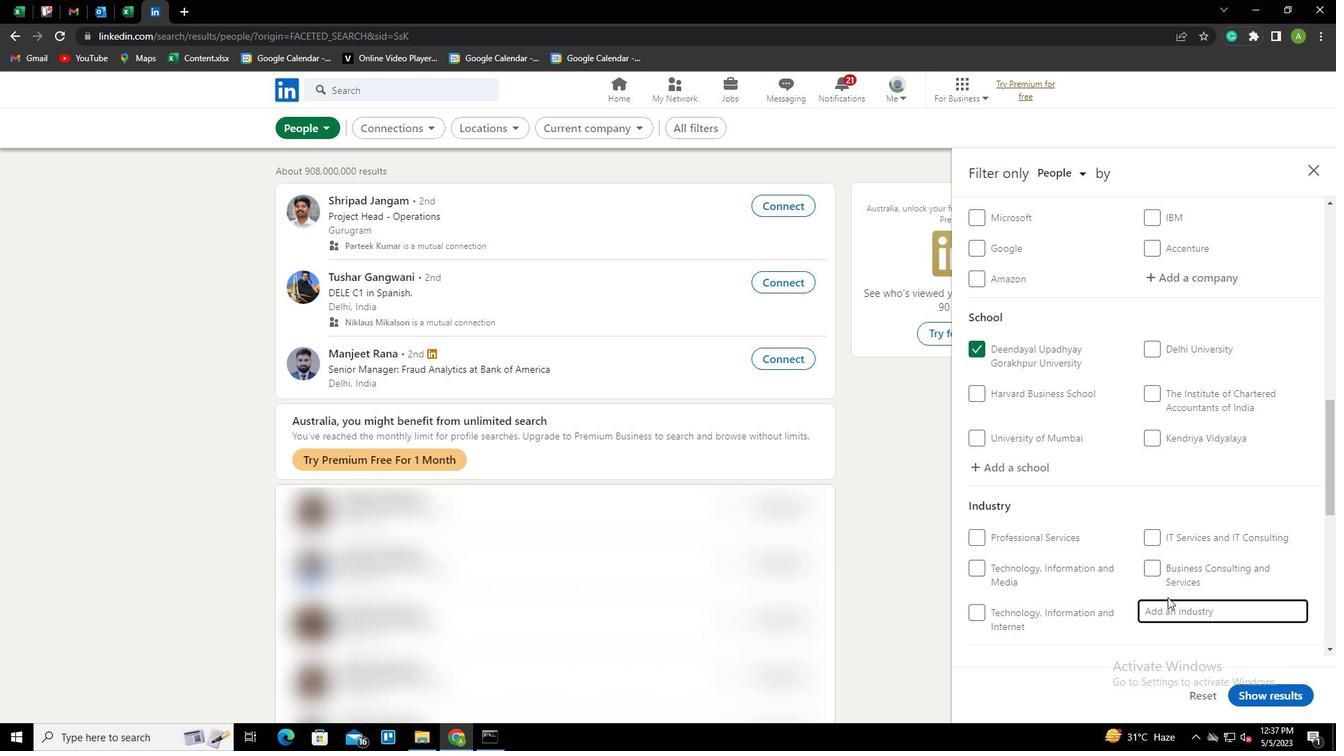 
Action: Key pressed <Key.shift><Key.shift><Key.shift>REPAIR<Key.space>AND<Key.space><Key.shift>MAINTENANCE<Key.down><Key.enter>
Screenshot: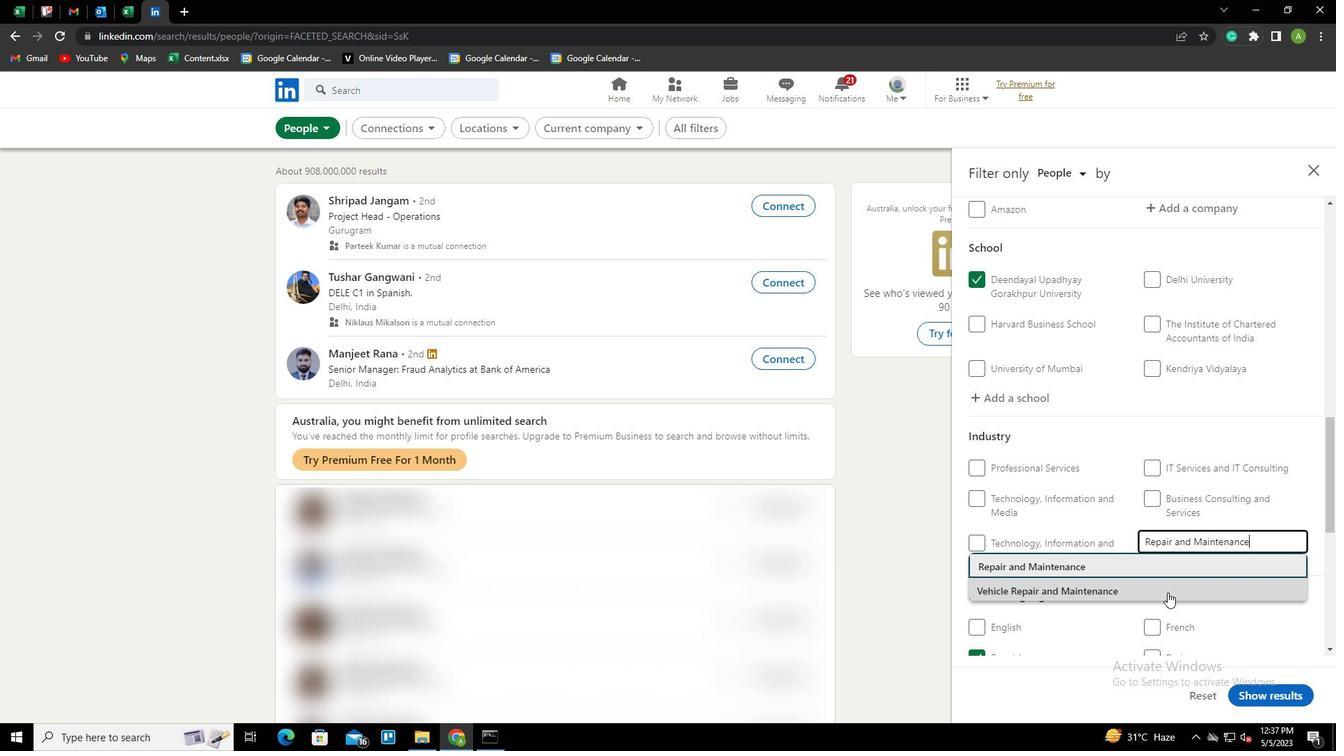 
Action: Mouse scrolled (1167, 592) with delta (0, 0)
Screenshot: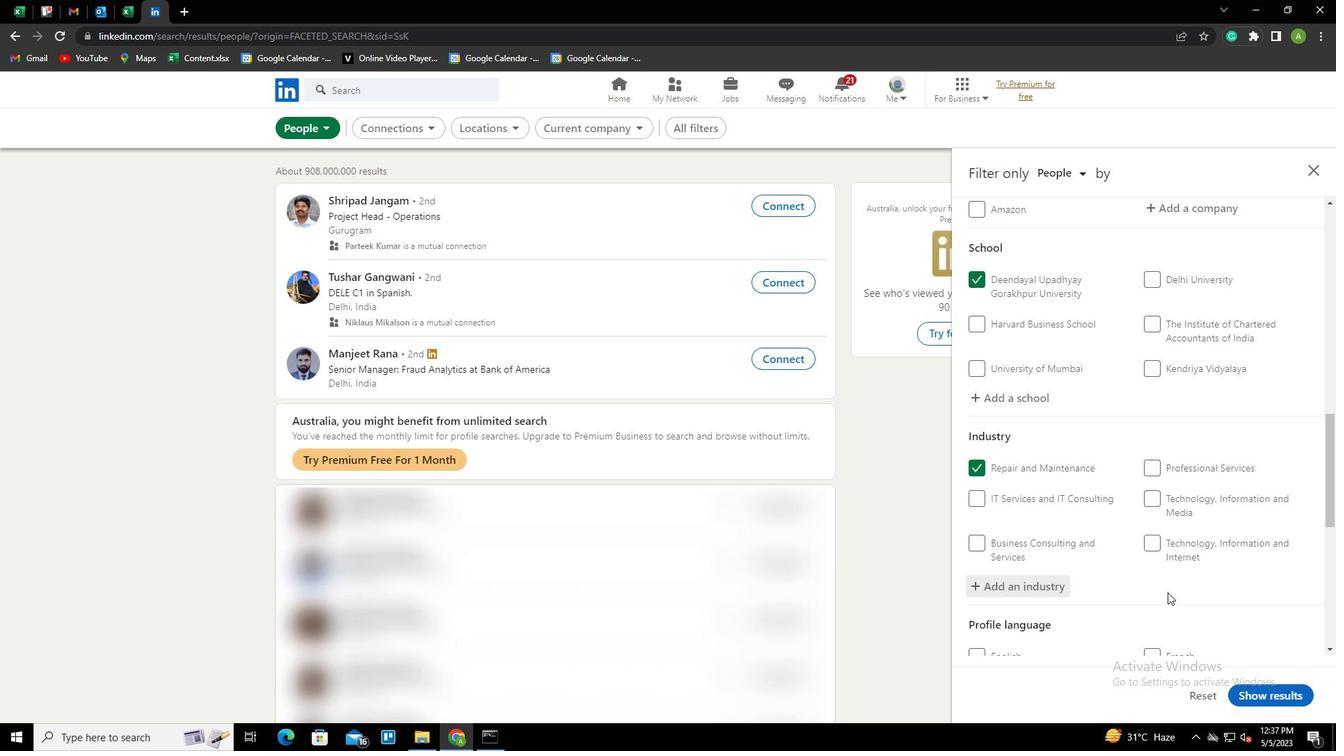 
Action: Mouse scrolled (1167, 592) with delta (0, 0)
Screenshot: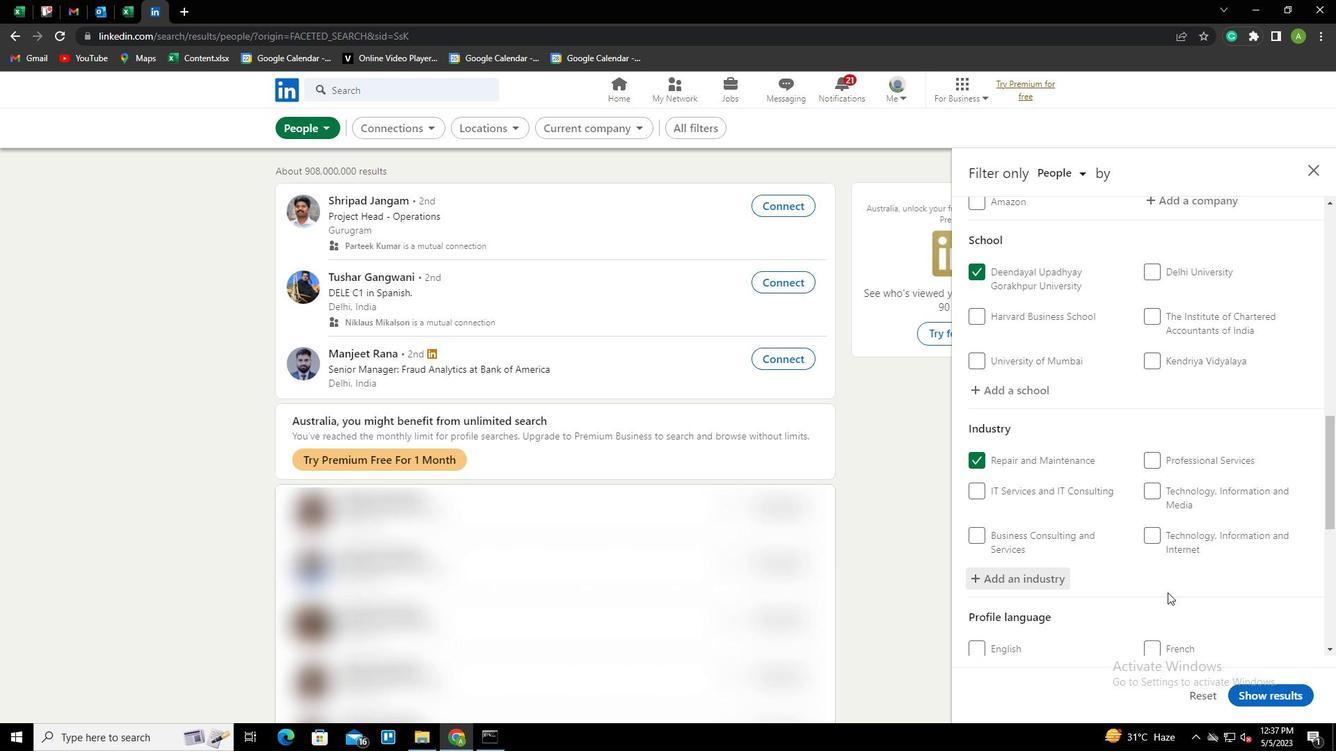 
Action: Mouse scrolled (1167, 592) with delta (0, 0)
Screenshot: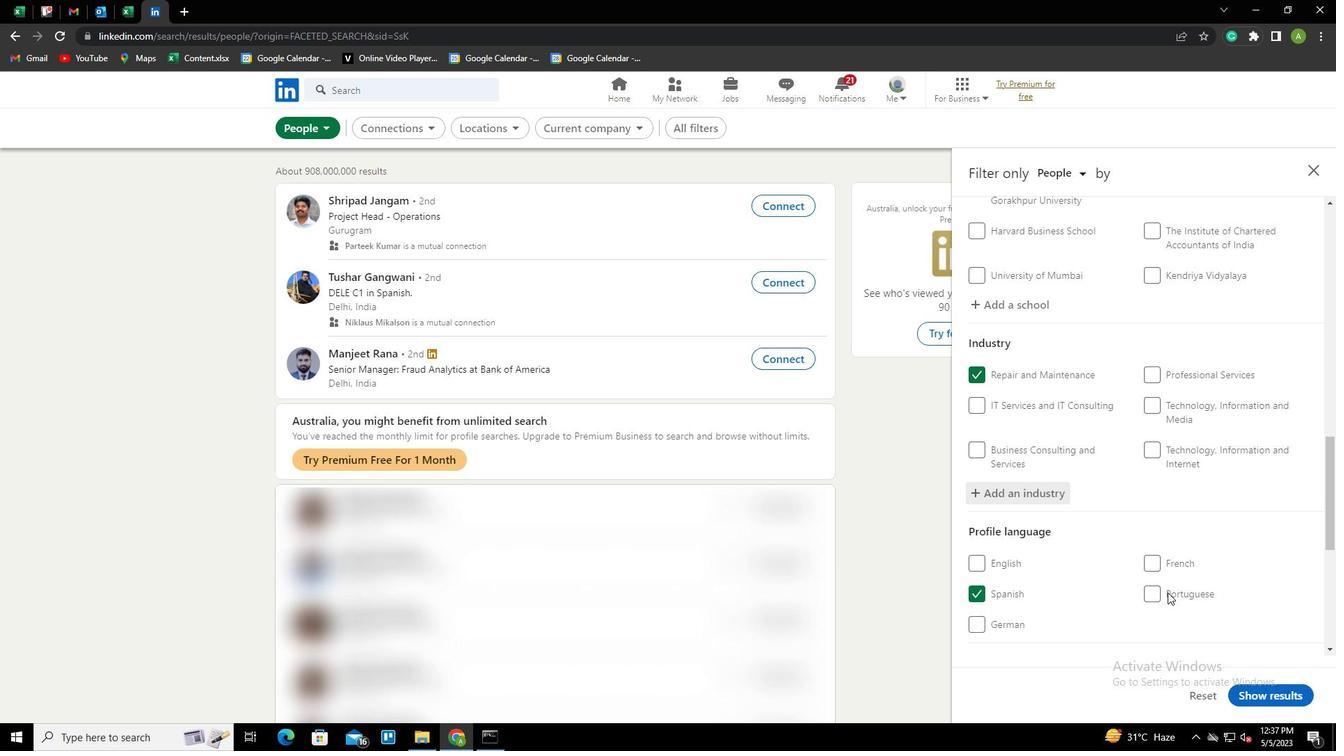 
Action: Mouse scrolled (1167, 592) with delta (0, 0)
Screenshot: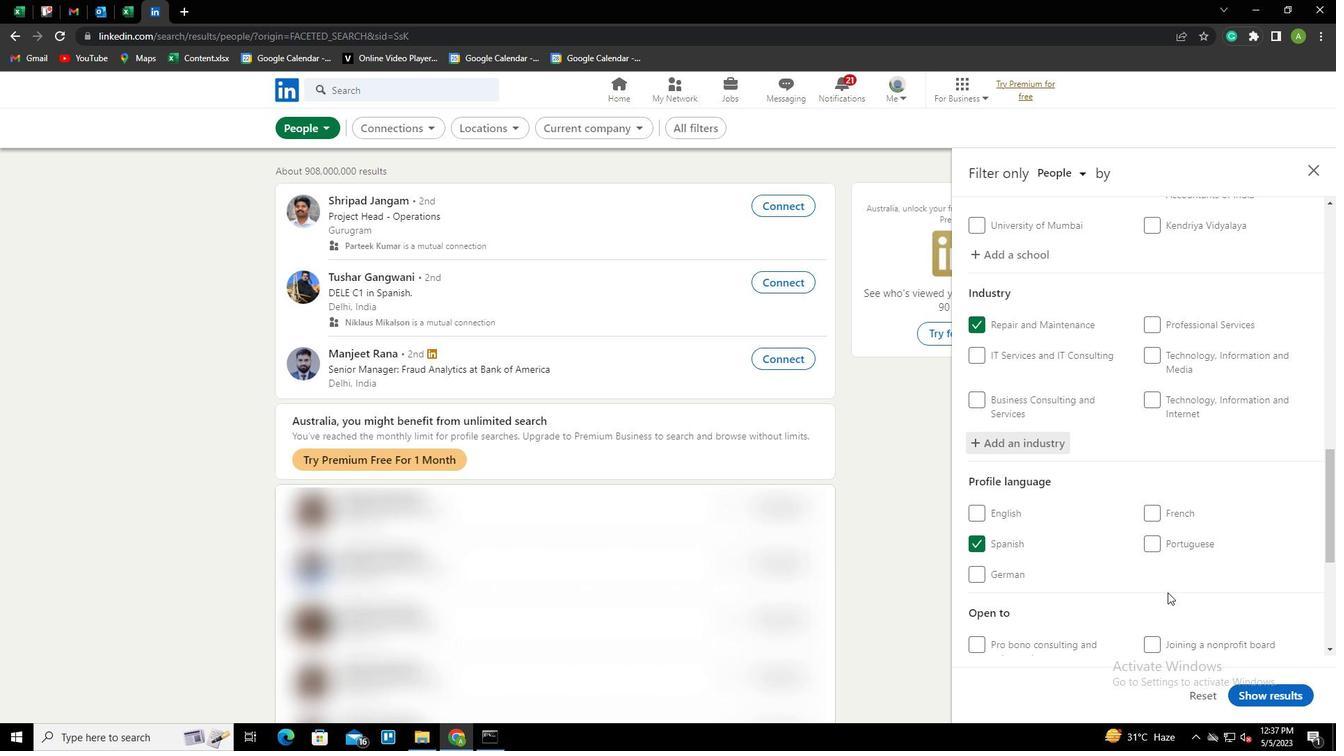 
Action: Mouse scrolled (1167, 592) with delta (0, 0)
Screenshot: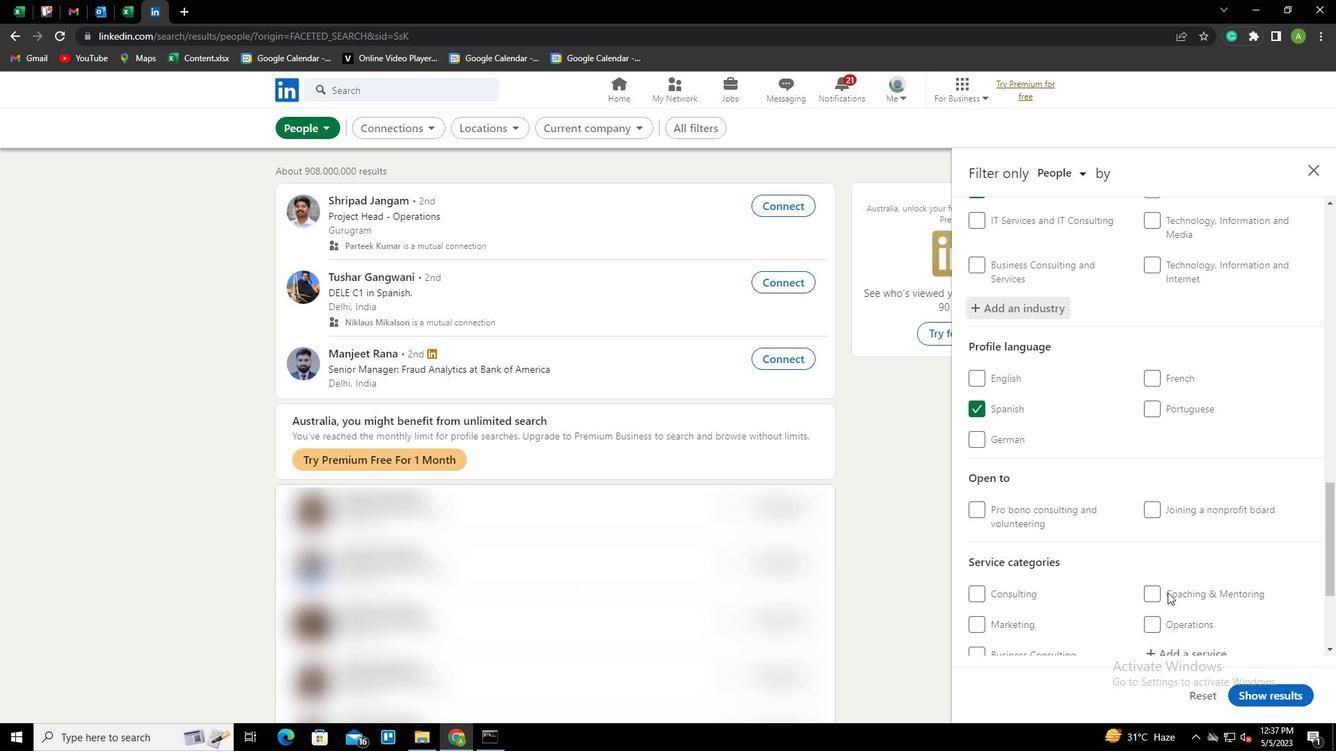
Action: Mouse scrolled (1167, 592) with delta (0, 0)
Screenshot: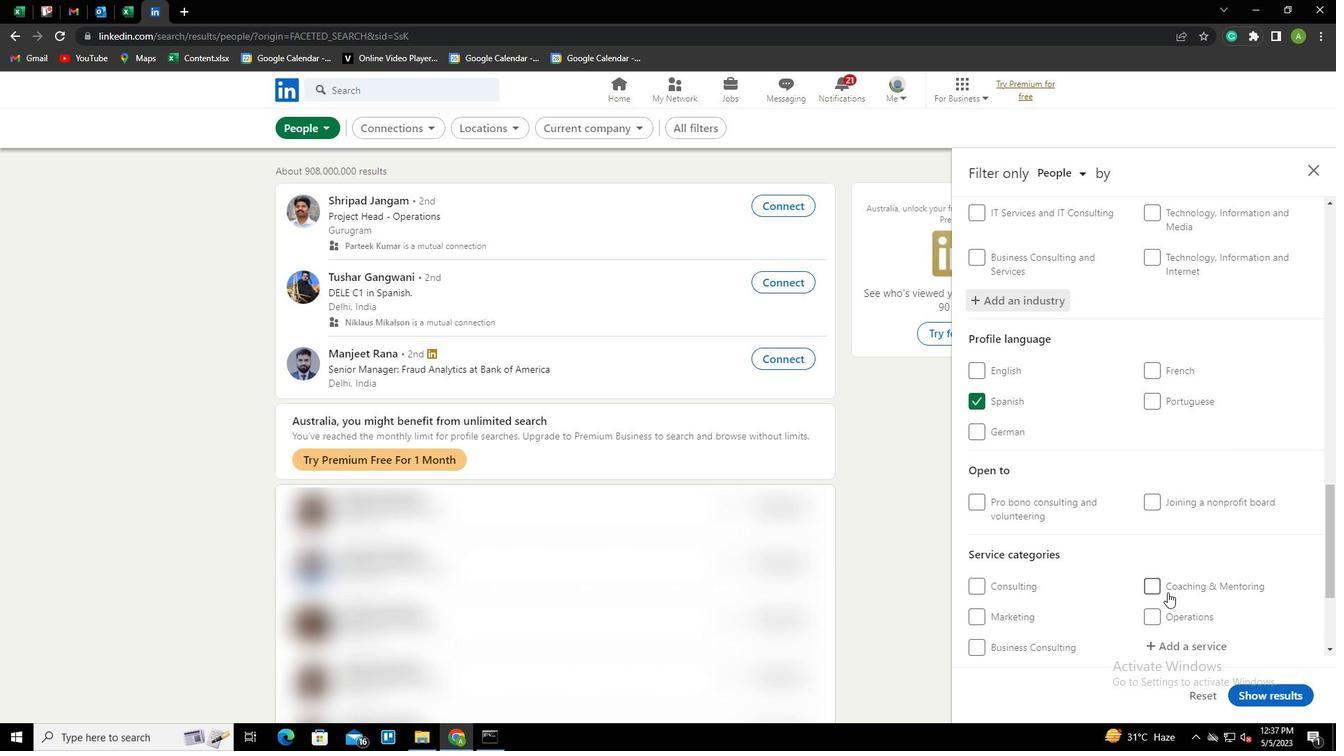 
Action: Mouse scrolled (1167, 592) with delta (0, 0)
Screenshot: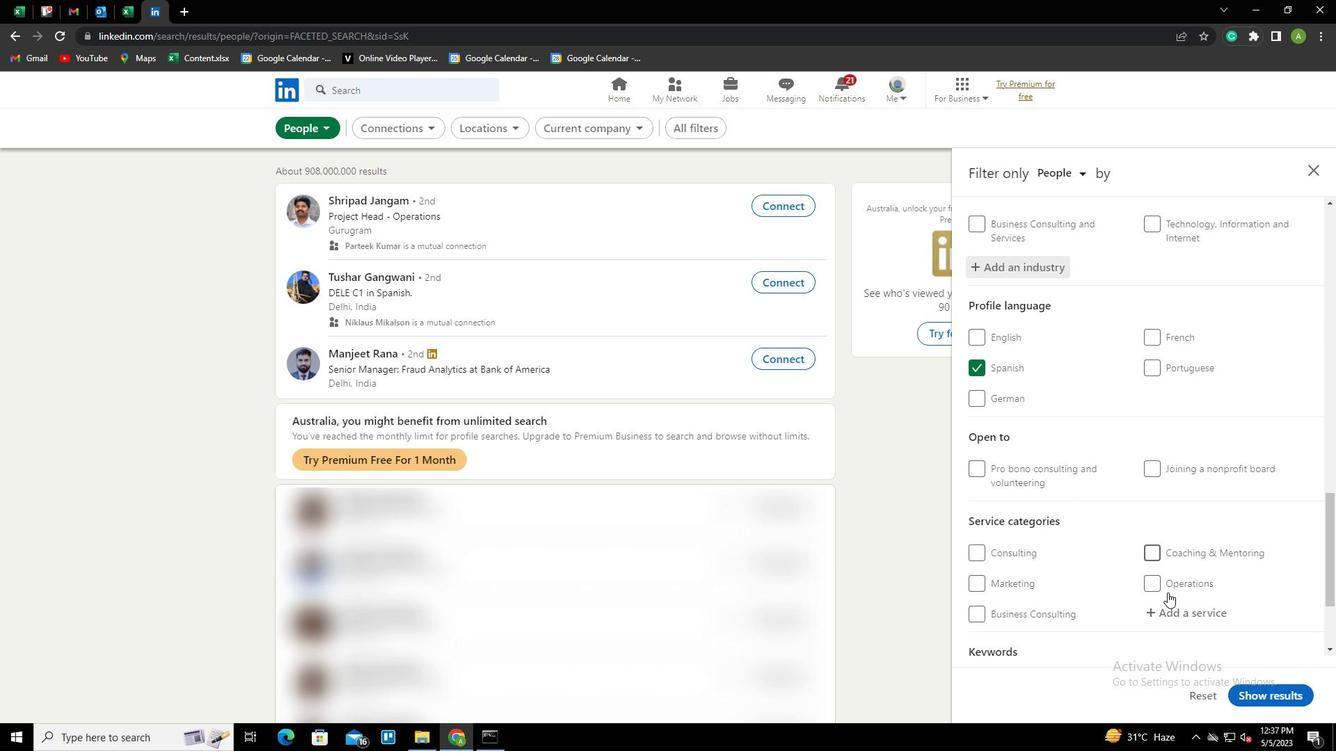 
Action: Mouse moved to (1183, 464)
Screenshot: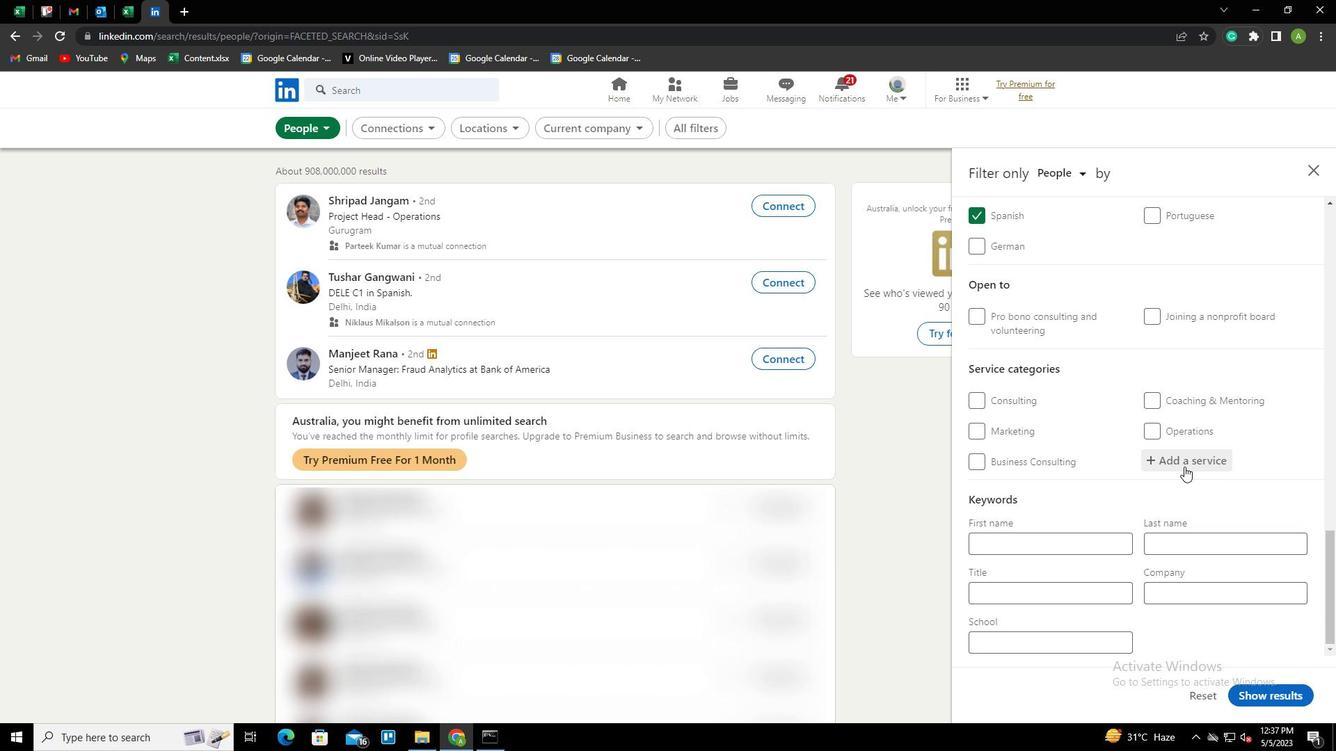 
Action: Mouse pressed left at (1183, 464)
Screenshot: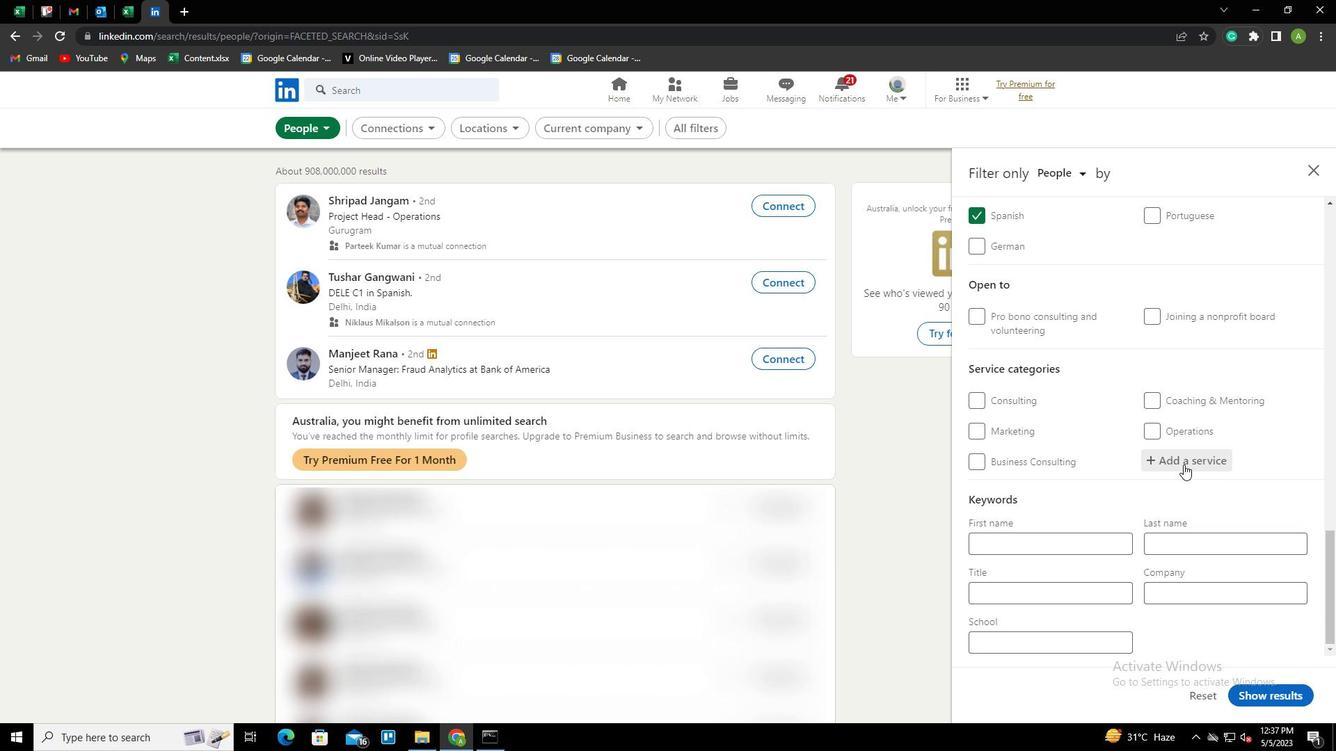 
Action: Key pressed <Key.shift>CORPOTA<Key.backspace><Key.backspace>RATE<Key.space><Key.shift>LAW<Key.down><Key.enter>
Screenshot: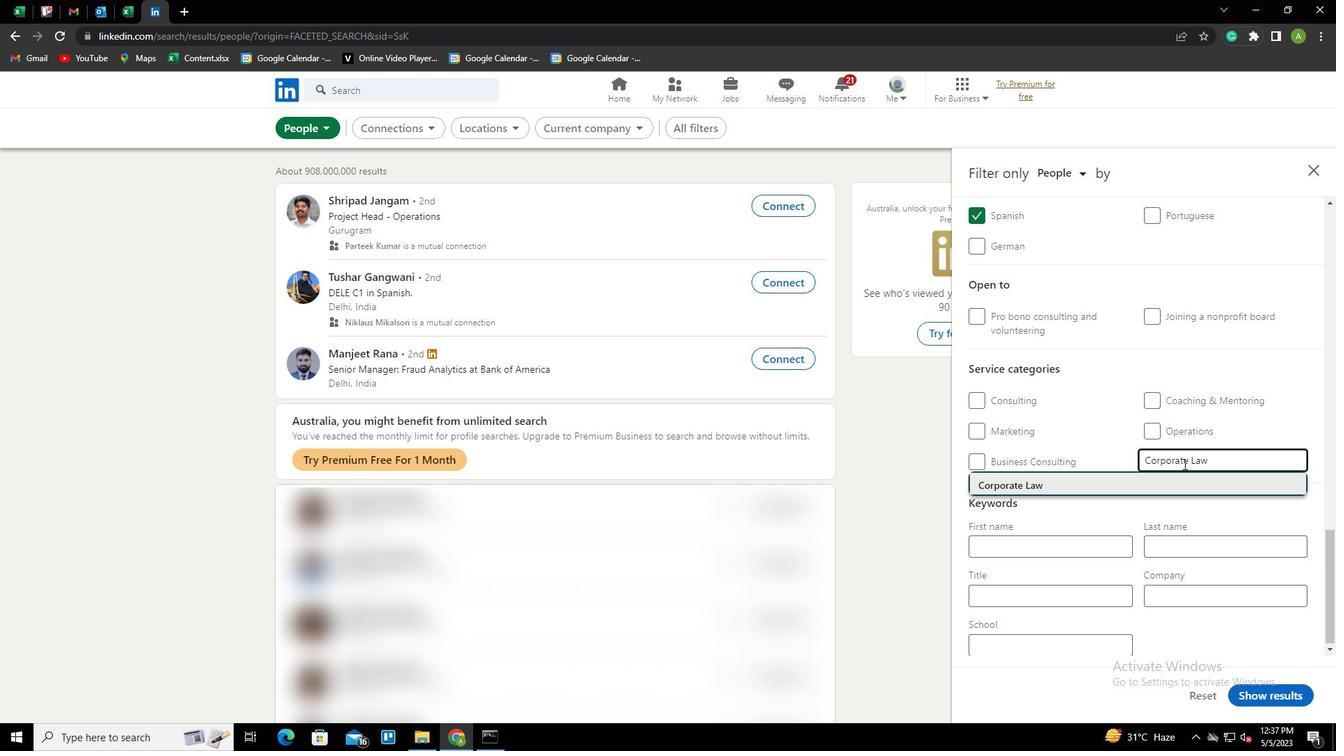 
Action: Mouse scrolled (1183, 463) with delta (0, 0)
Screenshot: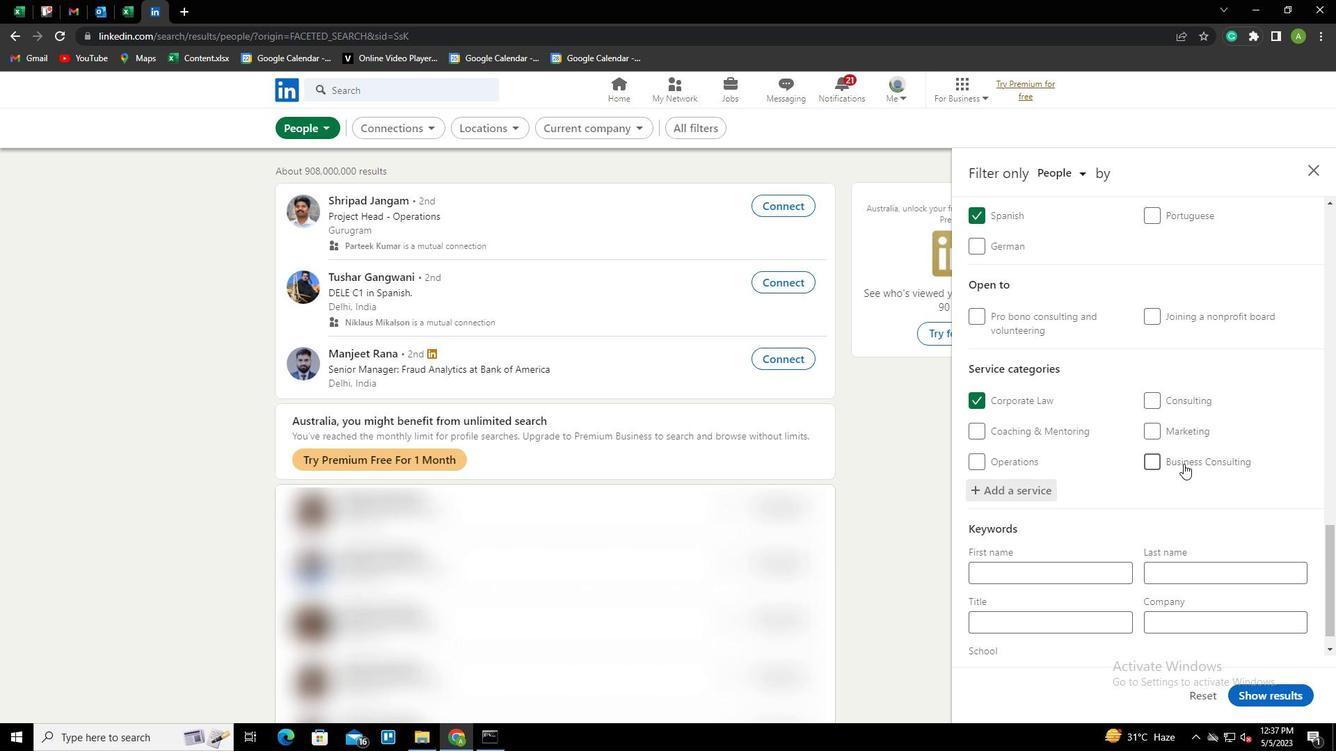 
Action: Mouse scrolled (1183, 463) with delta (0, 0)
Screenshot: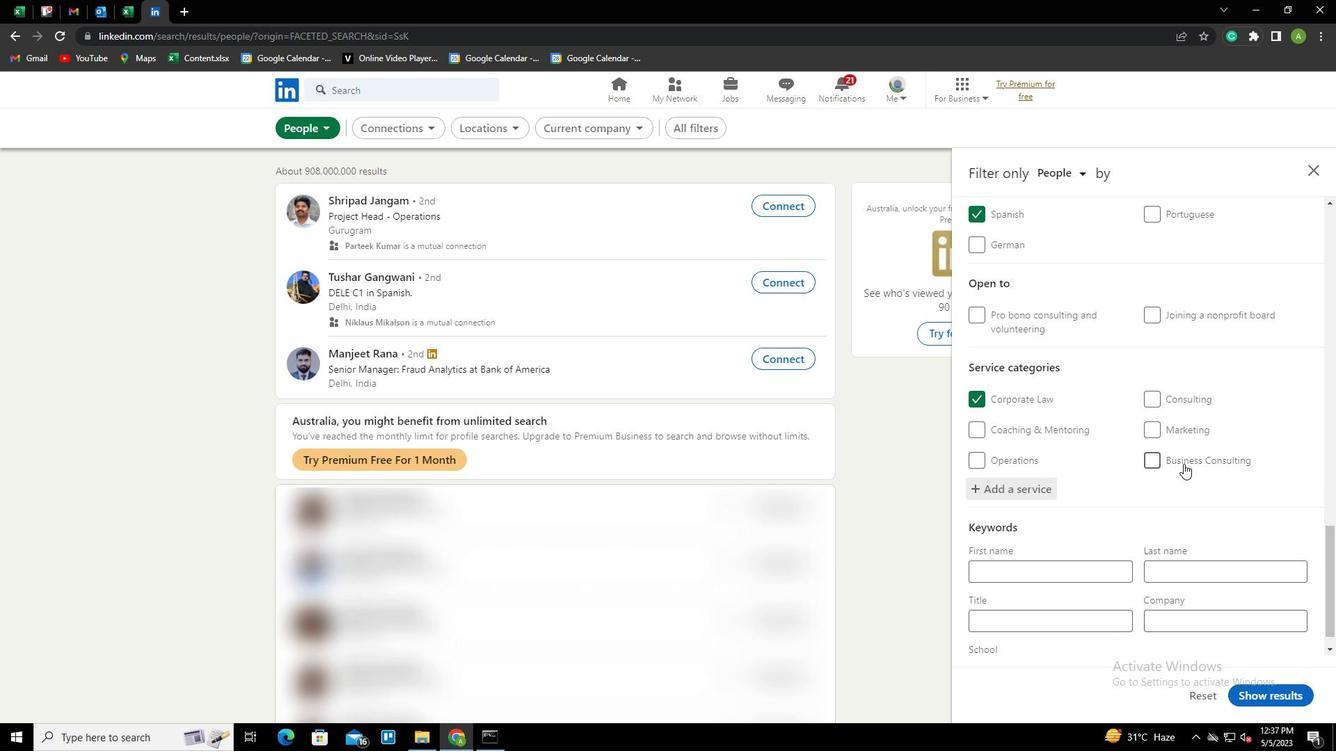 
Action: Mouse scrolled (1183, 463) with delta (0, 0)
Screenshot: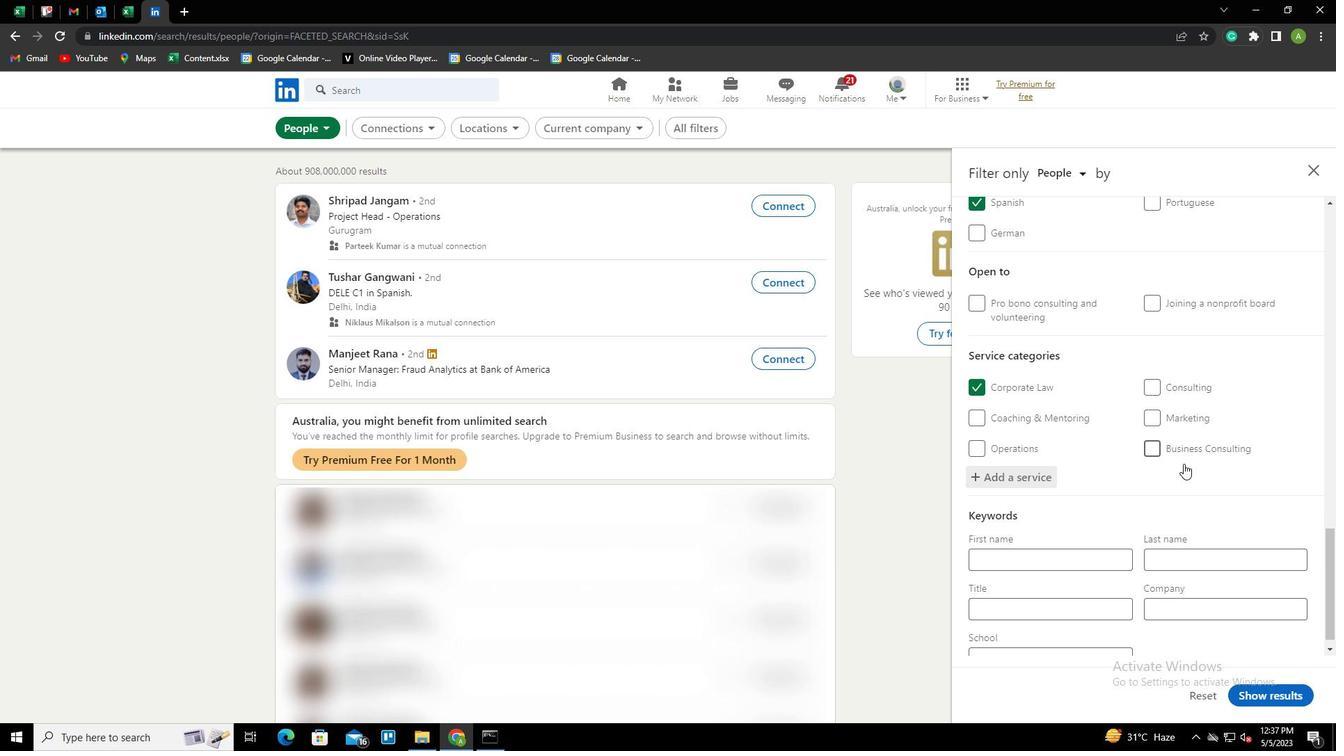 
Action: Mouse scrolled (1183, 463) with delta (0, 0)
Screenshot: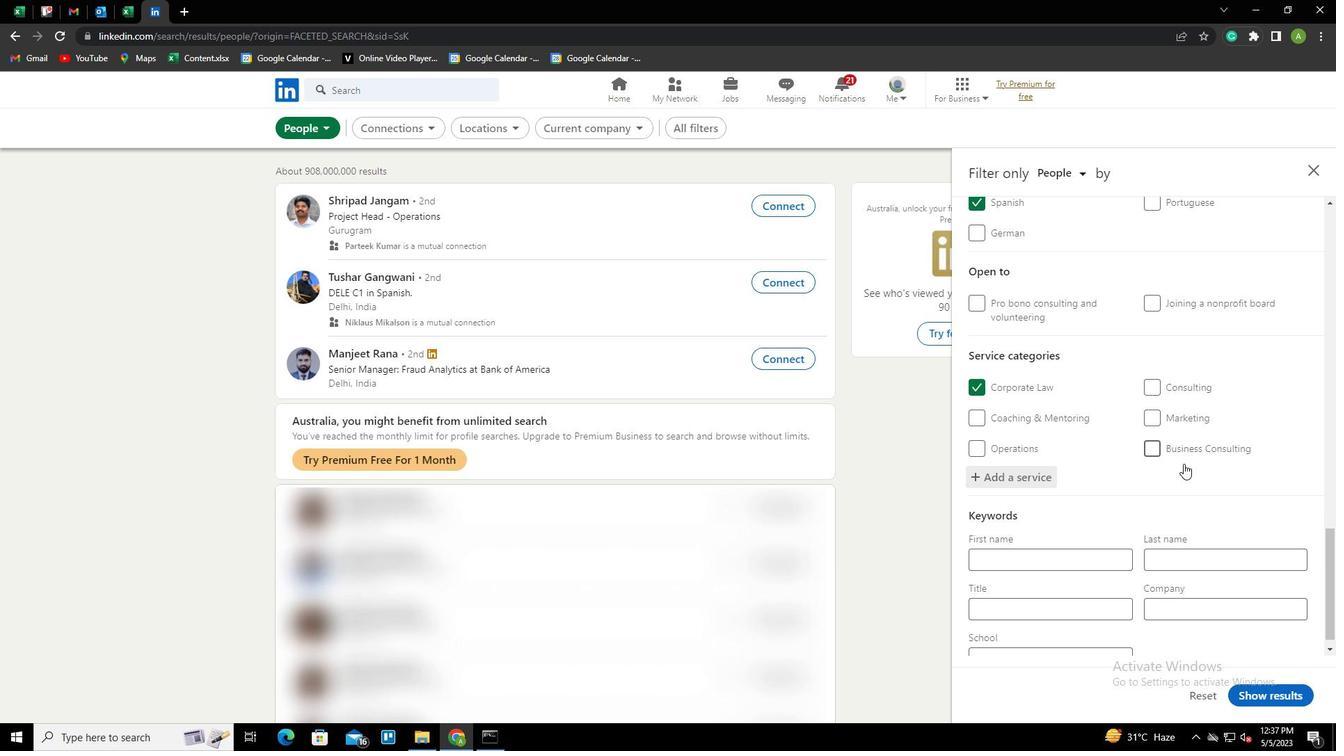 
Action: Mouse scrolled (1183, 463) with delta (0, 0)
Screenshot: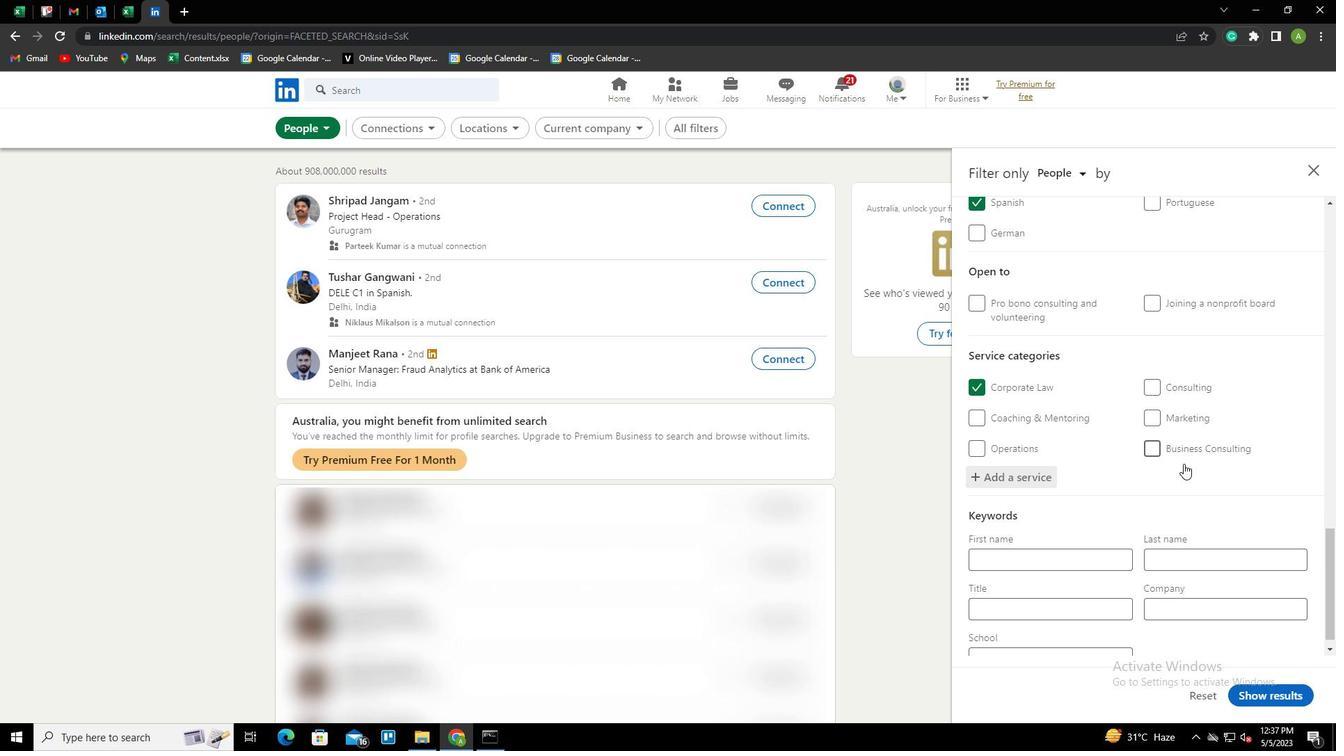 
Action: Mouse scrolled (1183, 463) with delta (0, 0)
Screenshot: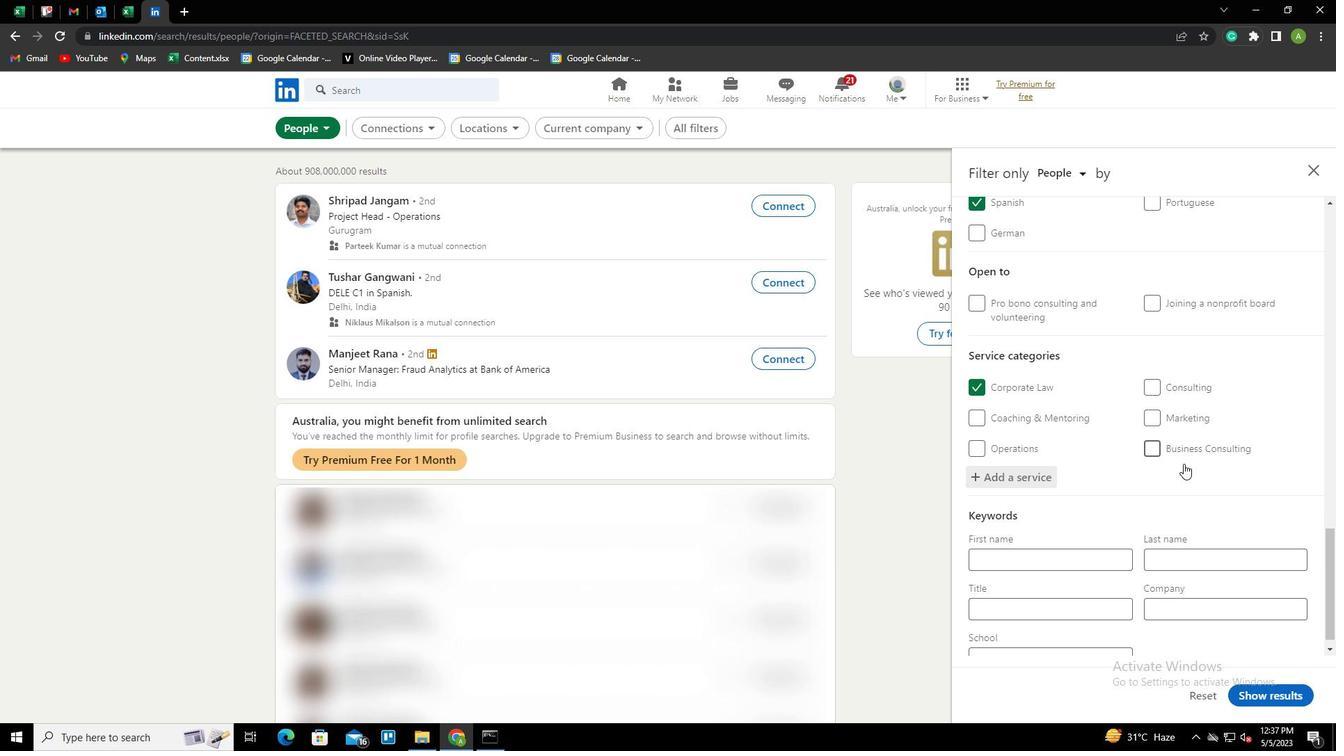 
Action: Mouse moved to (1060, 590)
Screenshot: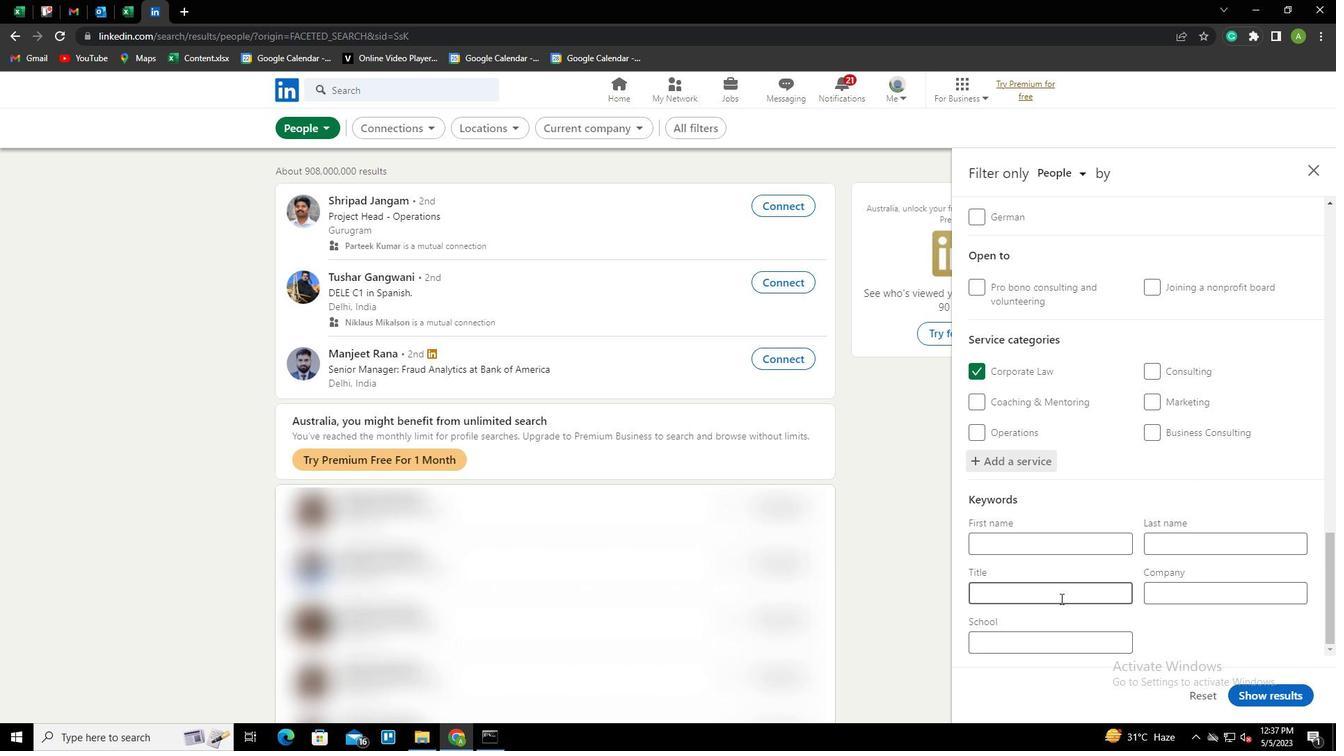 
Action: Mouse pressed left at (1060, 590)
Screenshot: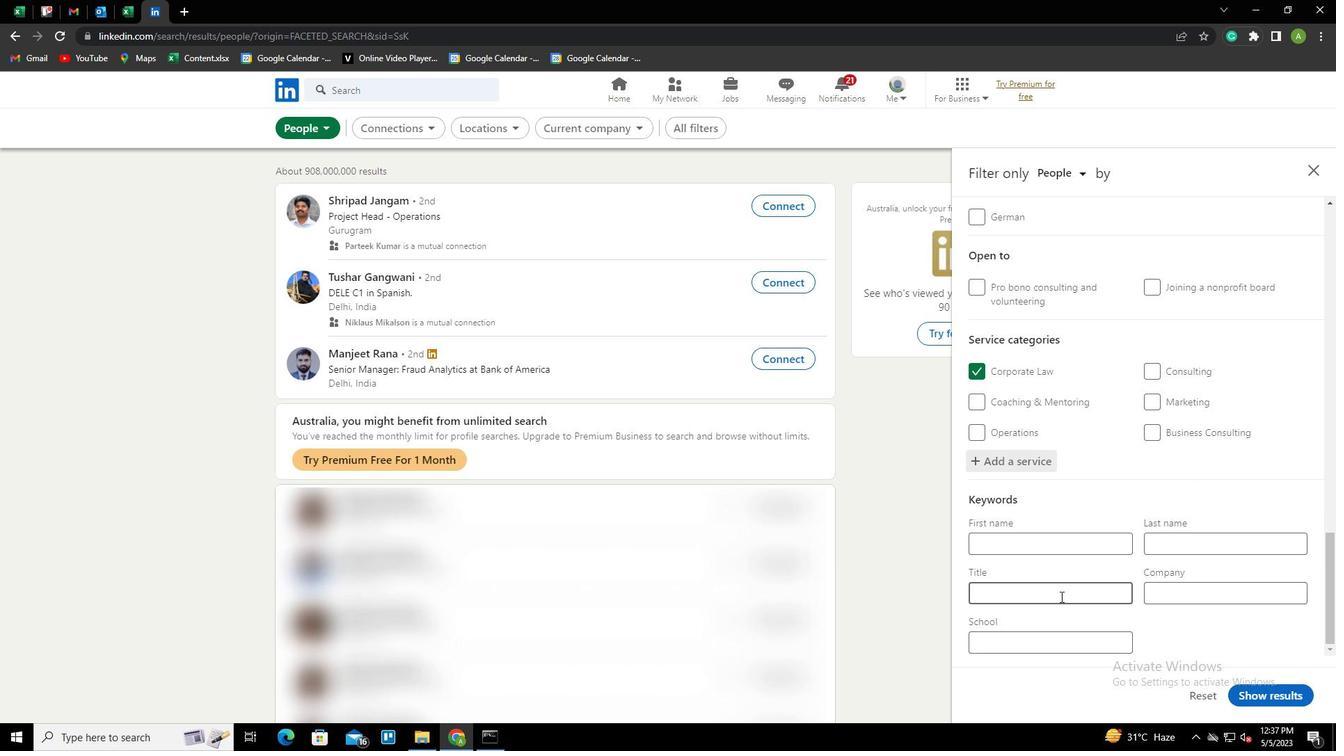 
Action: Key pressed <Key.shift>CAMERS<Key.backspace>A<Key.space><Key.shift>OPERATOR
Screenshot: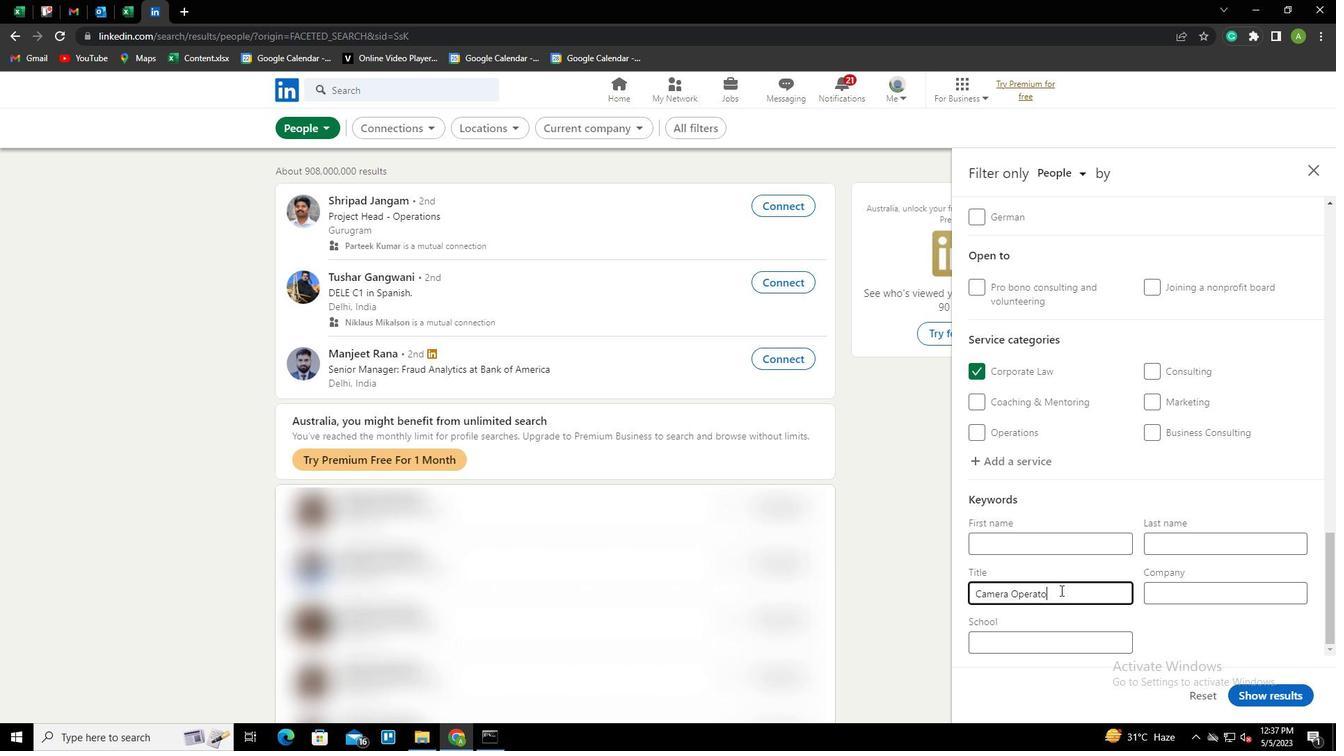 
Action: Mouse moved to (1153, 628)
Screenshot: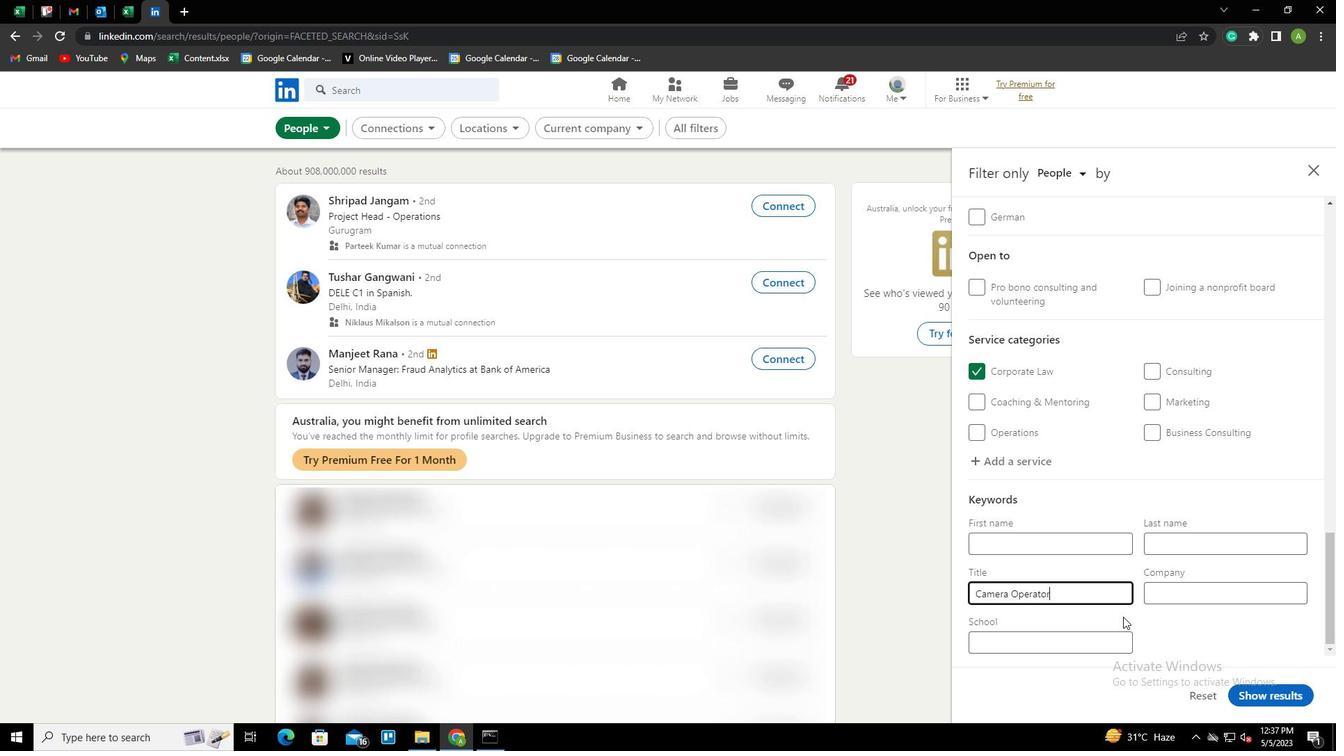 
Action: Mouse pressed left at (1153, 628)
Screenshot: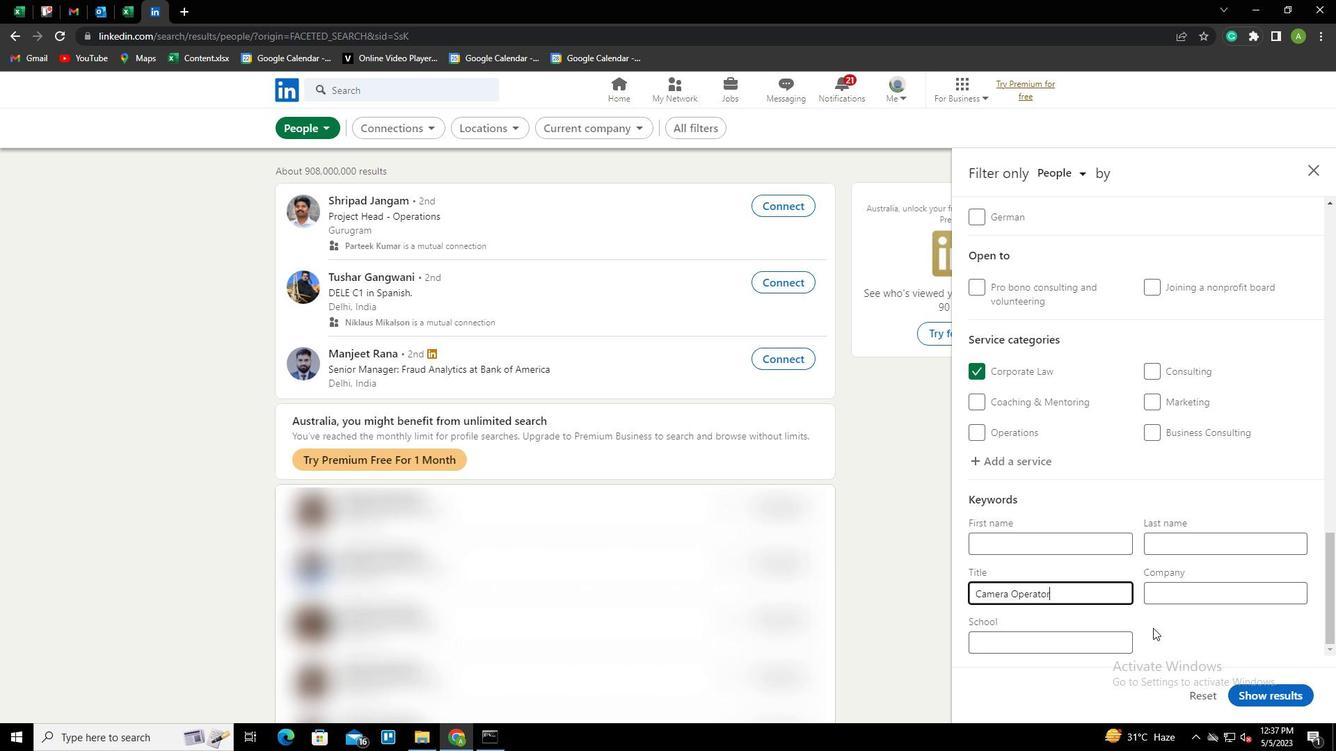 
Action: Mouse moved to (1270, 688)
Screenshot: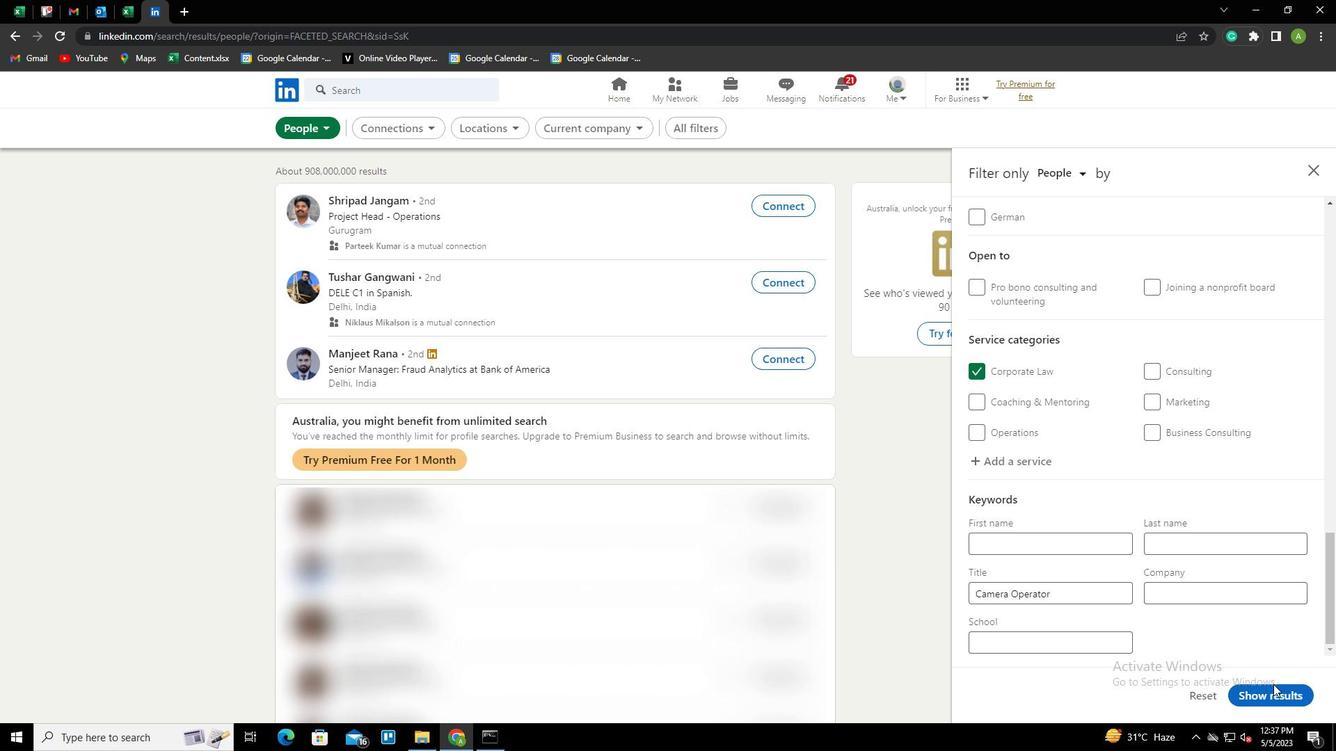 
Action: Mouse pressed left at (1270, 688)
Screenshot: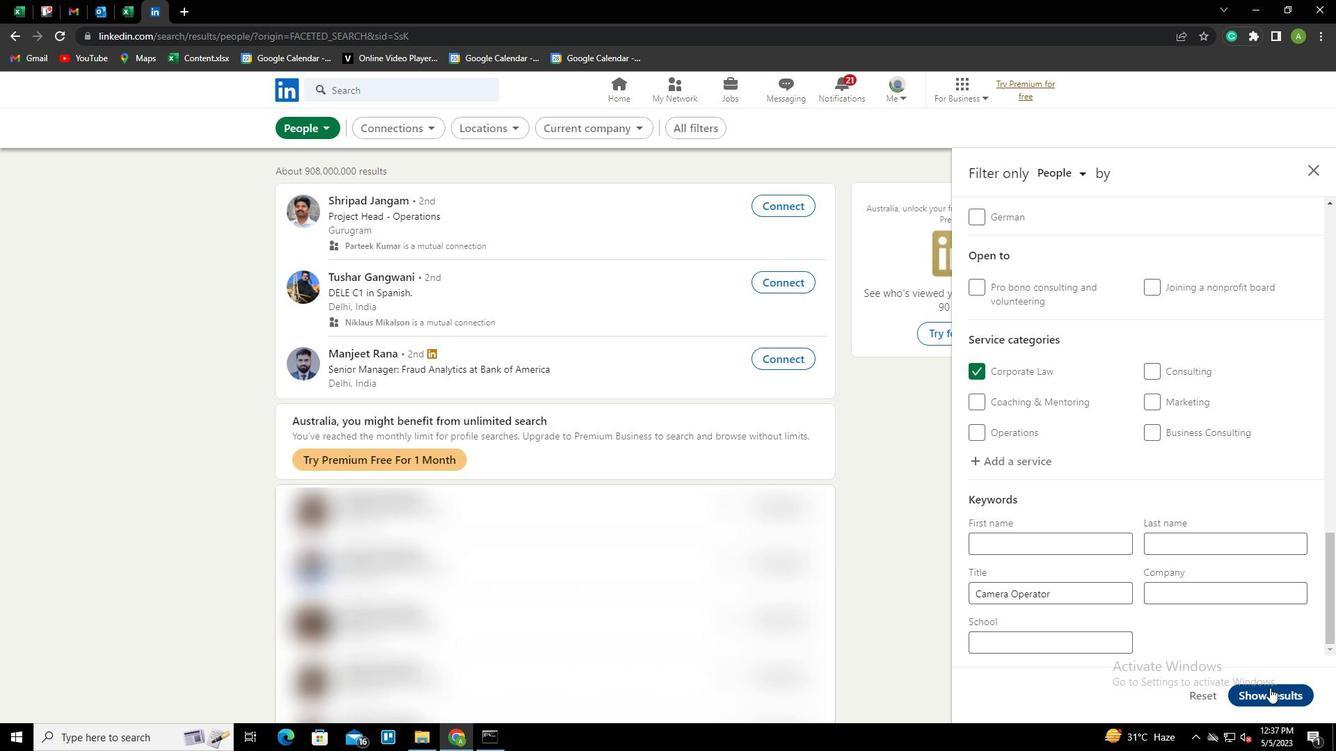 
